 Task: Create new Company, with domain: 'fanuc.com' and type: 'Other'. Add new contact for this company, with mail Id: 'Vaanya.Patel@fanuc.com', First Name: Vaanya, Last name:  Patel, Job Title: 'QA Tester', Phone Number: '(512) 555-3459'. Change life cycle stage to  Lead and lead status to  In Progress. Logged in from softage.10@softage.net
Action: Mouse moved to (96, 63)
Screenshot: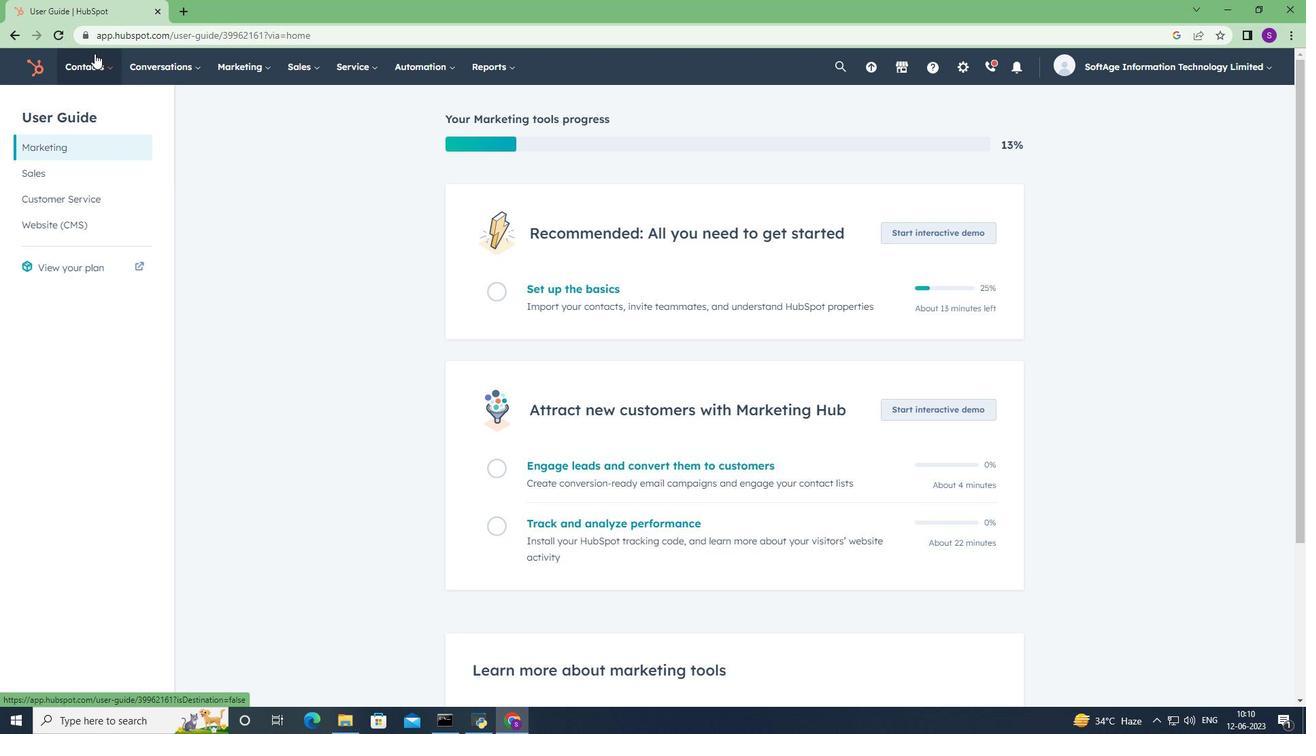 
Action: Mouse pressed left at (96, 63)
Screenshot: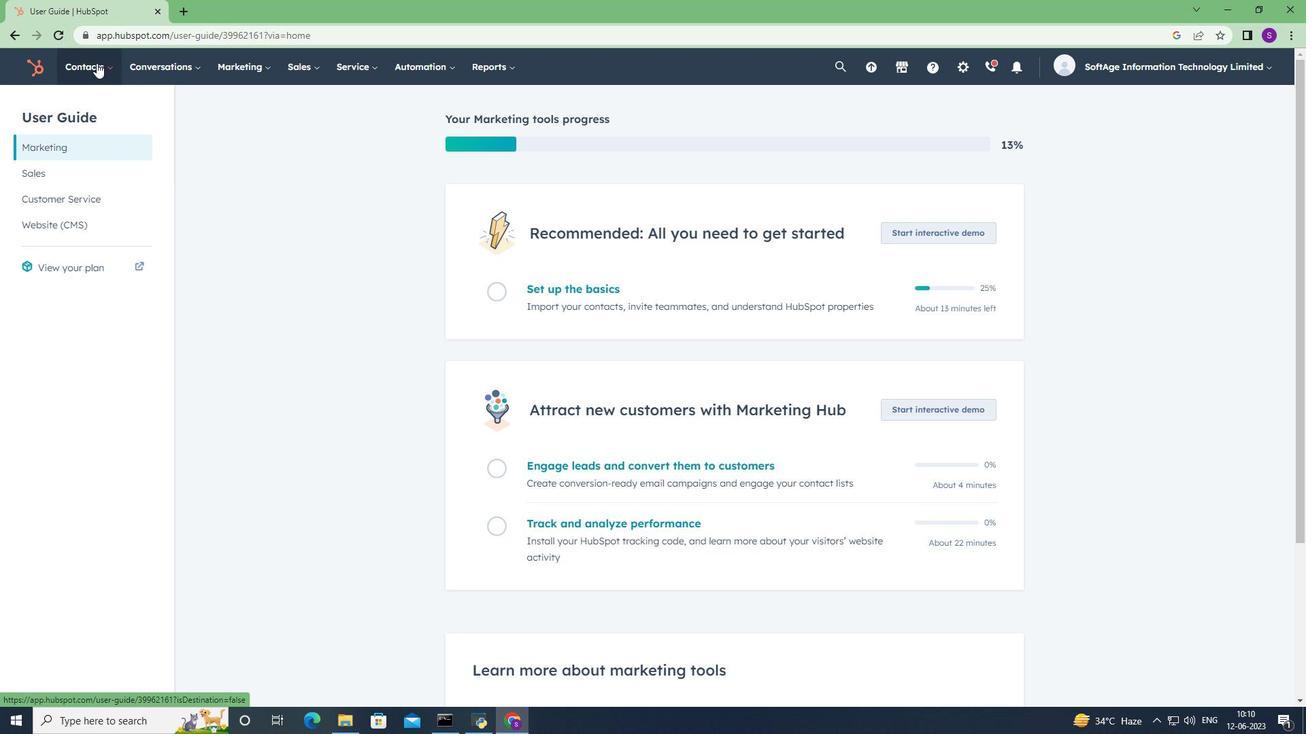 
Action: Mouse moved to (121, 133)
Screenshot: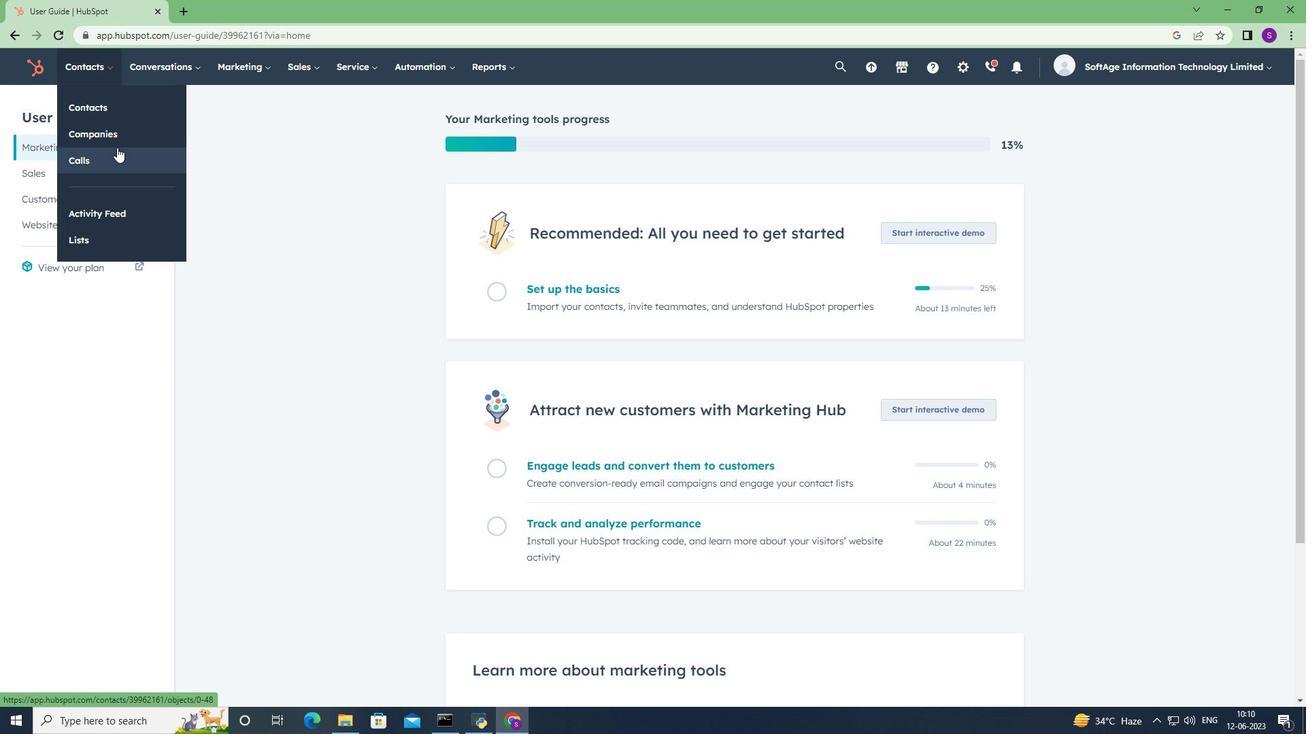 
Action: Mouse pressed left at (121, 133)
Screenshot: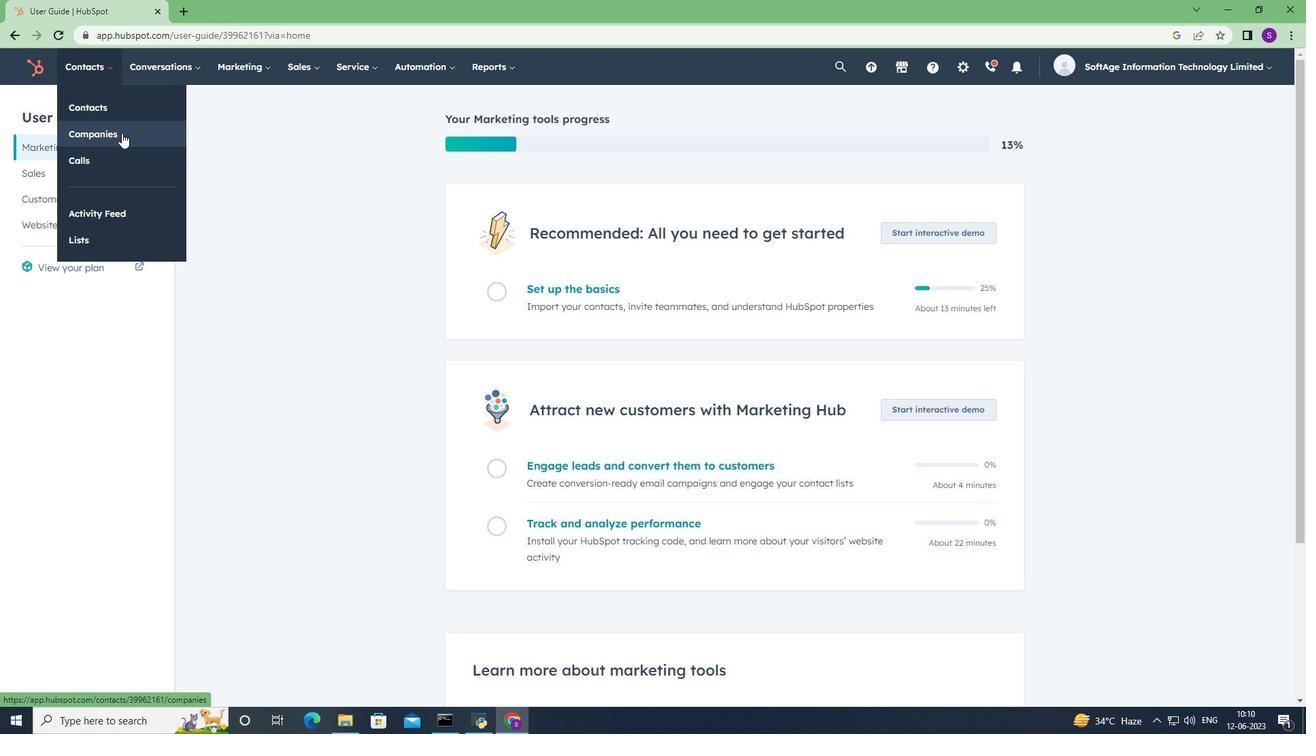 
Action: Mouse moved to (1229, 114)
Screenshot: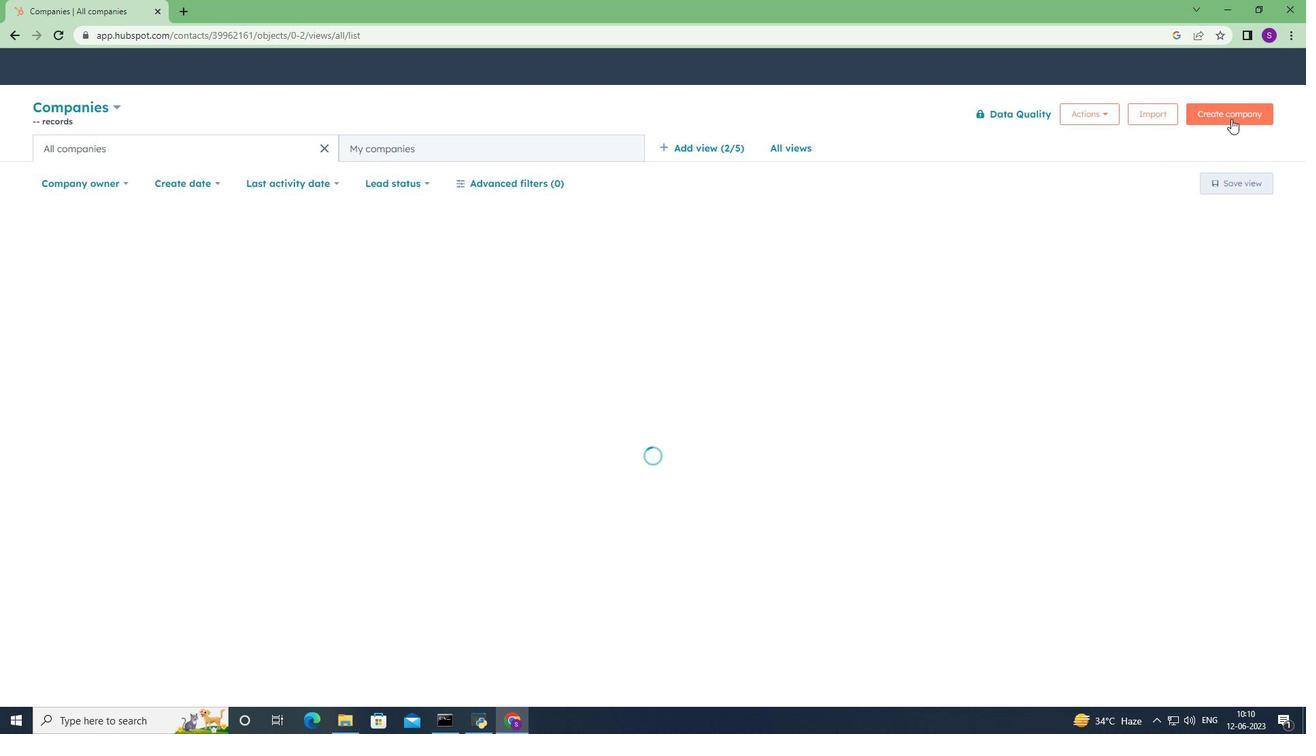 
Action: Mouse pressed left at (1229, 114)
Screenshot: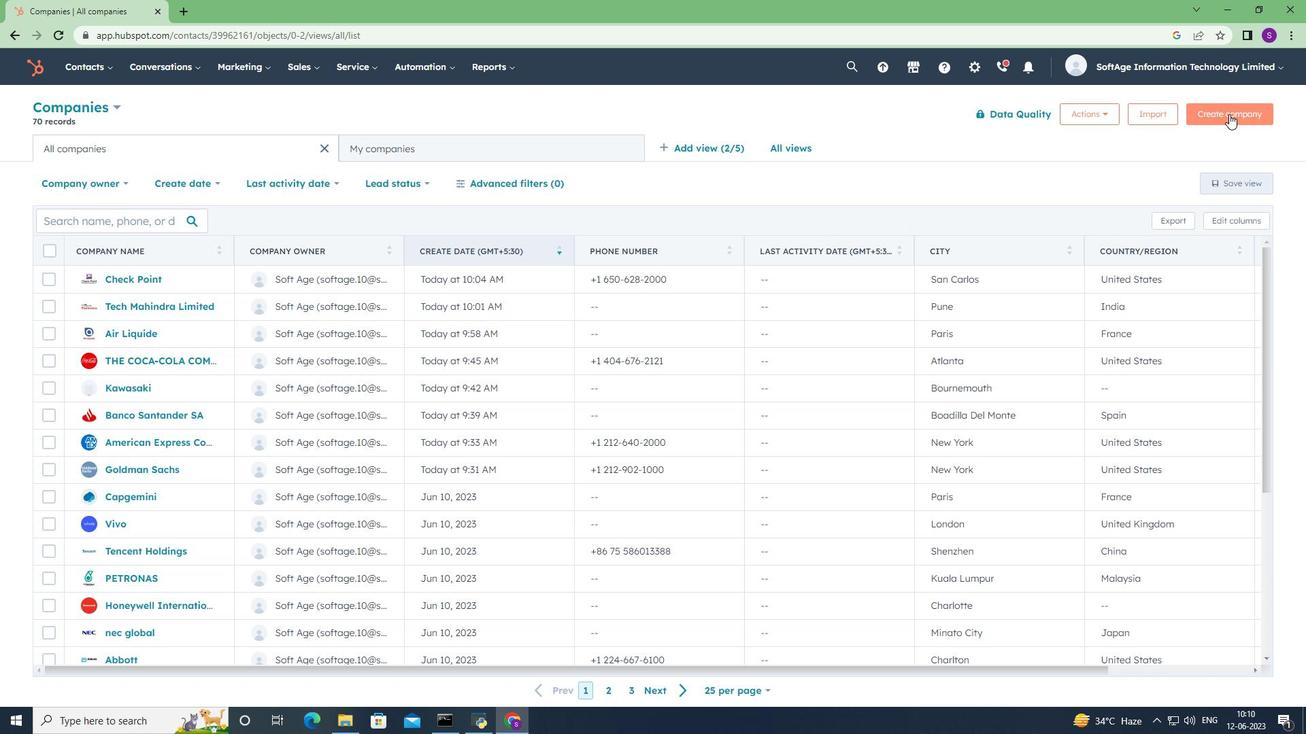 
Action: Mouse moved to (974, 180)
Screenshot: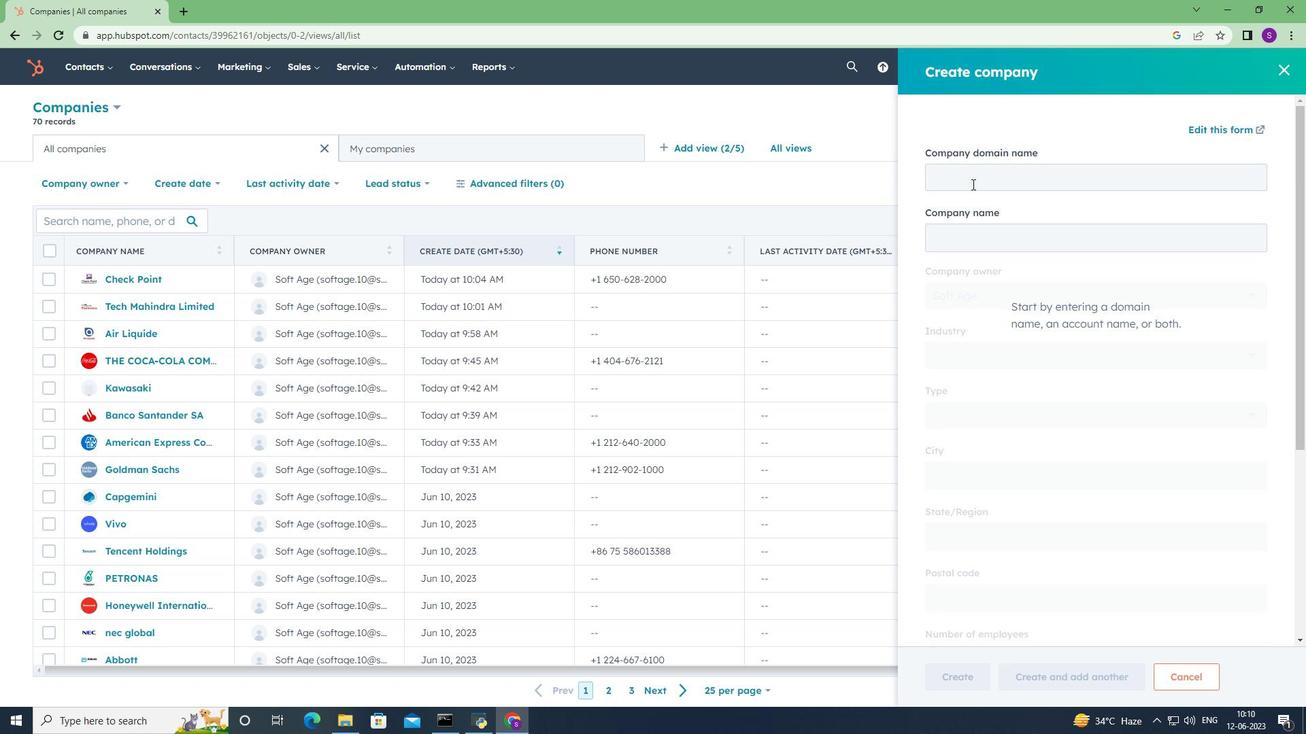 
Action: Mouse pressed left at (974, 180)
Screenshot: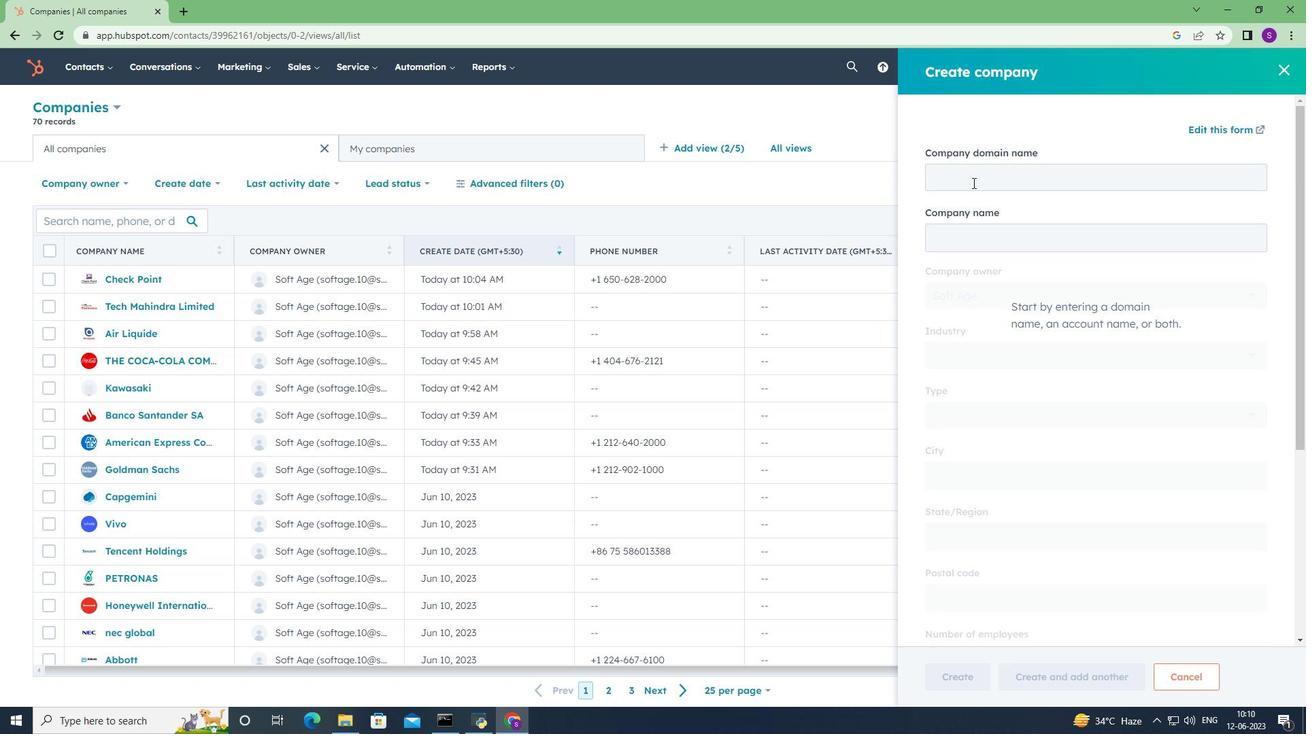 
Action: Key pressed <Key.shift>Fanuc.com
Screenshot: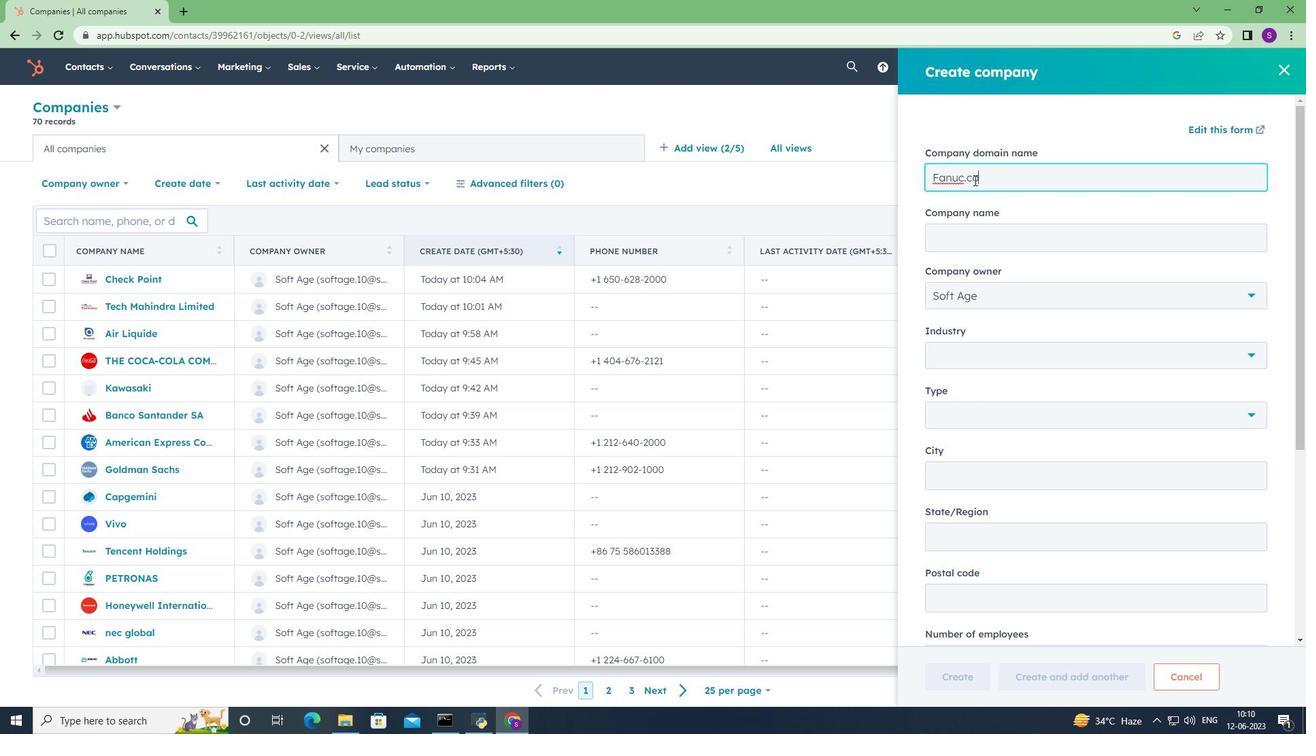 
Action: Mouse moved to (990, 400)
Screenshot: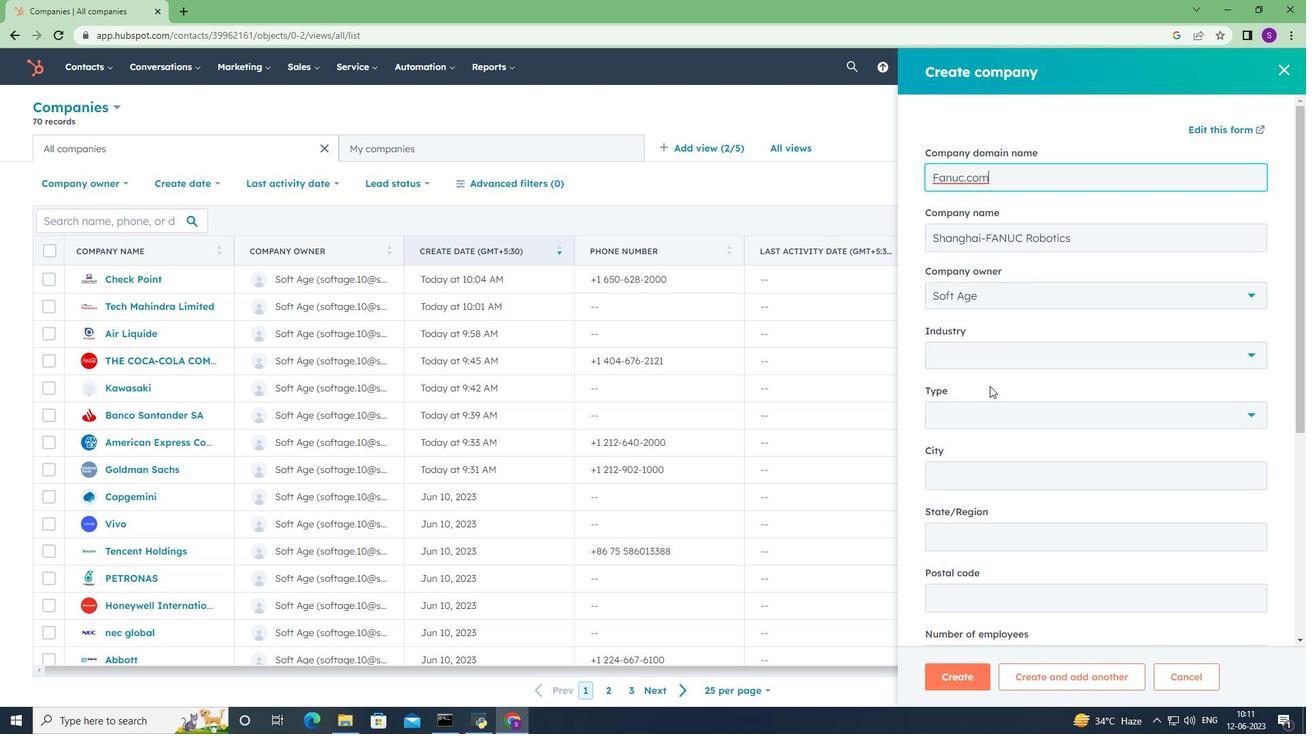 
Action: Mouse scrolled (990, 400) with delta (0, 0)
Screenshot: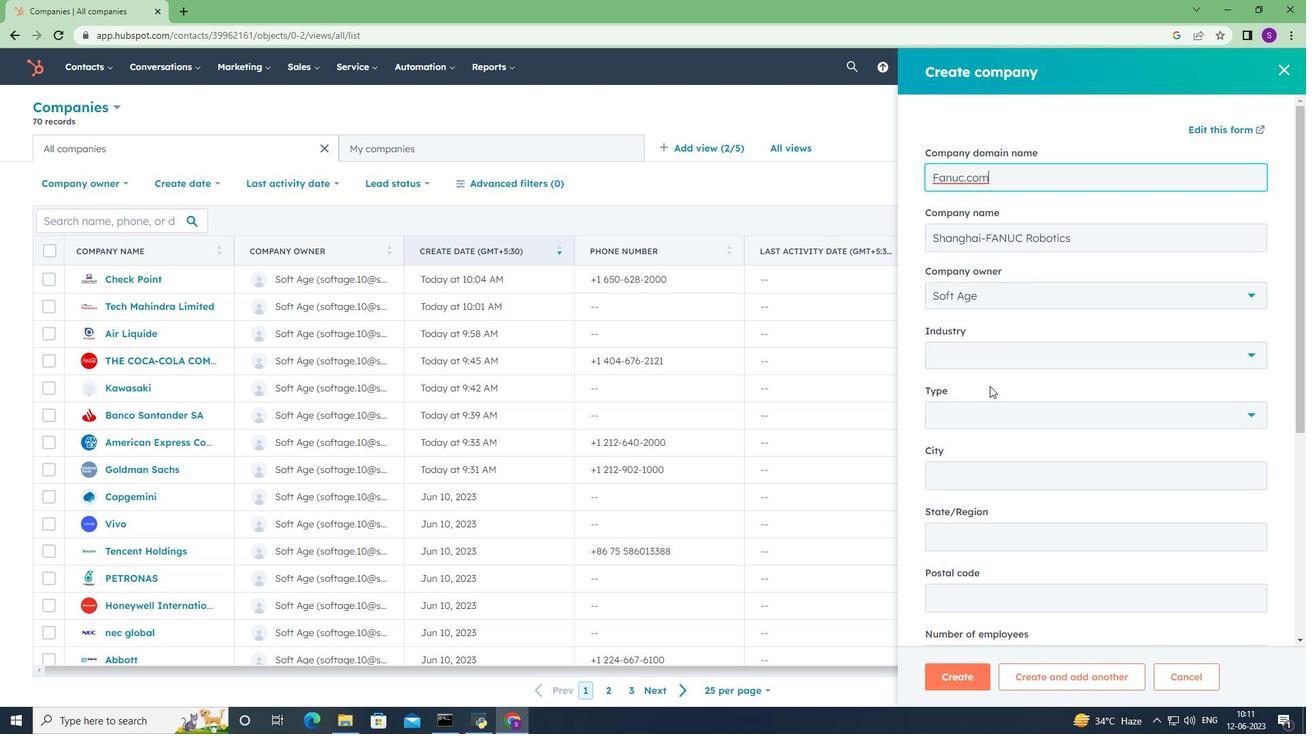 
Action: Mouse scrolled (990, 400) with delta (0, 0)
Screenshot: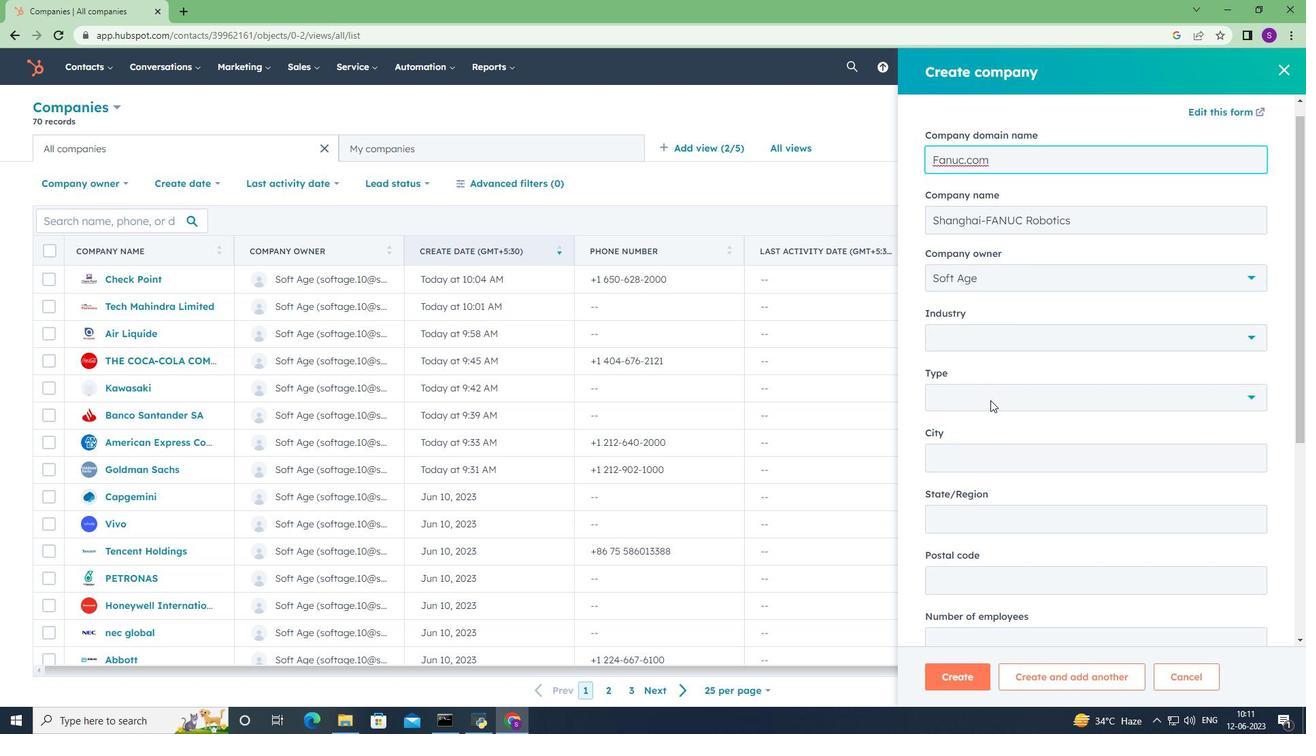 
Action: Mouse moved to (1002, 281)
Screenshot: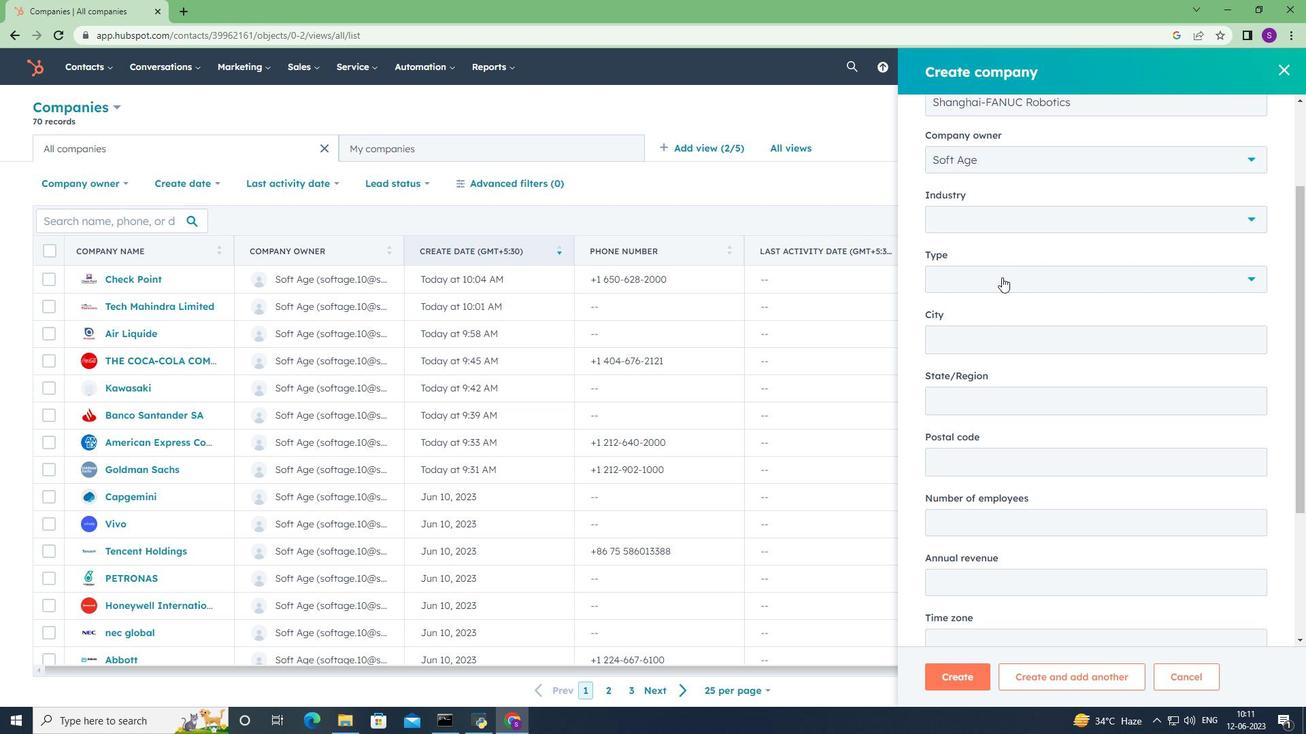
Action: Mouse scrolled (1002, 281) with delta (0, 0)
Screenshot: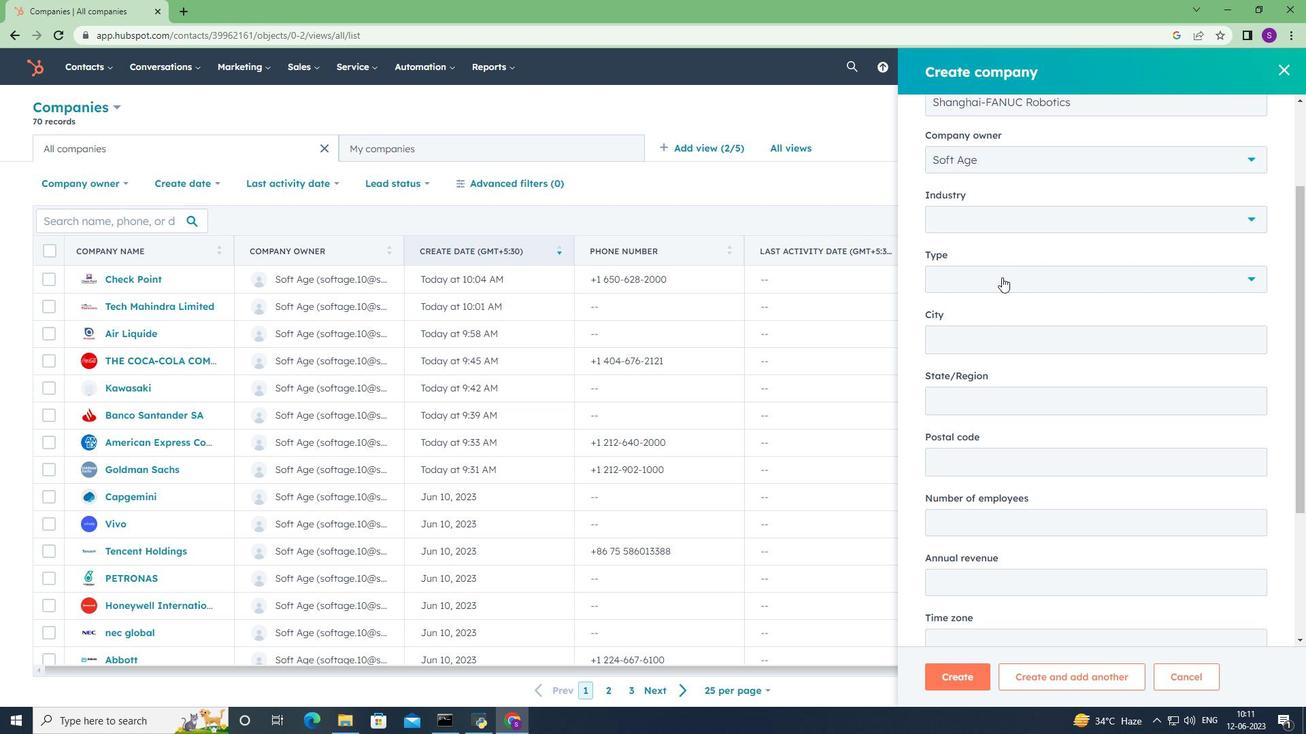 
Action: Mouse scrolled (1002, 281) with delta (0, 0)
Screenshot: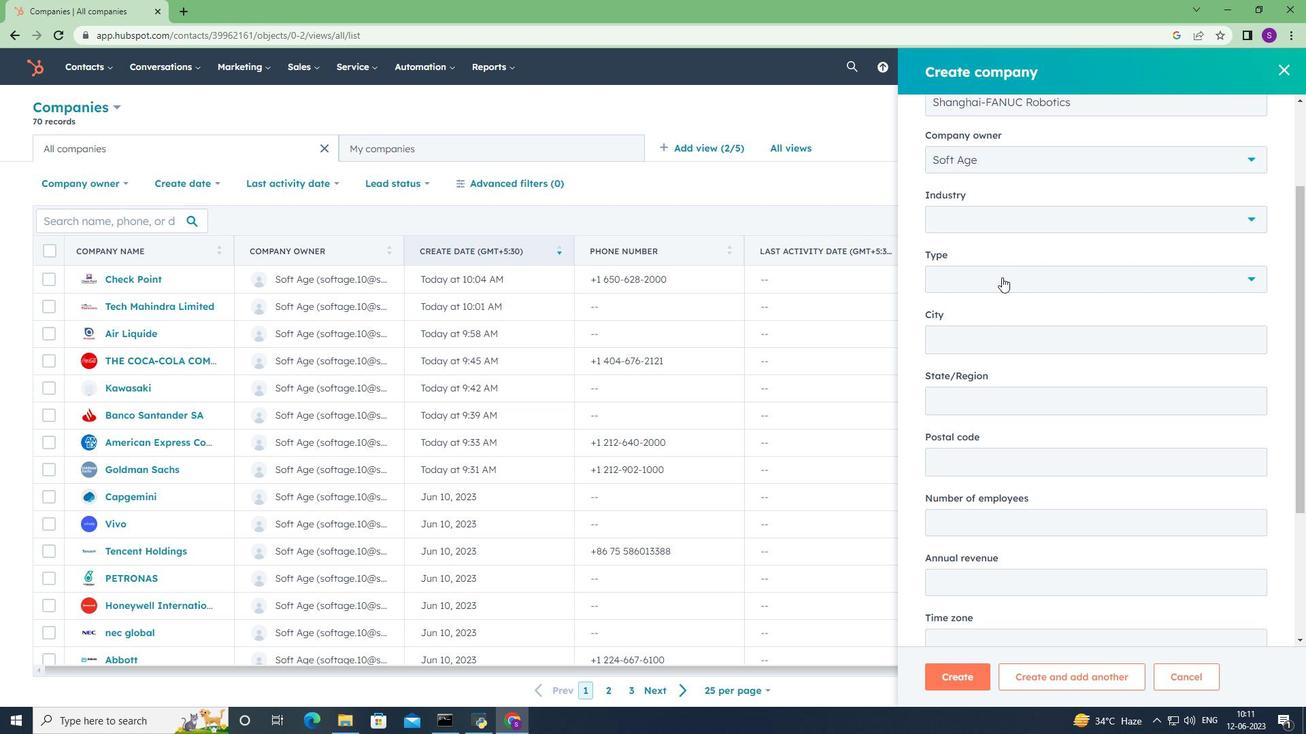 
Action: Mouse scrolled (1002, 281) with delta (0, 0)
Screenshot: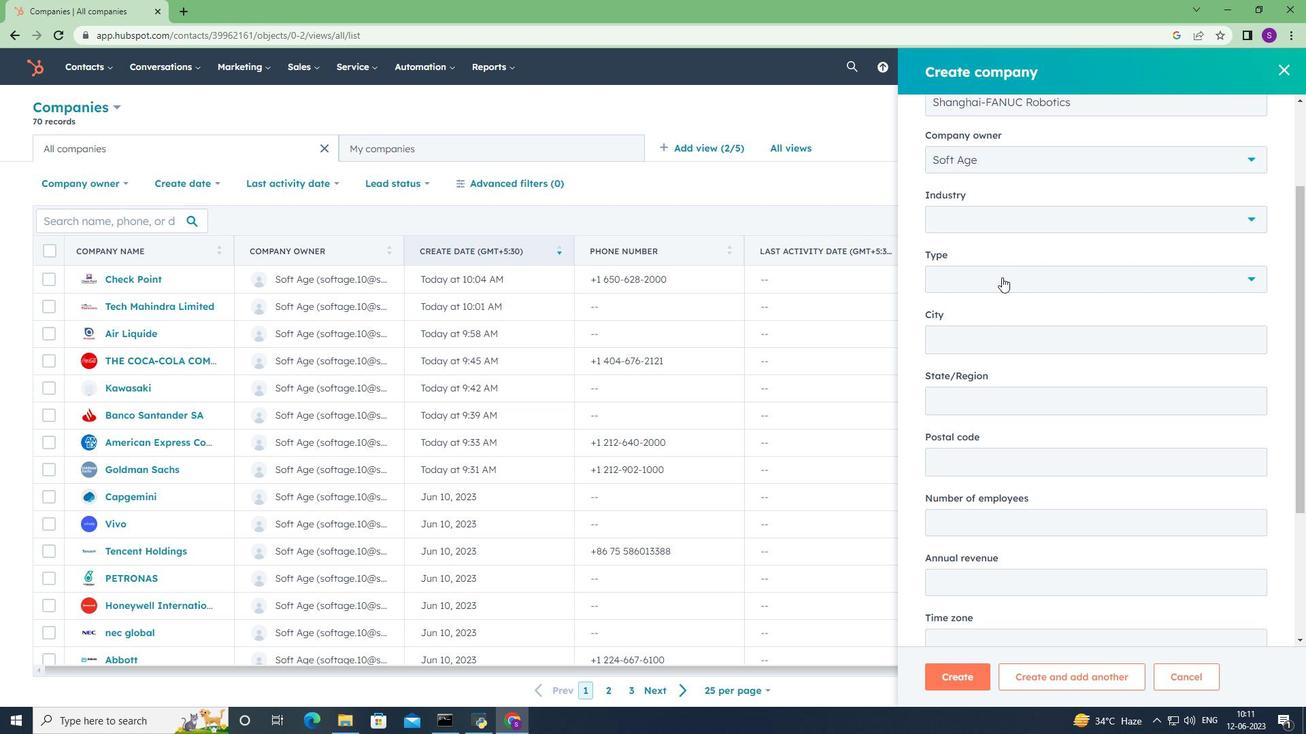 
Action: Mouse scrolled (1002, 281) with delta (0, 0)
Screenshot: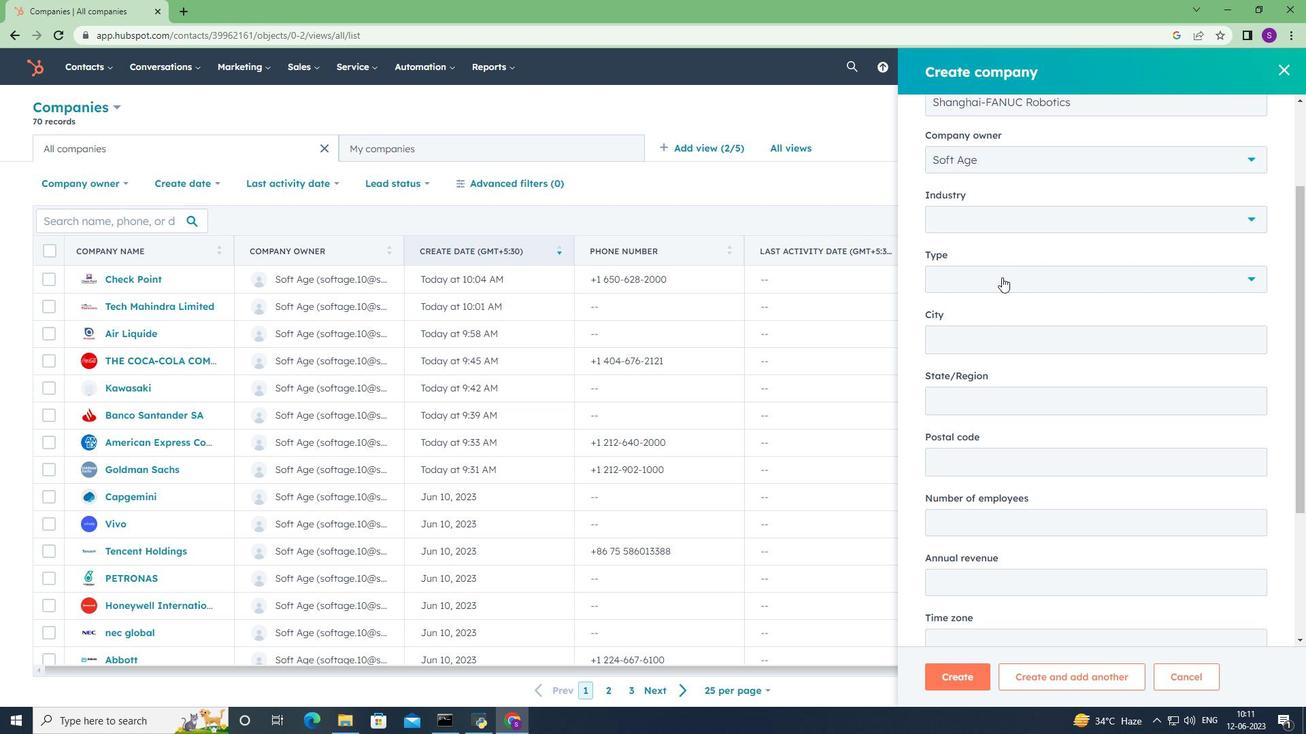 
Action: Mouse scrolled (1002, 281) with delta (0, 0)
Screenshot: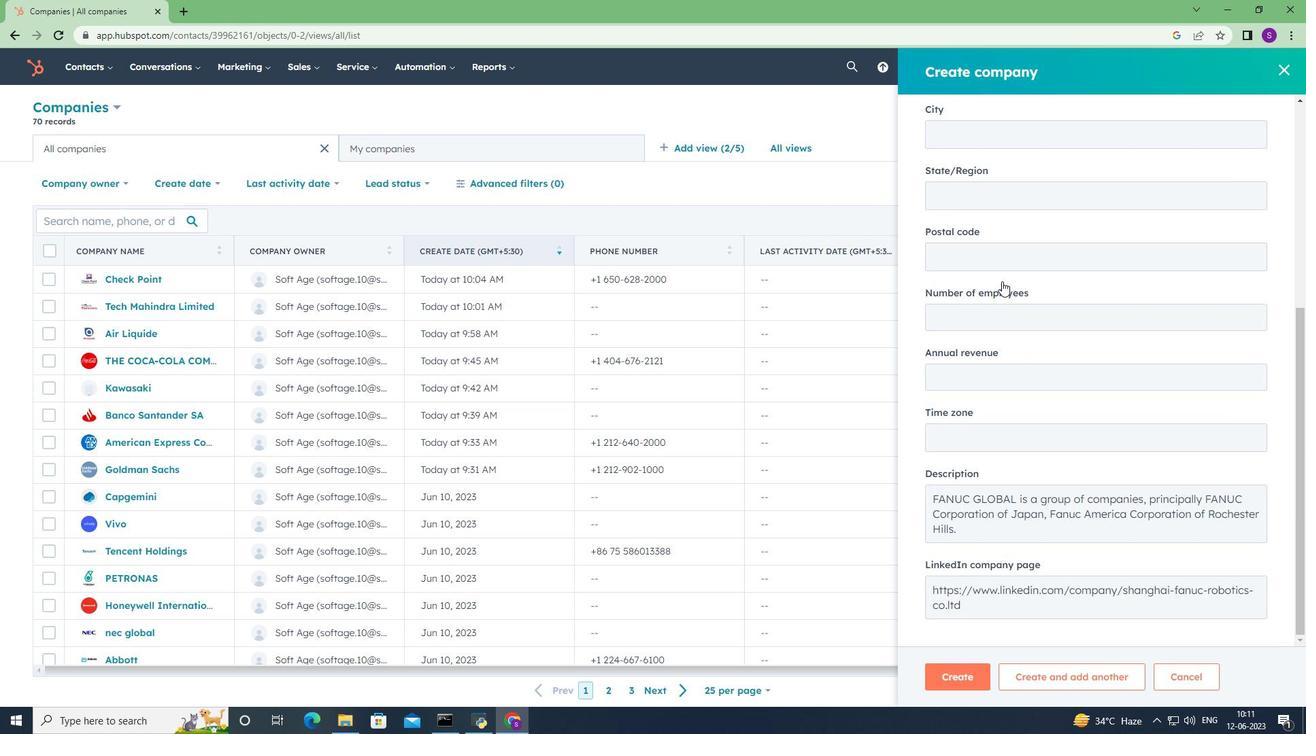 
Action: Mouse scrolled (1002, 281) with delta (0, 0)
Screenshot: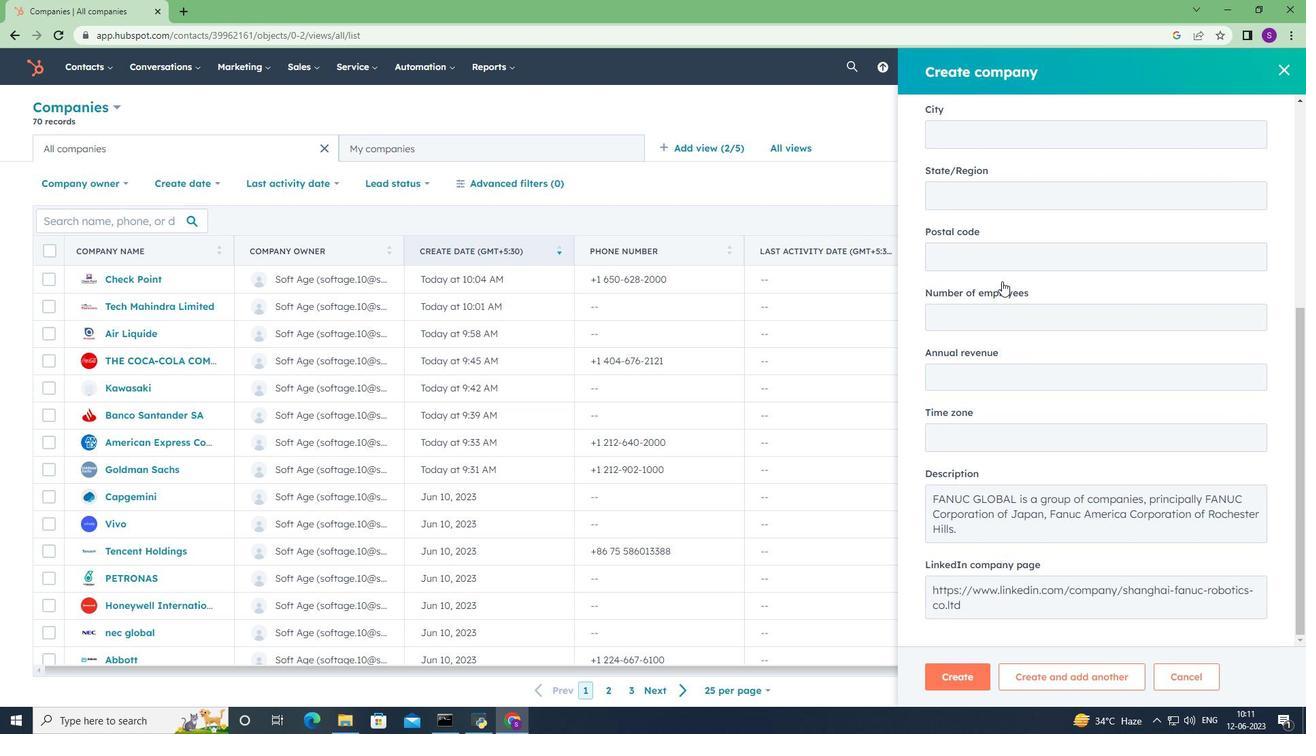 
Action: Mouse scrolled (1002, 281) with delta (0, 0)
Screenshot: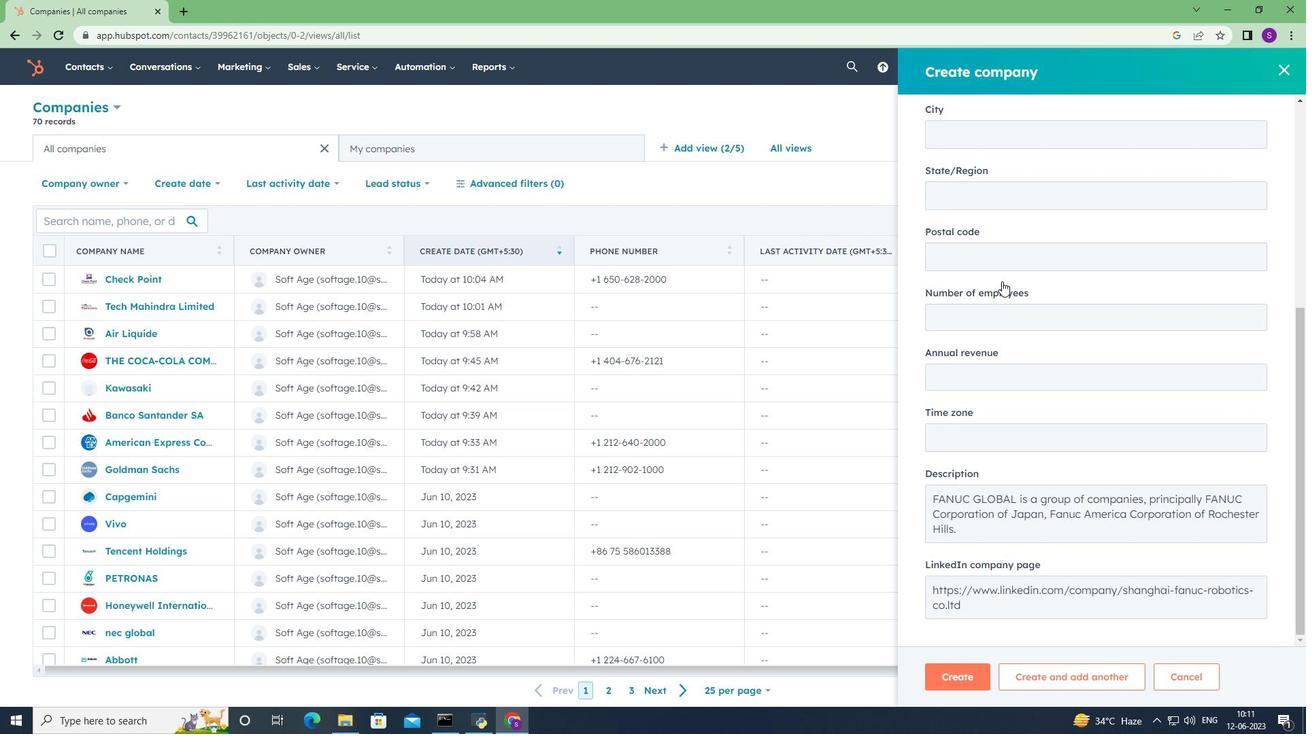 
Action: Mouse scrolled (1002, 281) with delta (0, 0)
Screenshot: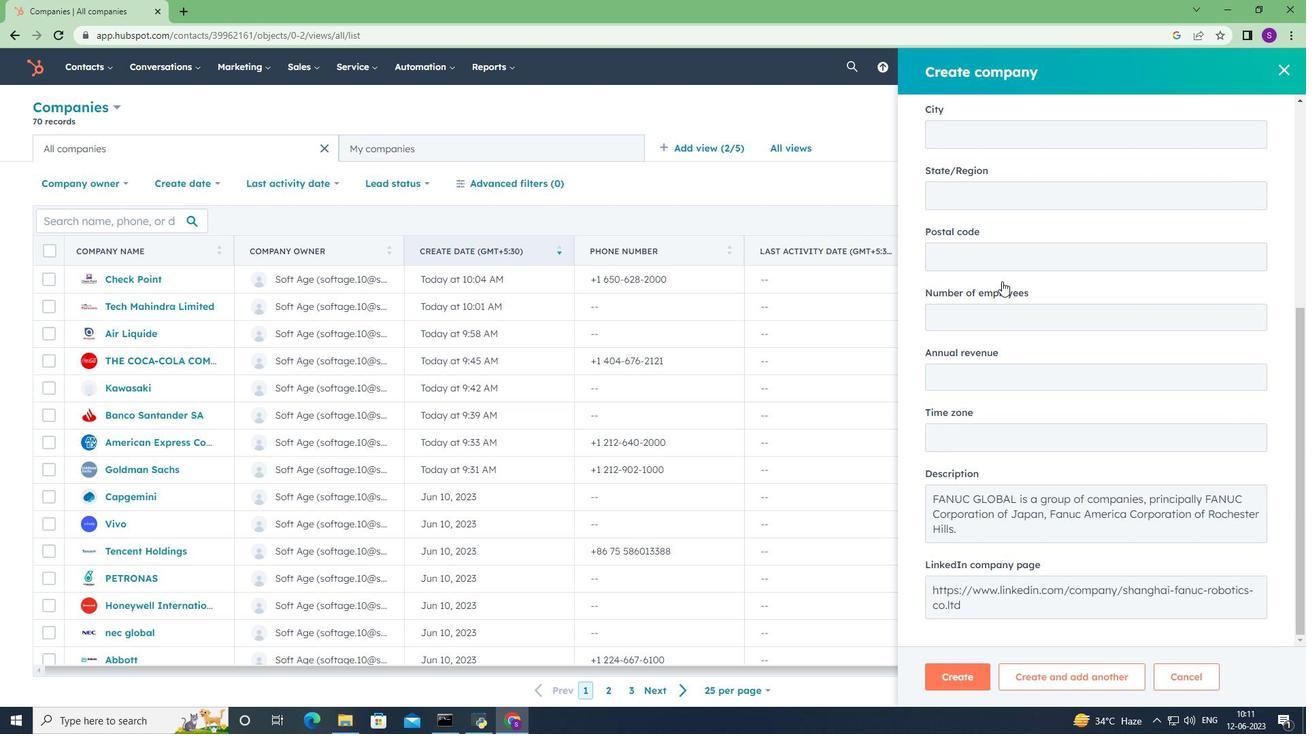 
Action: Mouse scrolled (1002, 282) with delta (0, 0)
Screenshot: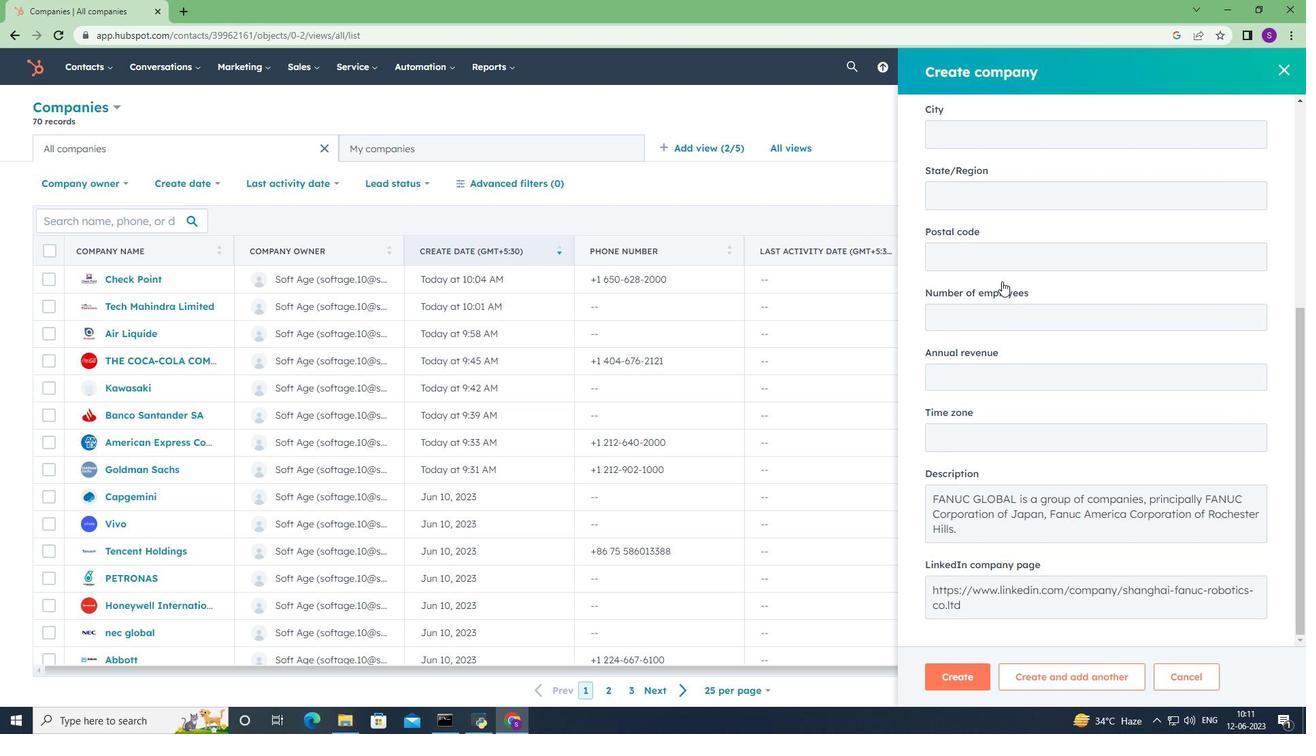 
Action: Mouse scrolled (1002, 282) with delta (0, 0)
Screenshot: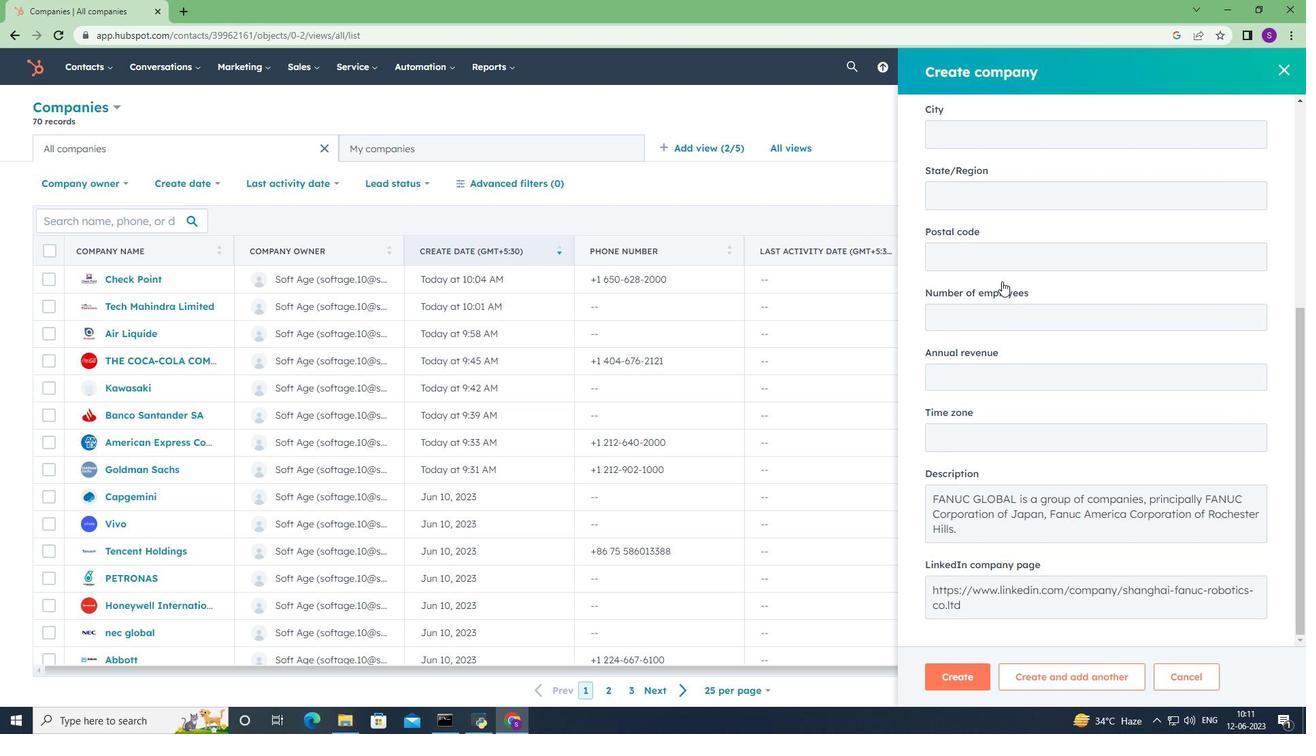 
Action: Mouse scrolled (1002, 282) with delta (0, 0)
Screenshot: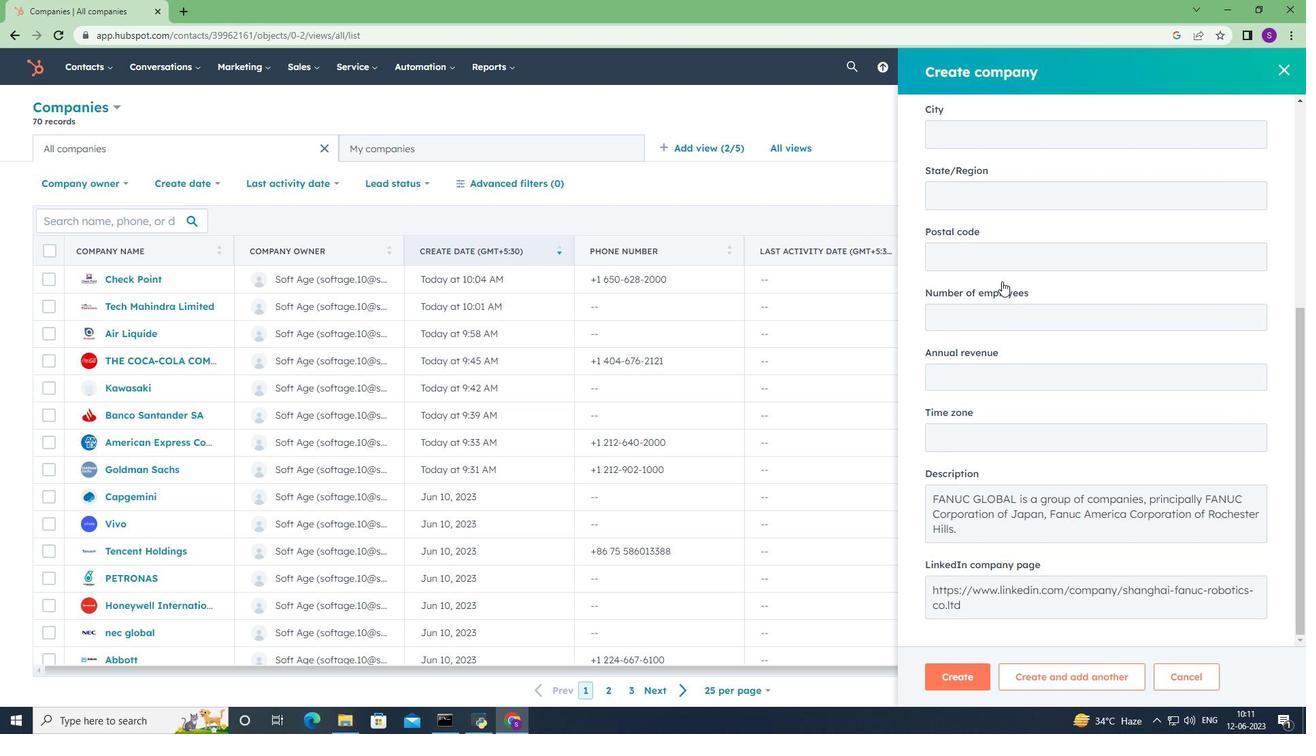 
Action: Mouse scrolled (1002, 282) with delta (0, 0)
Screenshot: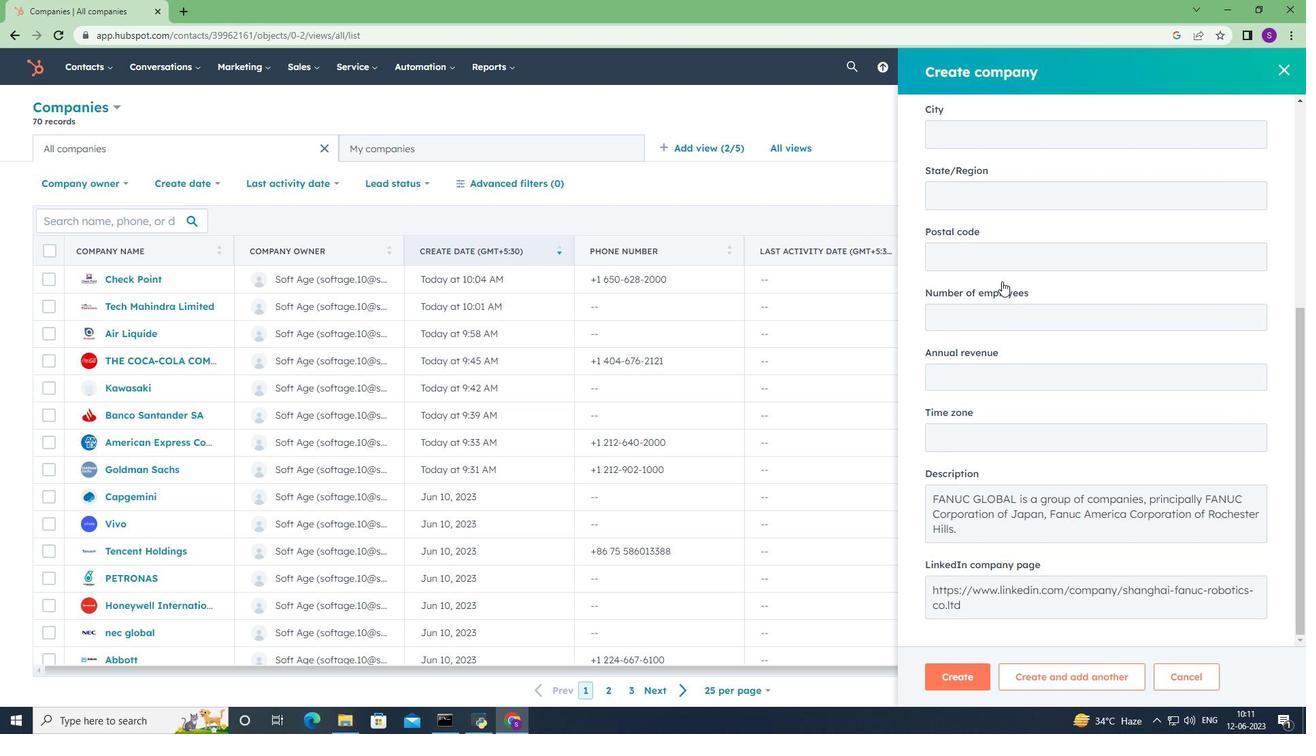 
Action: Mouse moved to (1003, 282)
Screenshot: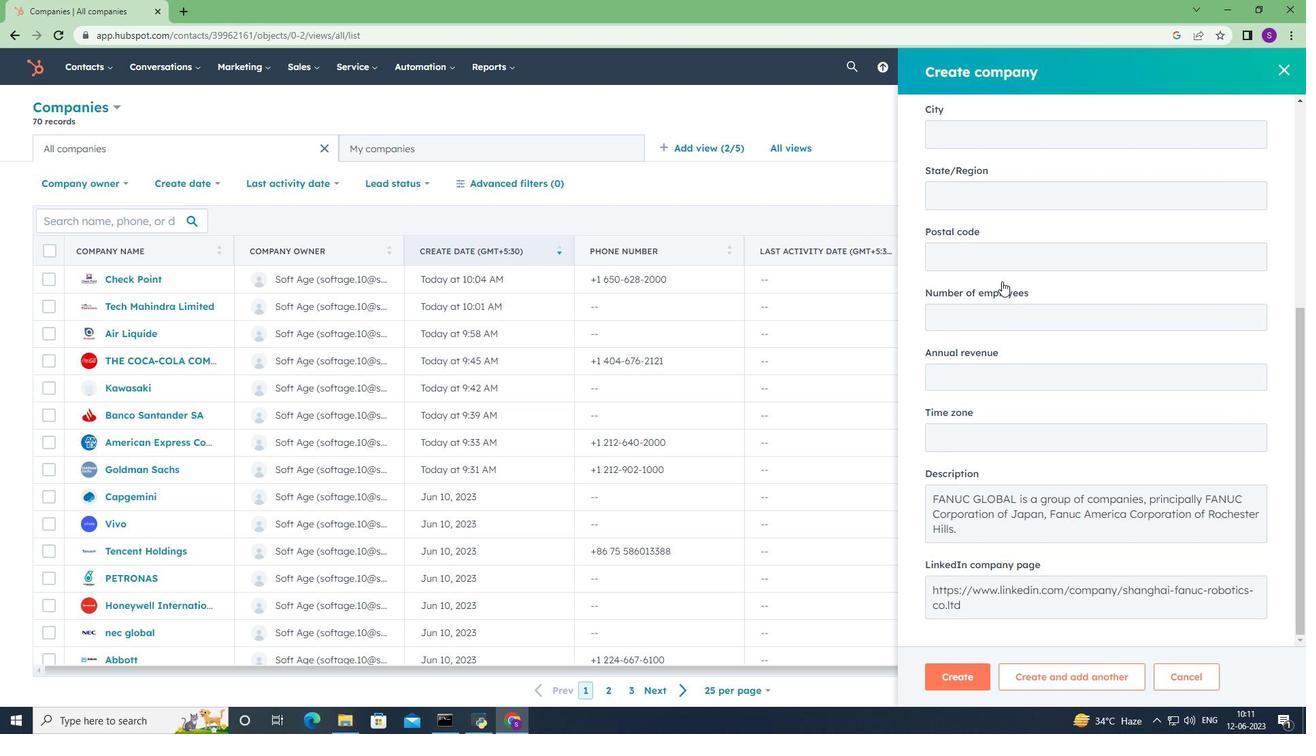 
Action: Mouse scrolled (1003, 283) with delta (0, 0)
Screenshot: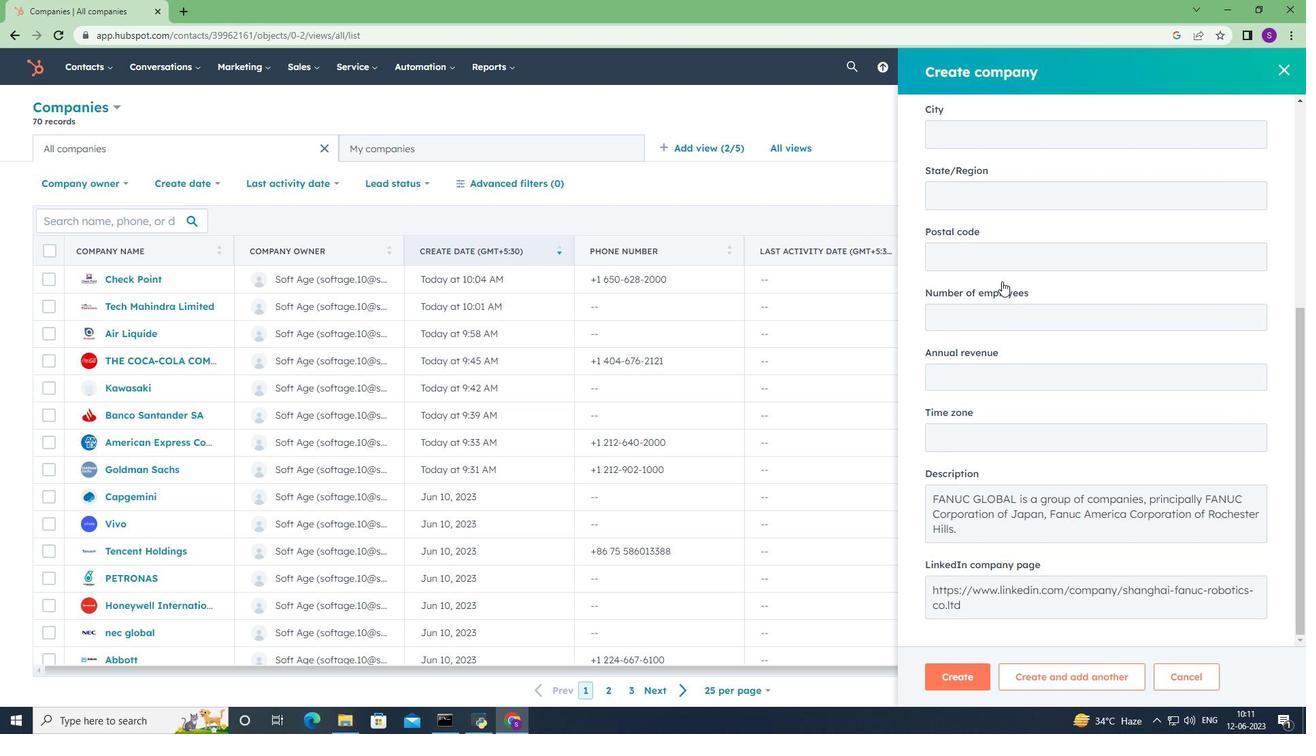 
Action: Mouse moved to (1008, 302)
Screenshot: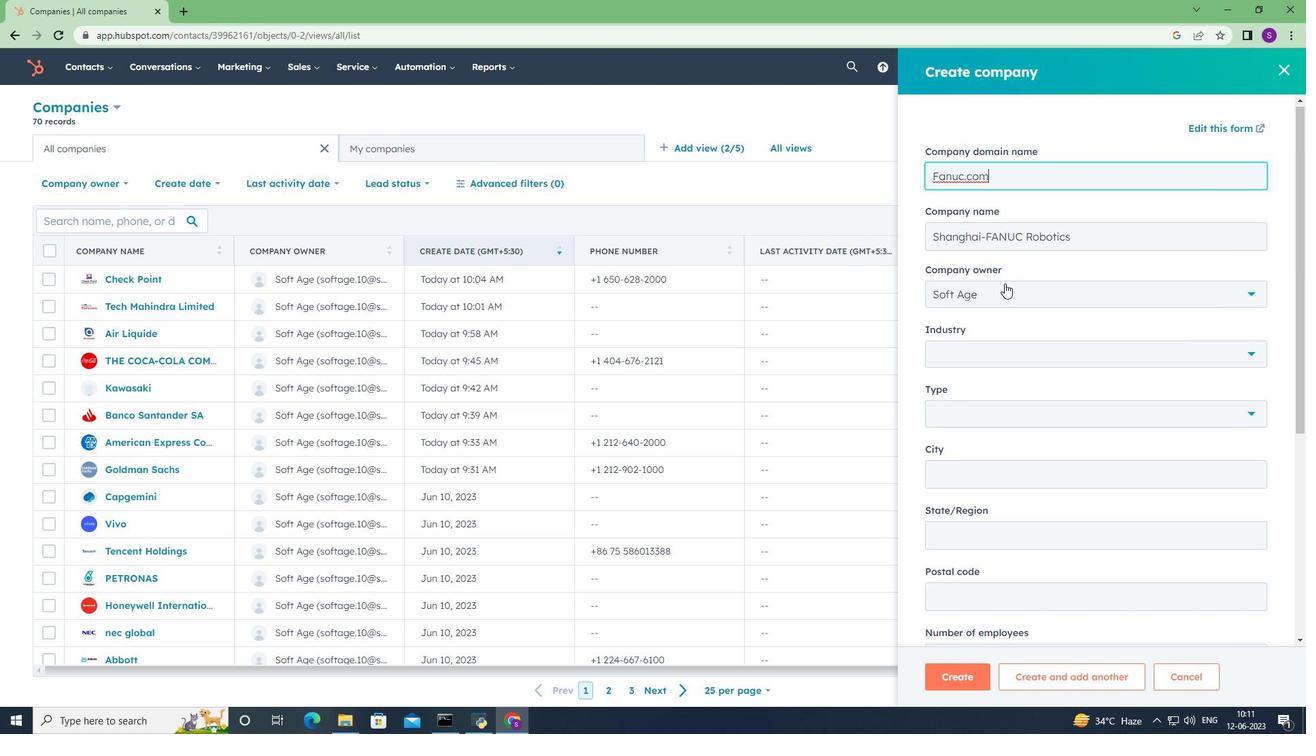 
Action: Mouse scrolled (1008, 301) with delta (0, 0)
Screenshot: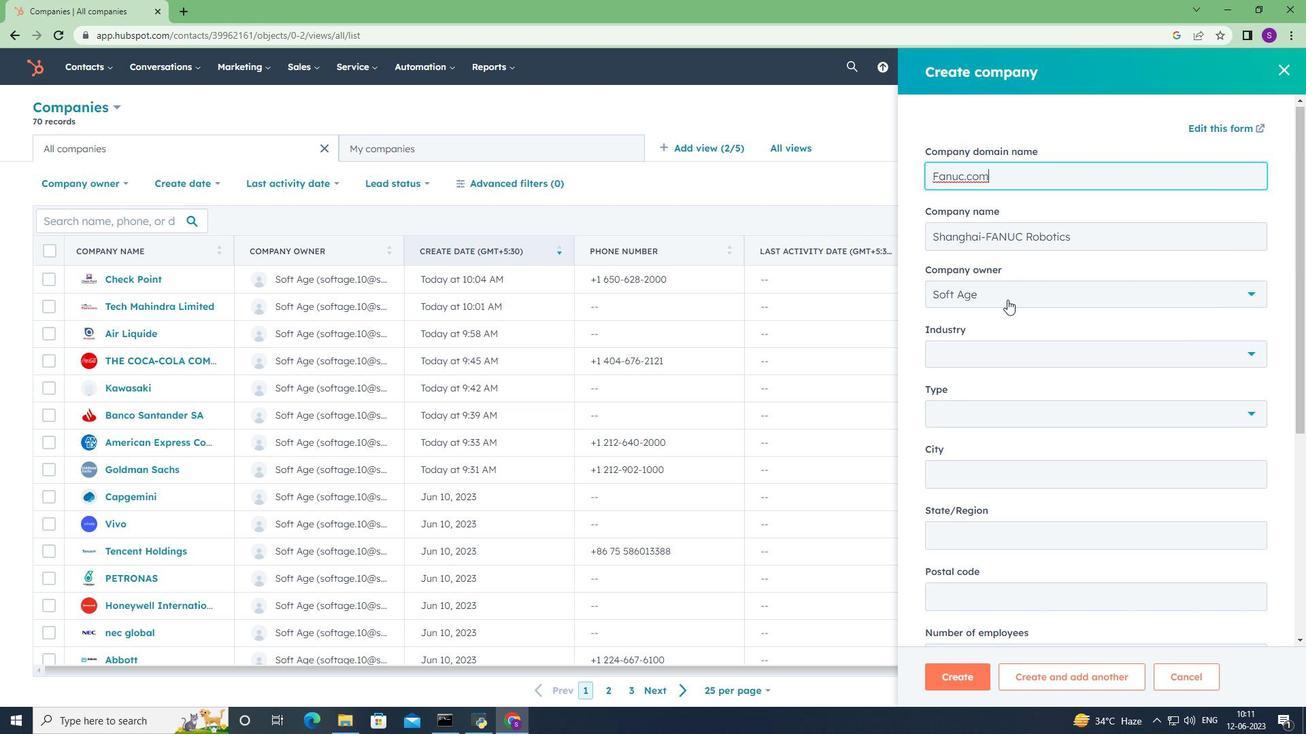 
Action: Mouse moved to (1013, 345)
Screenshot: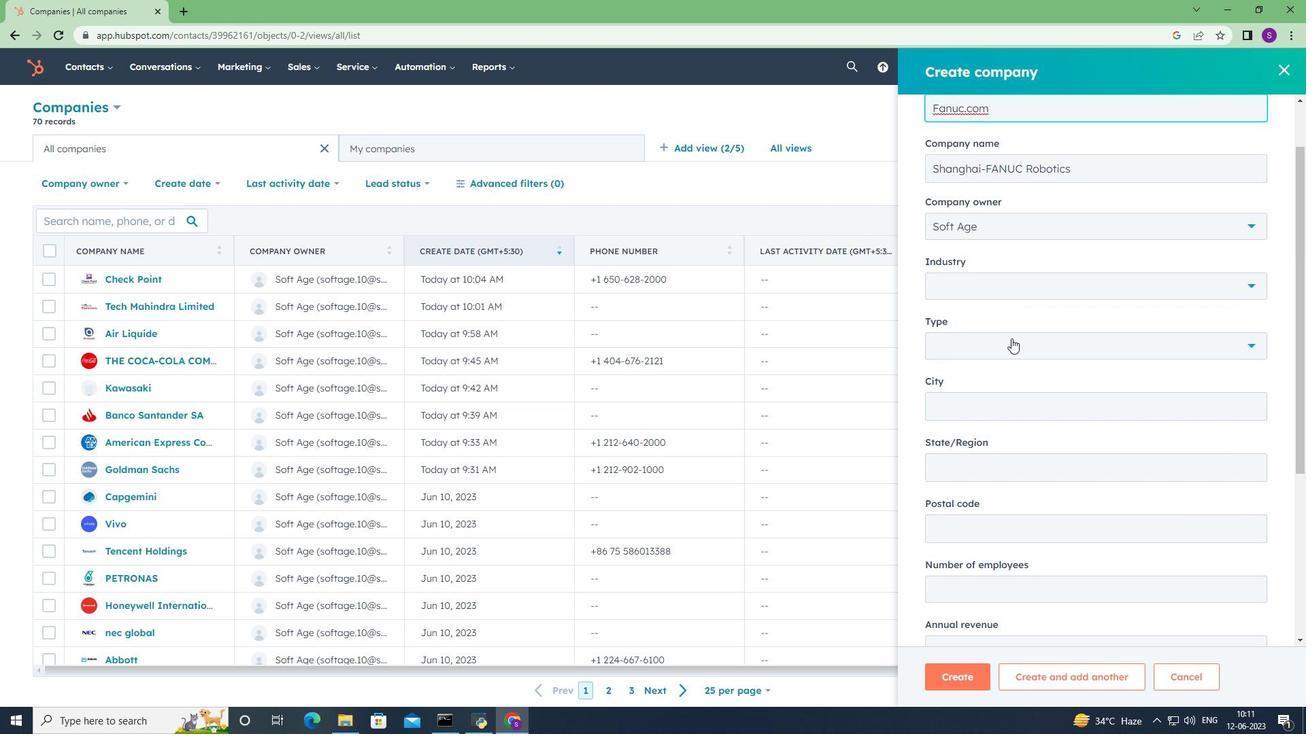 
Action: Mouse pressed left at (1013, 345)
Screenshot: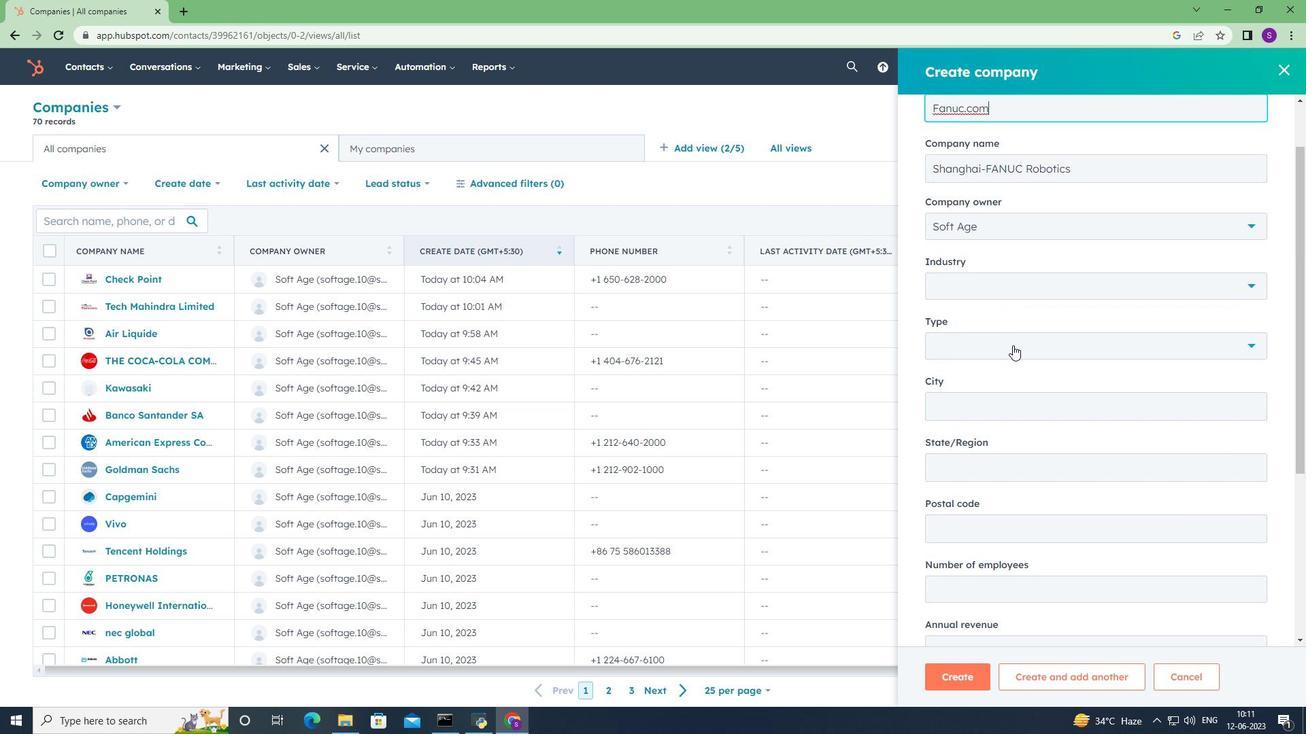 
Action: Mouse moved to (994, 425)
Screenshot: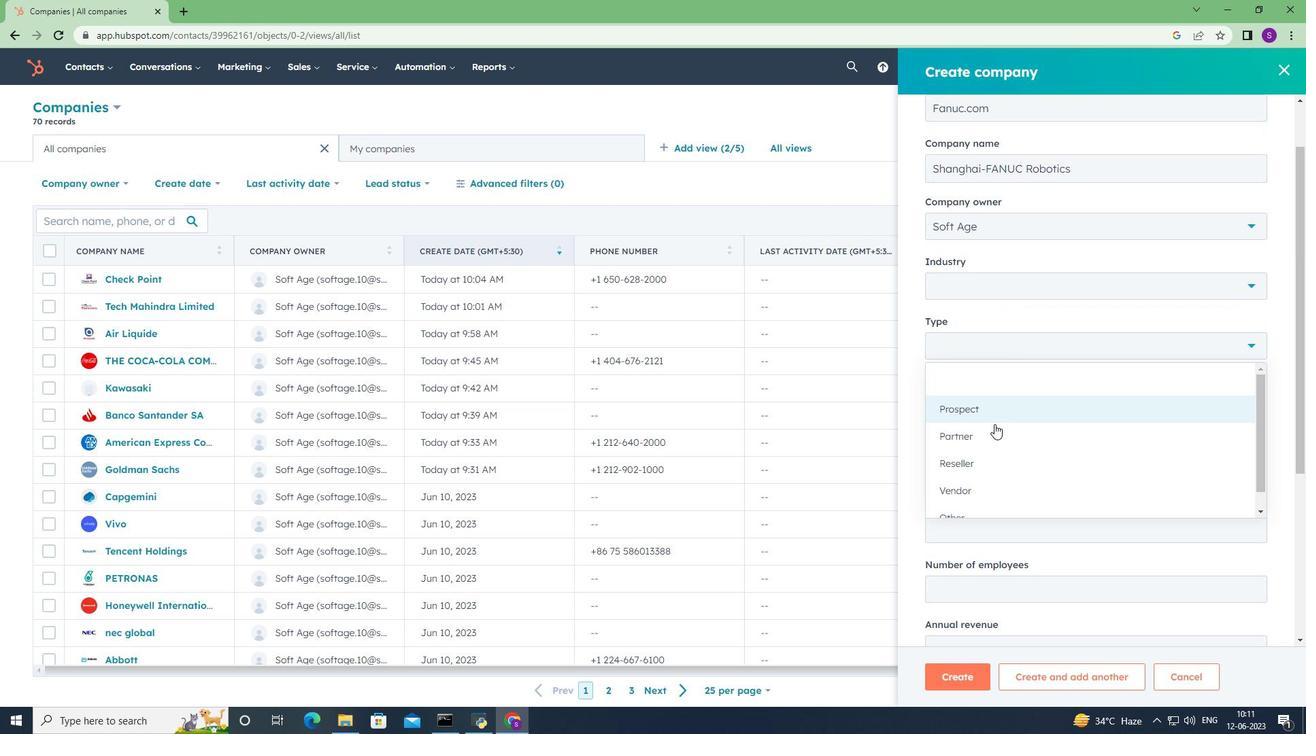 
Action: Mouse scrolled (994, 424) with delta (0, 0)
Screenshot: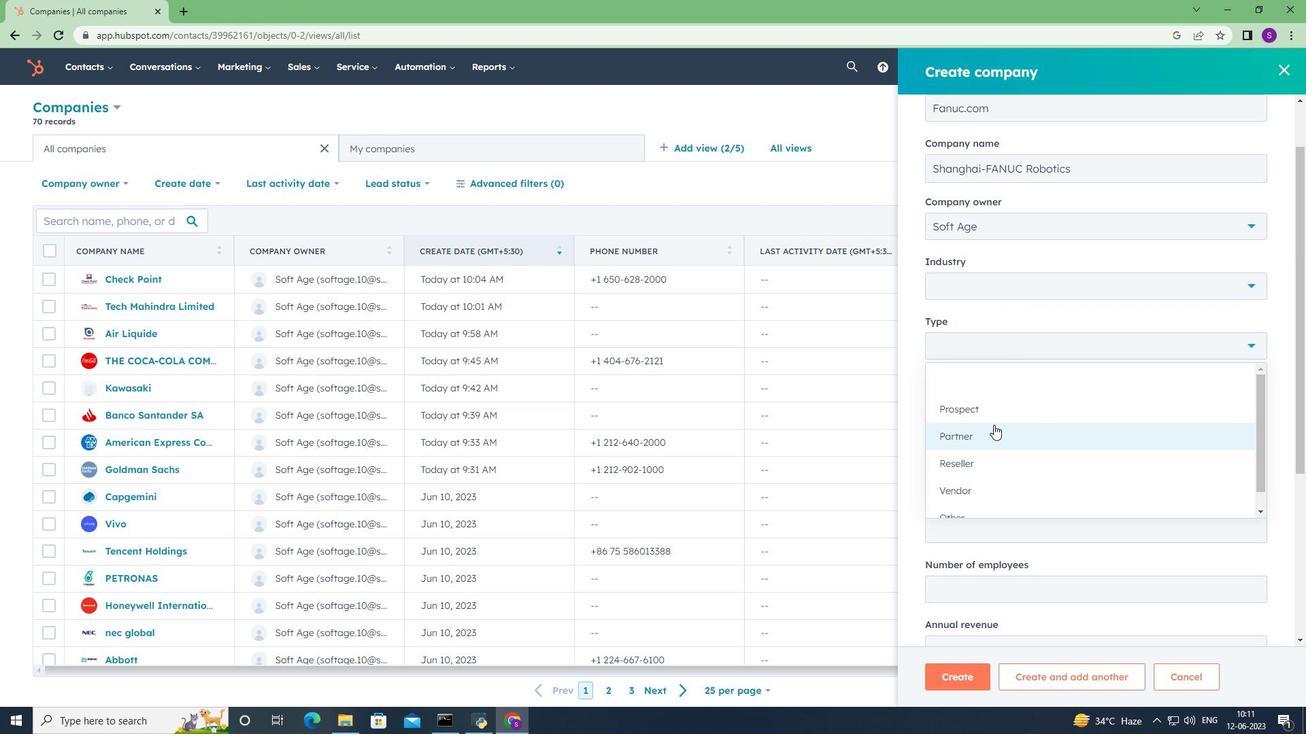 
Action: Mouse scrolled (994, 424) with delta (0, 0)
Screenshot: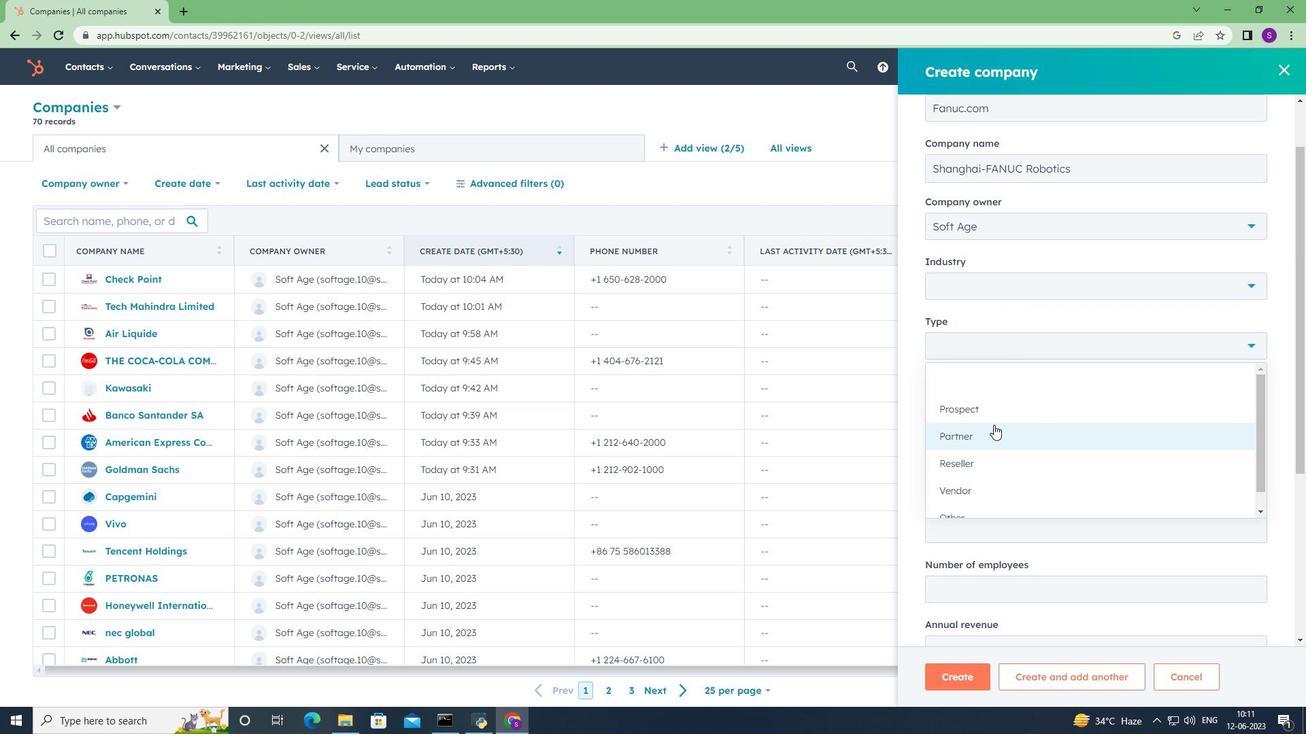 
Action: Mouse moved to (993, 425)
Screenshot: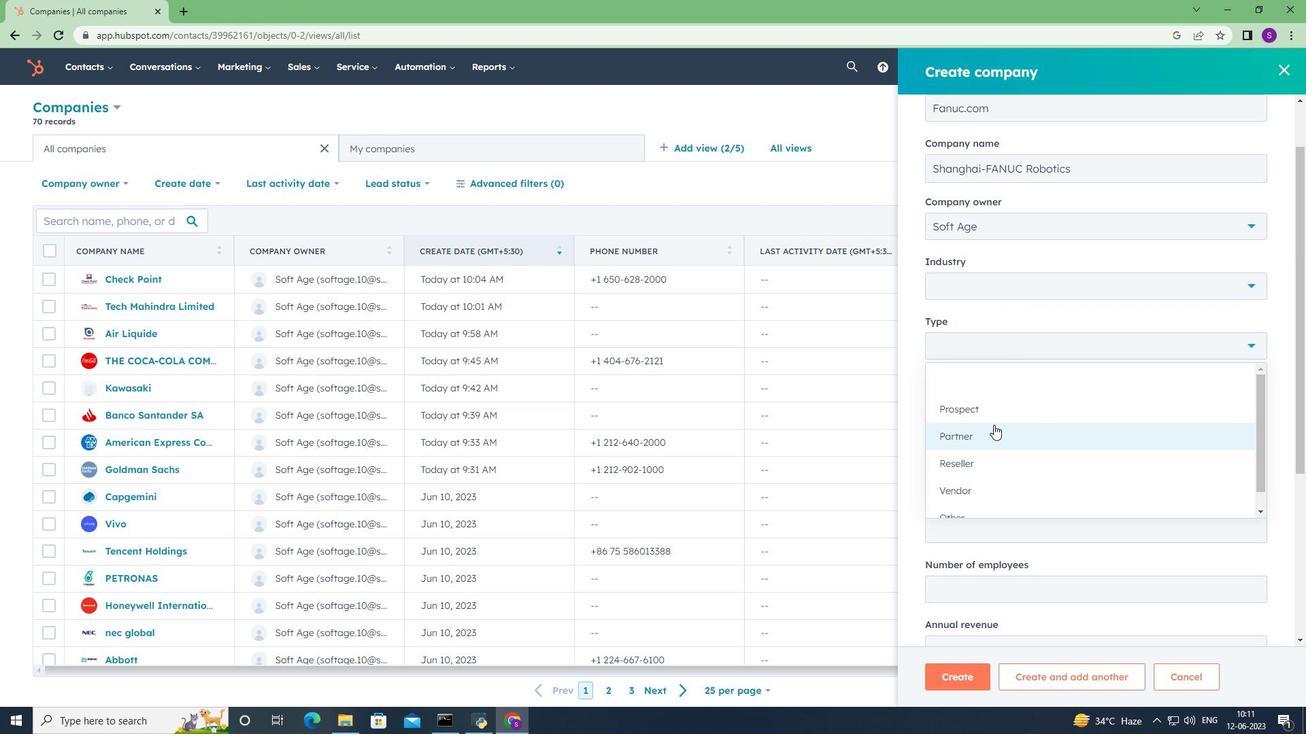 
Action: Mouse scrolled (993, 424) with delta (0, 0)
Screenshot: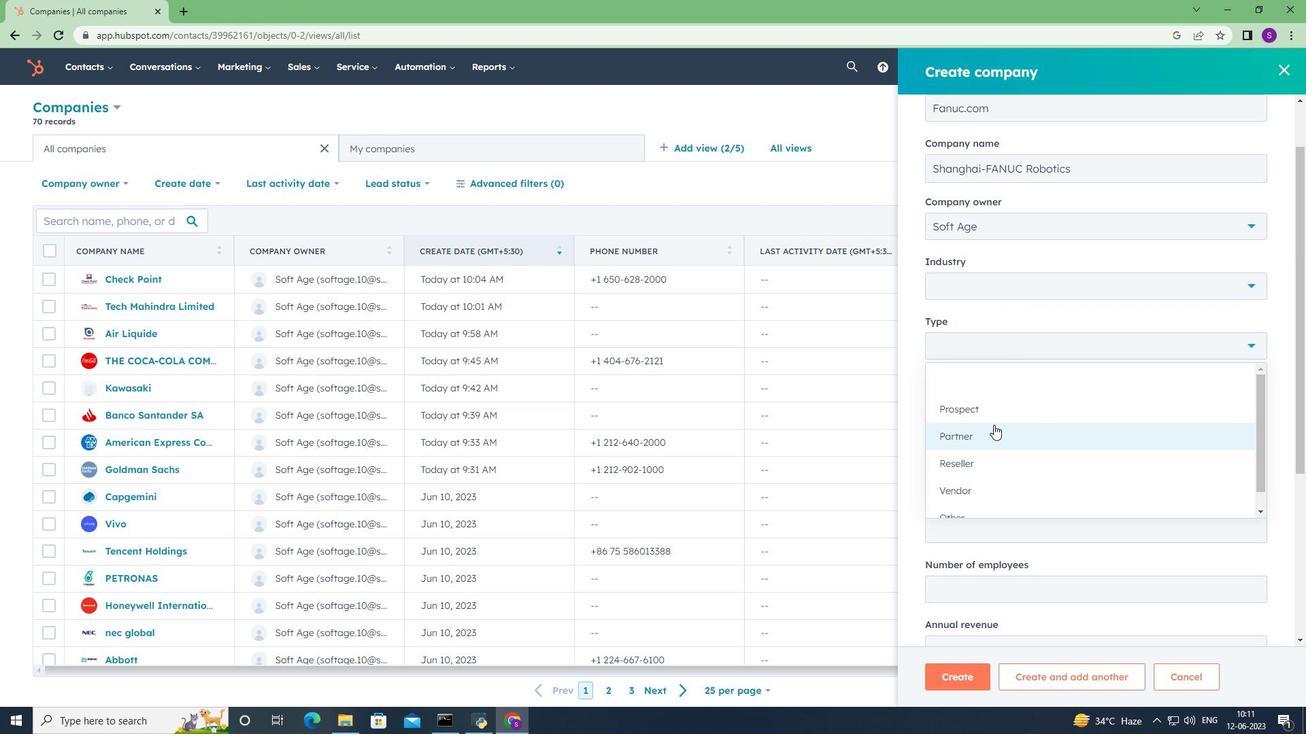 
Action: Mouse scrolled (993, 424) with delta (0, 0)
Screenshot: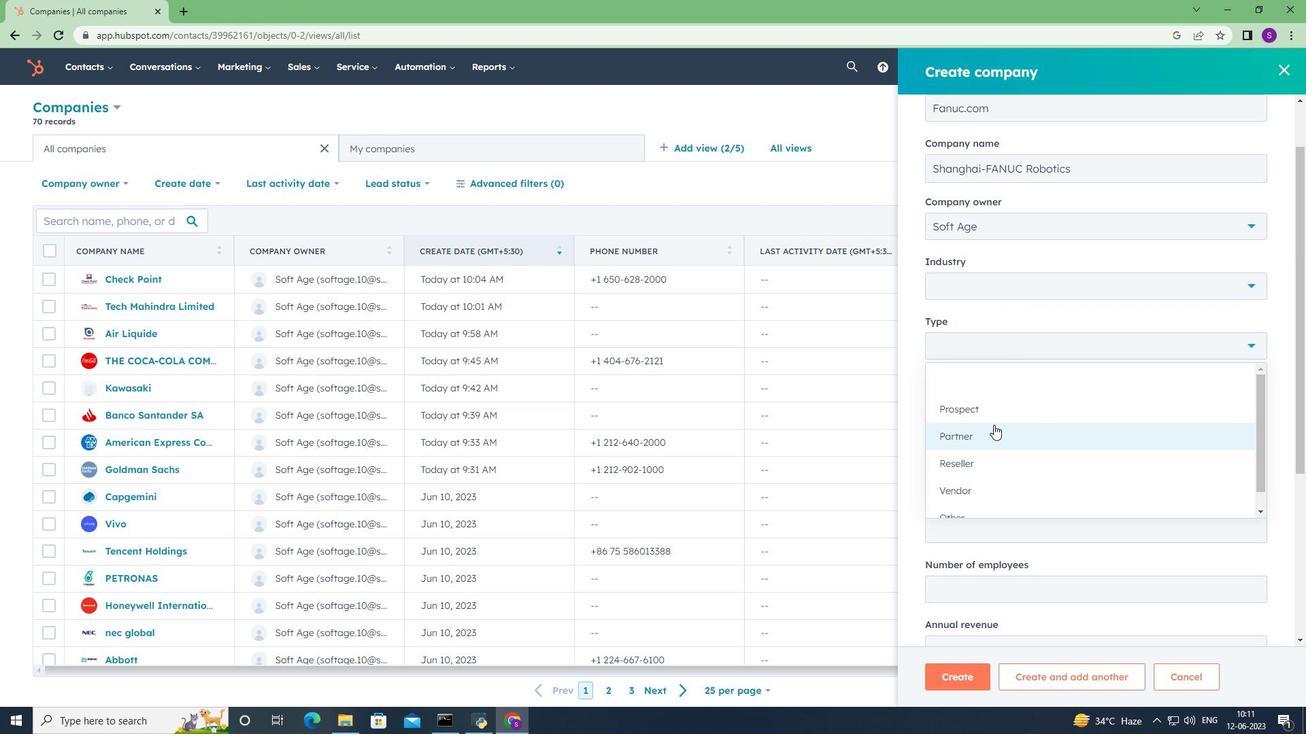 
Action: Mouse scrolled (993, 424) with delta (0, 0)
Screenshot: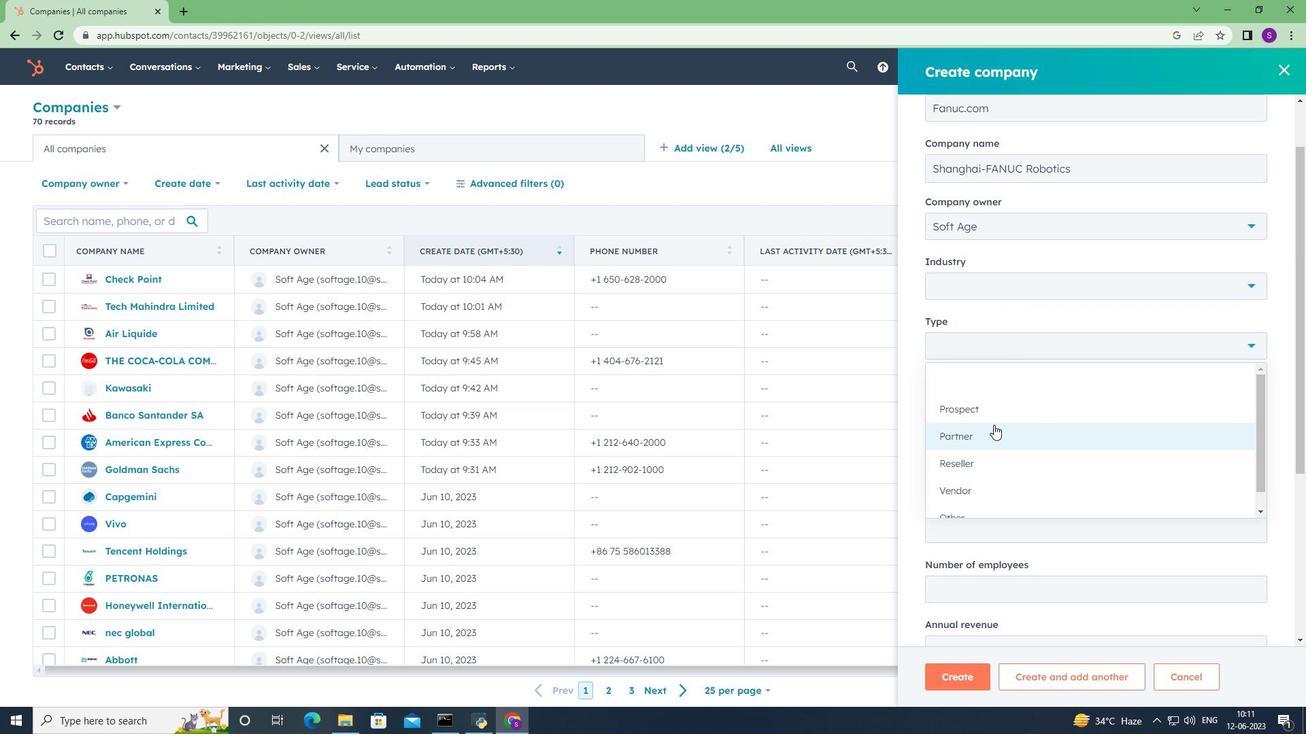 
Action: Mouse scrolled (993, 424) with delta (0, 0)
Screenshot: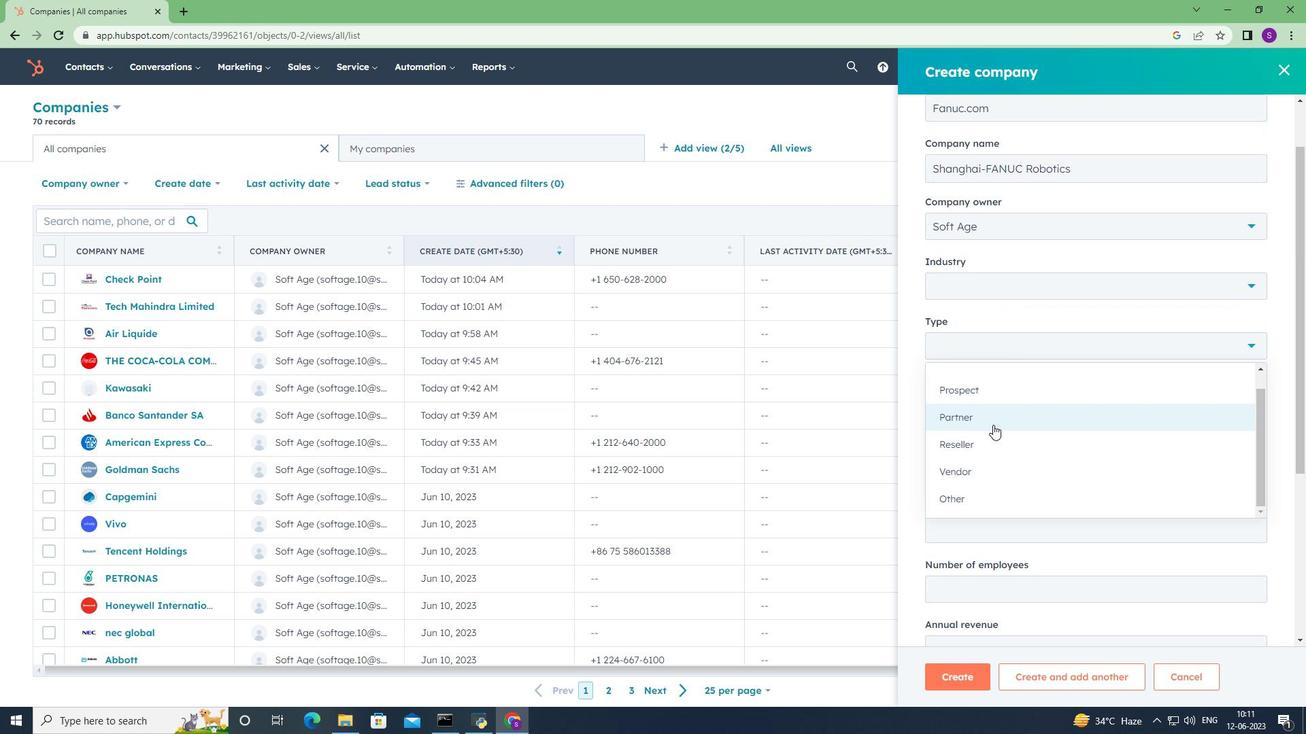 
Action: Mouse moved to (961, 499)
Screenshot: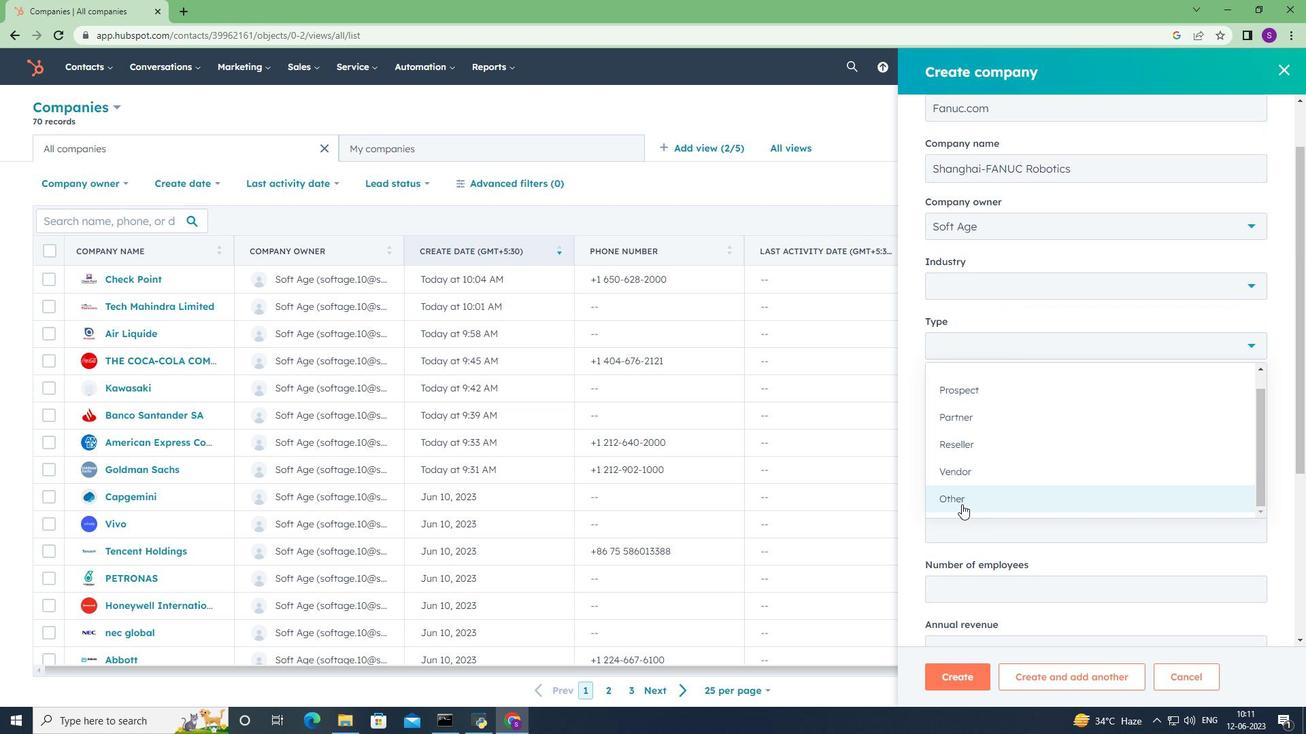 
Action: Mouse pressed left at (961, 499)
Screenshot: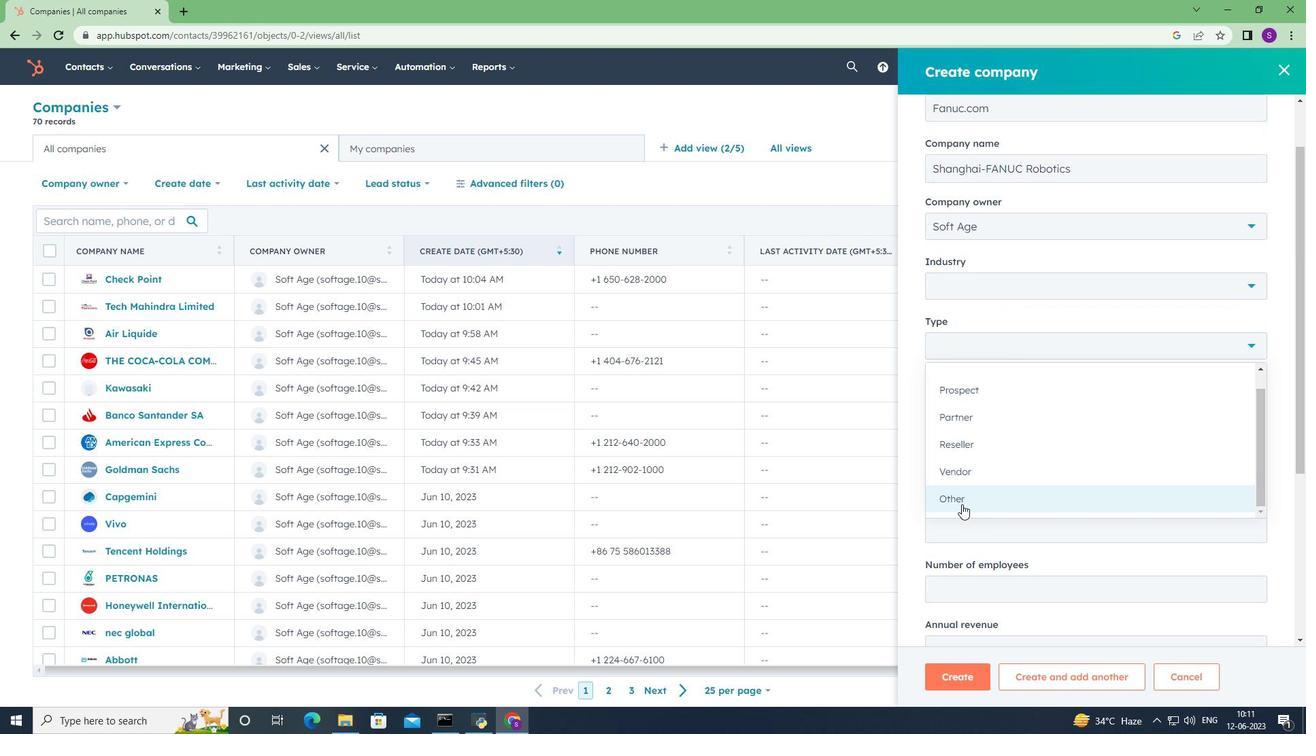 
Action: Mouse moved to (960, 499)
Screenshot: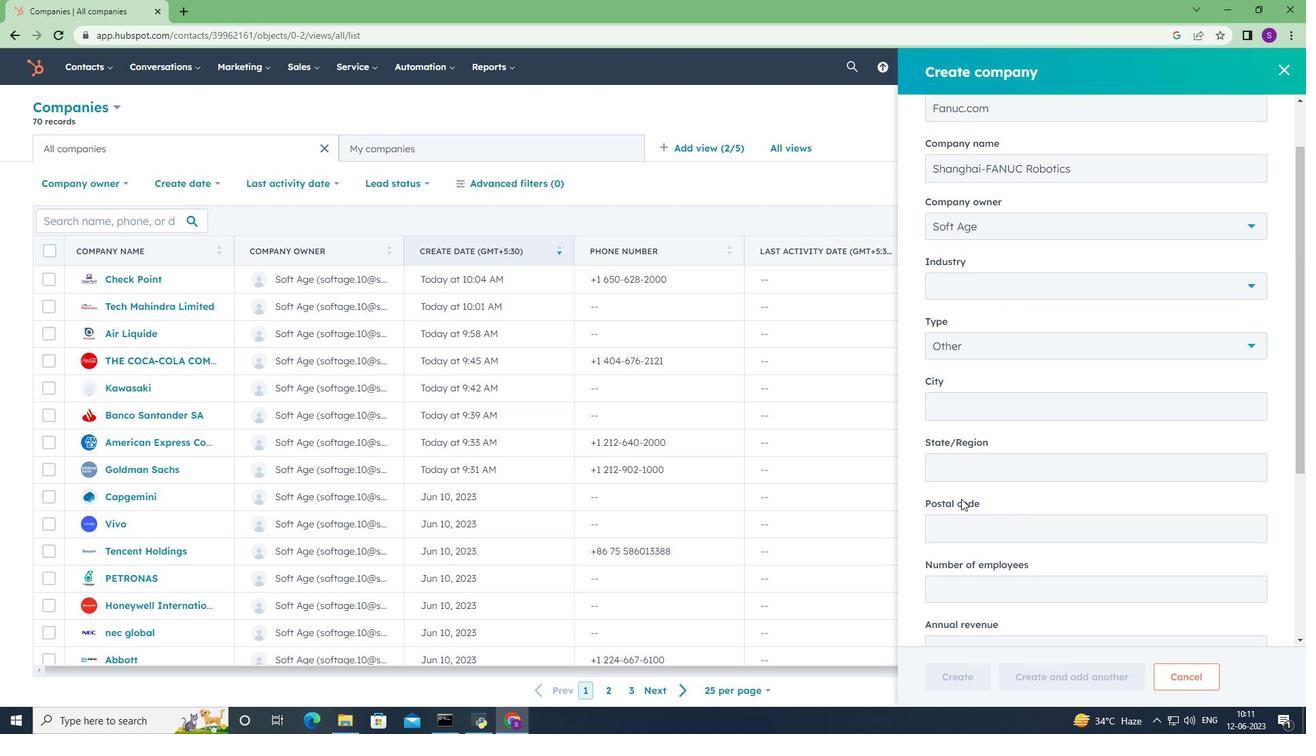
Action: Mouse scrolled (960, 498) with delta (0, 0)
Screenshot: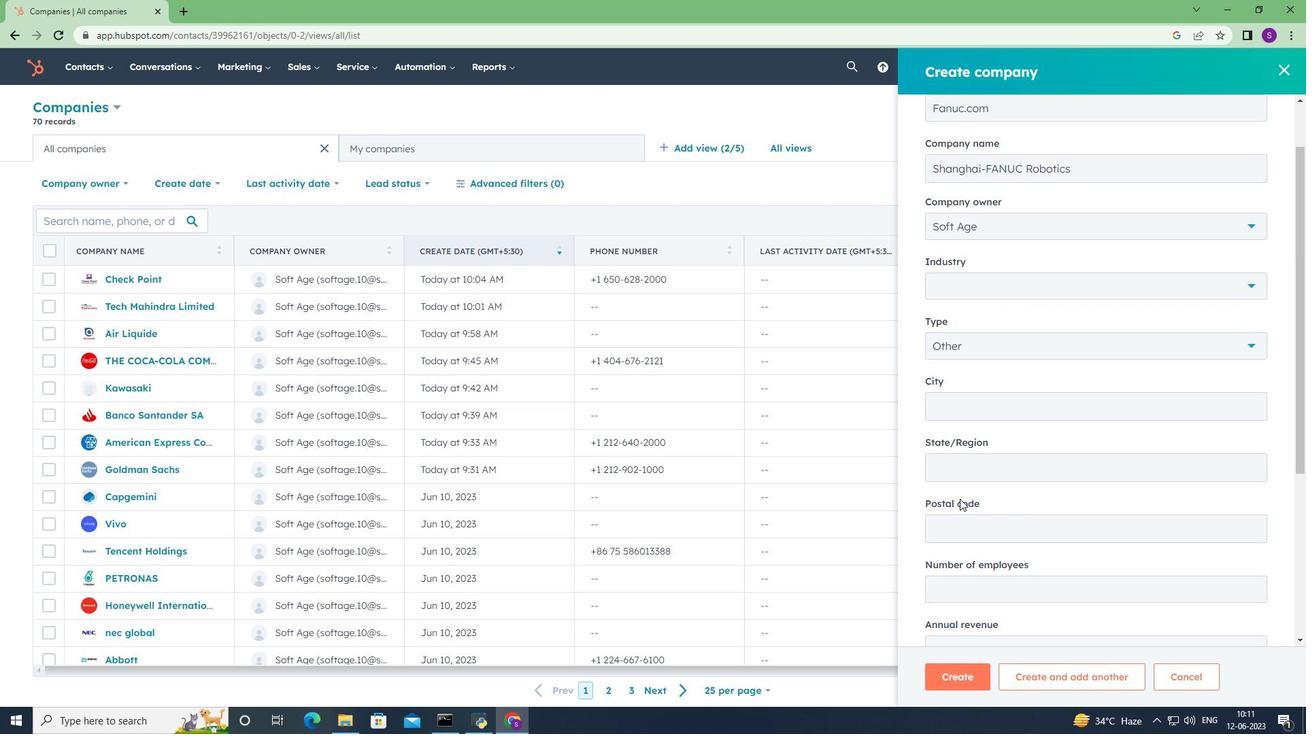
Action: Mouse scrolled (960, 498) with delta (0, 0)
Screenshot: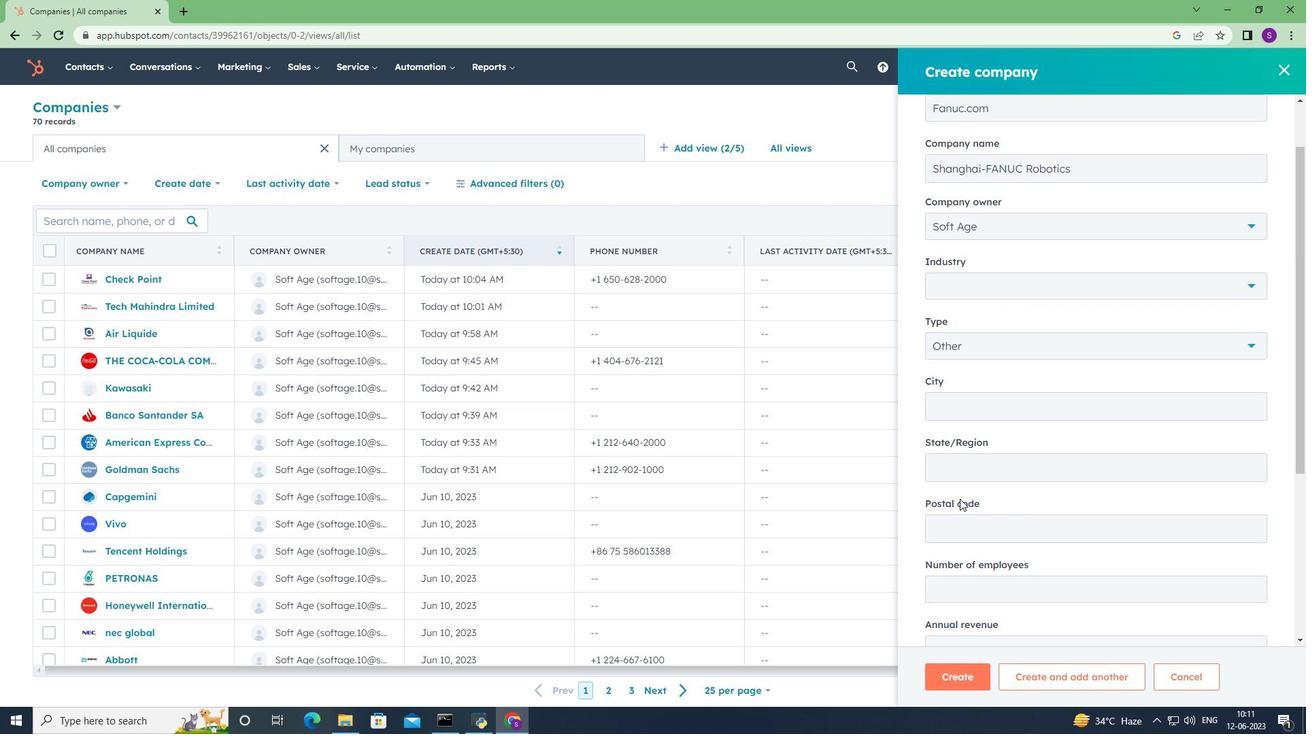 
Action: Mouse scrolled (960, 498) with delta (0, 0)
Screenshot: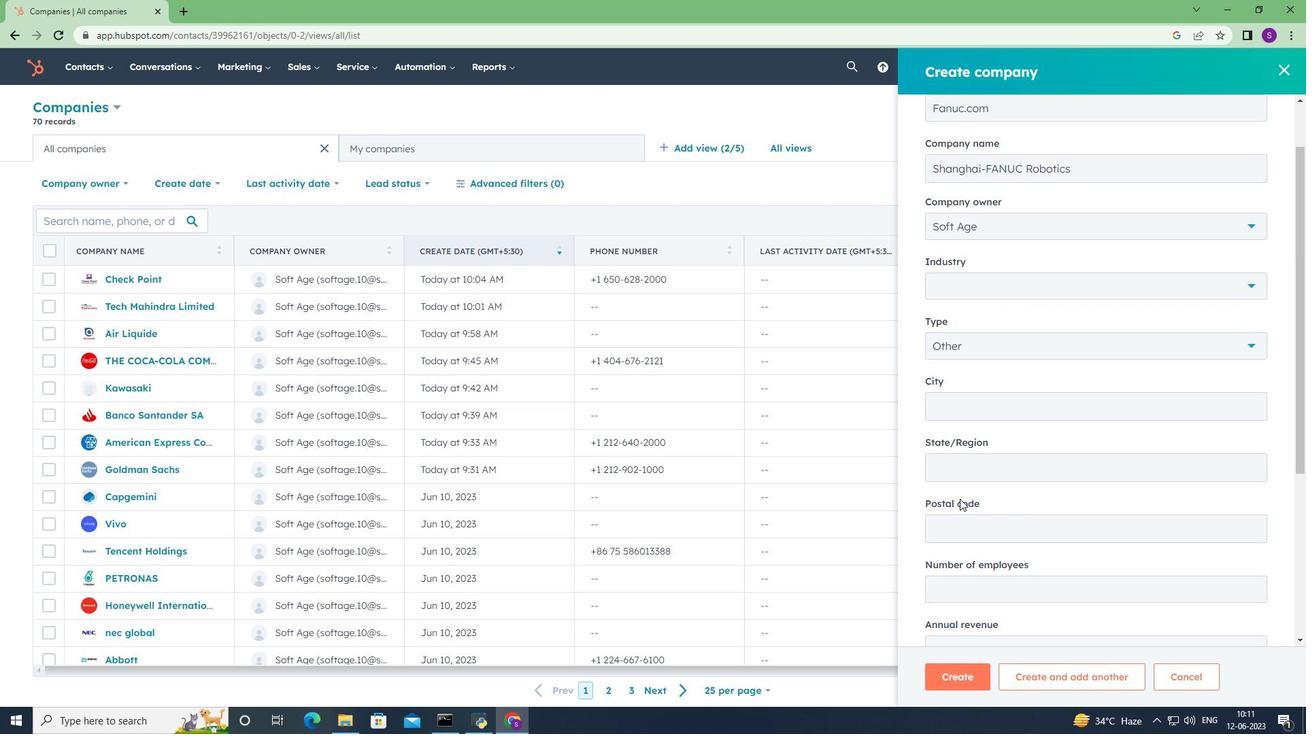 
Action: Mouse scrolled (960, 498) with delta (0, 0)
Screenshot: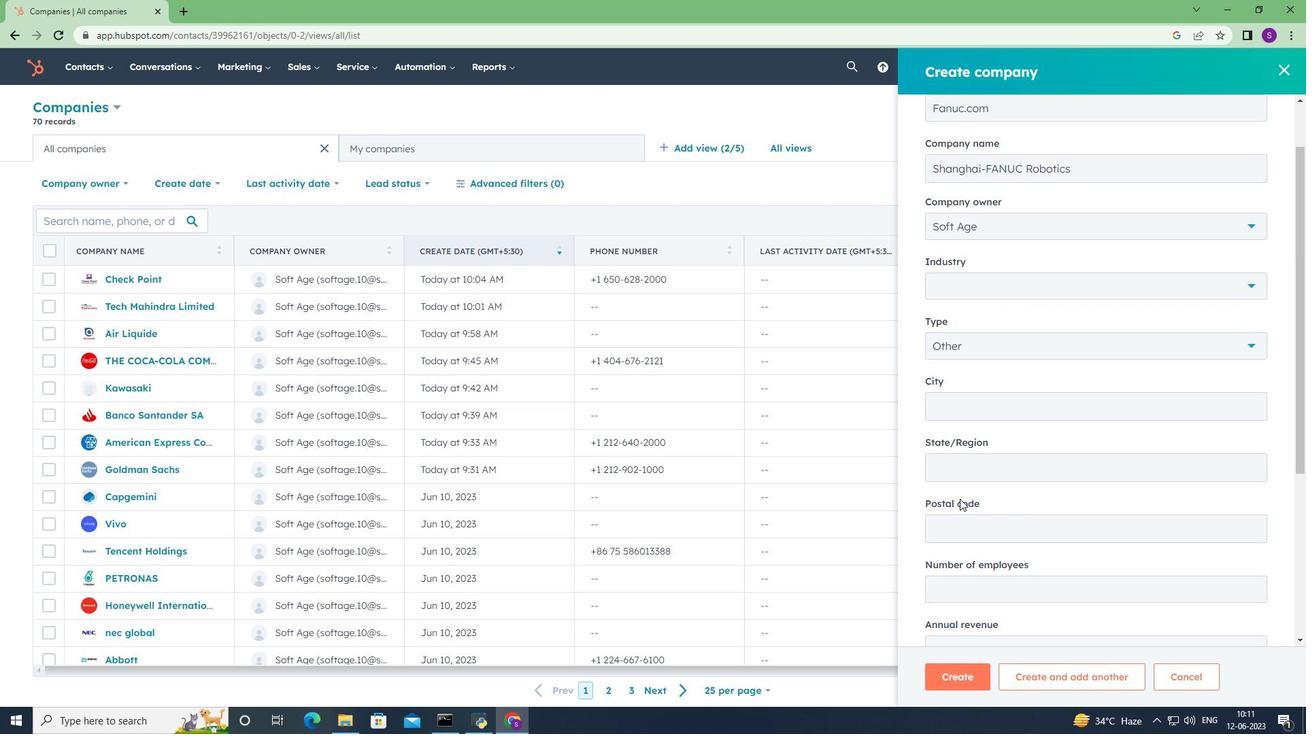 
Action: Mouse scrolled (960, 498) with delta (0, 0)
Screenshot: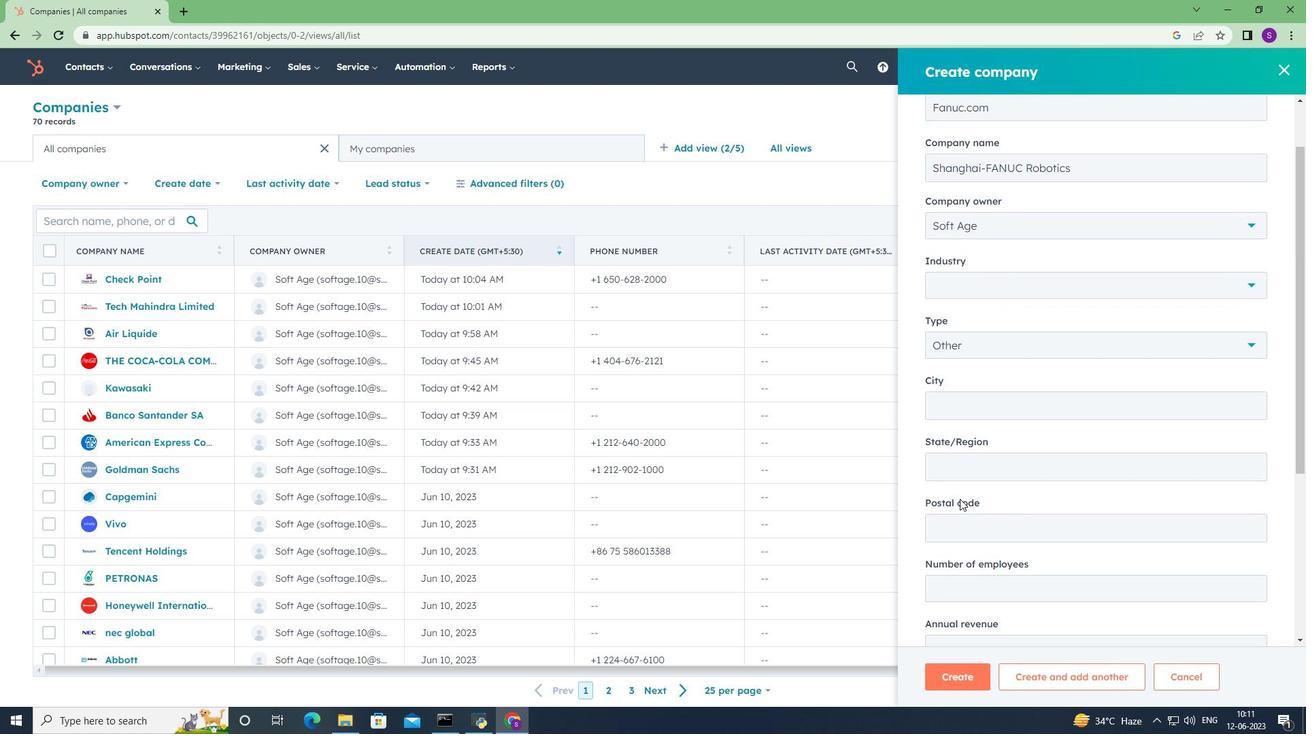 
Action: Mouse moved to (967, 587)
Screenshot: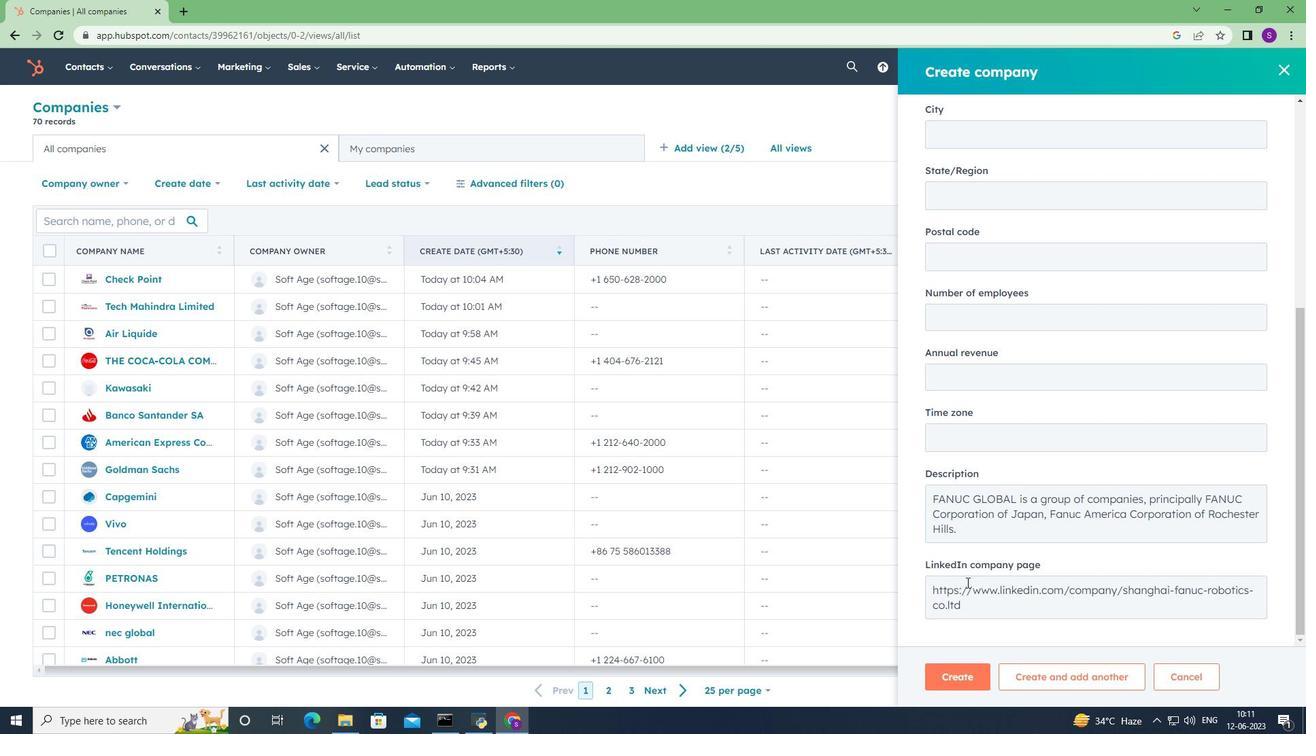 
Action: Mouse scrolled (967, 586) with delta (0, 0)
Screenshot: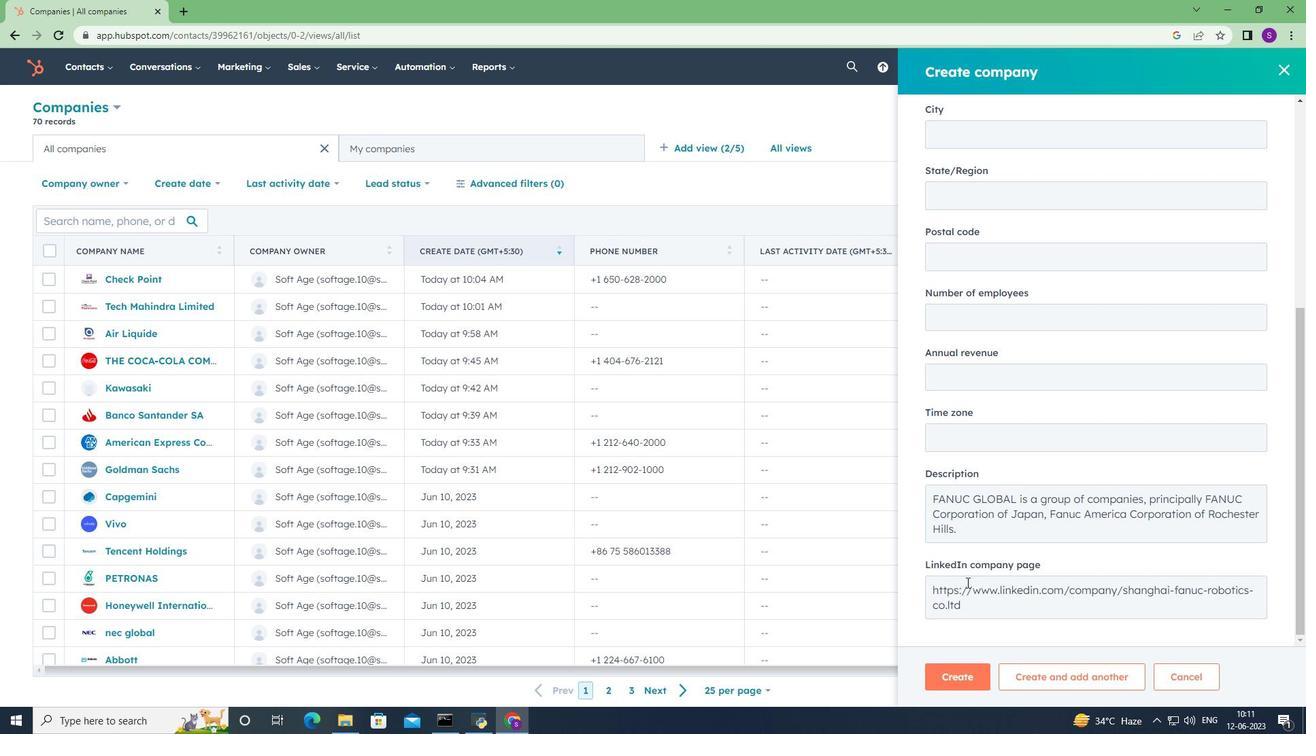 
Action: Mouse scrolled (967, 586) with delta (0, 0)
Screenshot: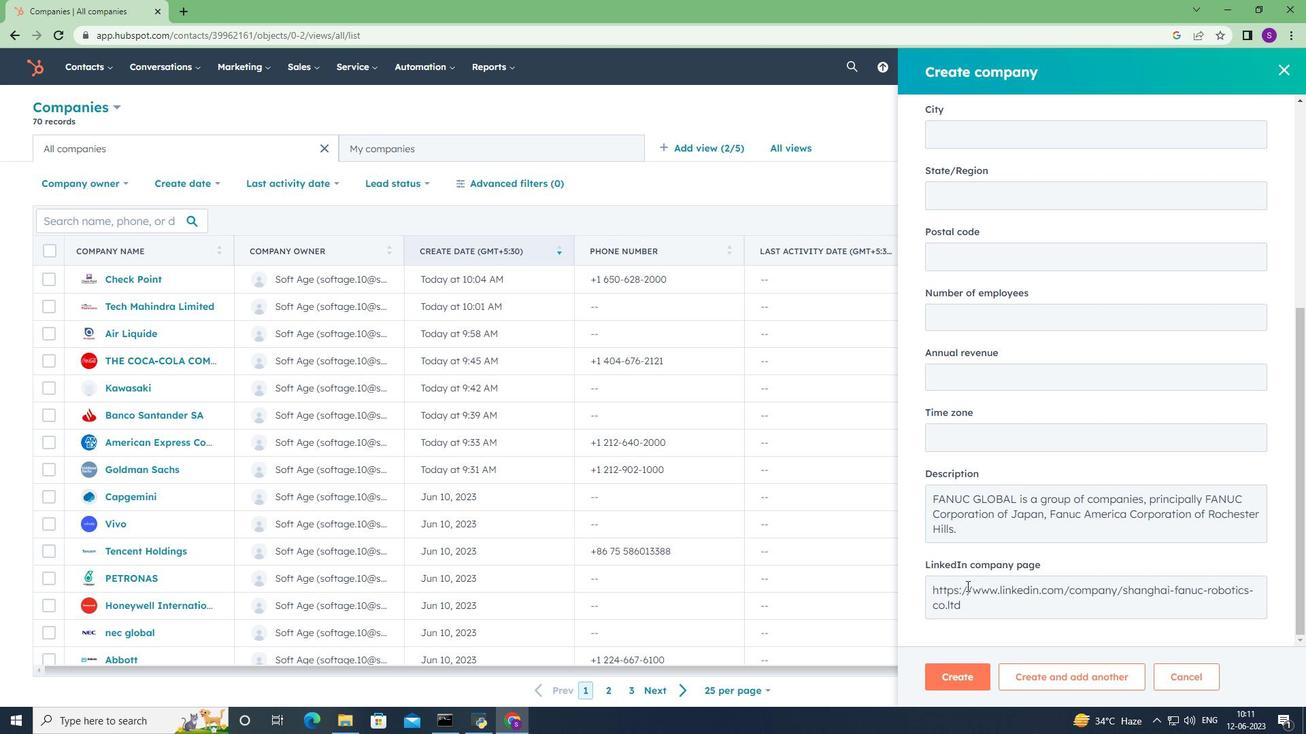 
Action: Mouse scrolled (967, 586) with delta (0, 0)
Screenshot: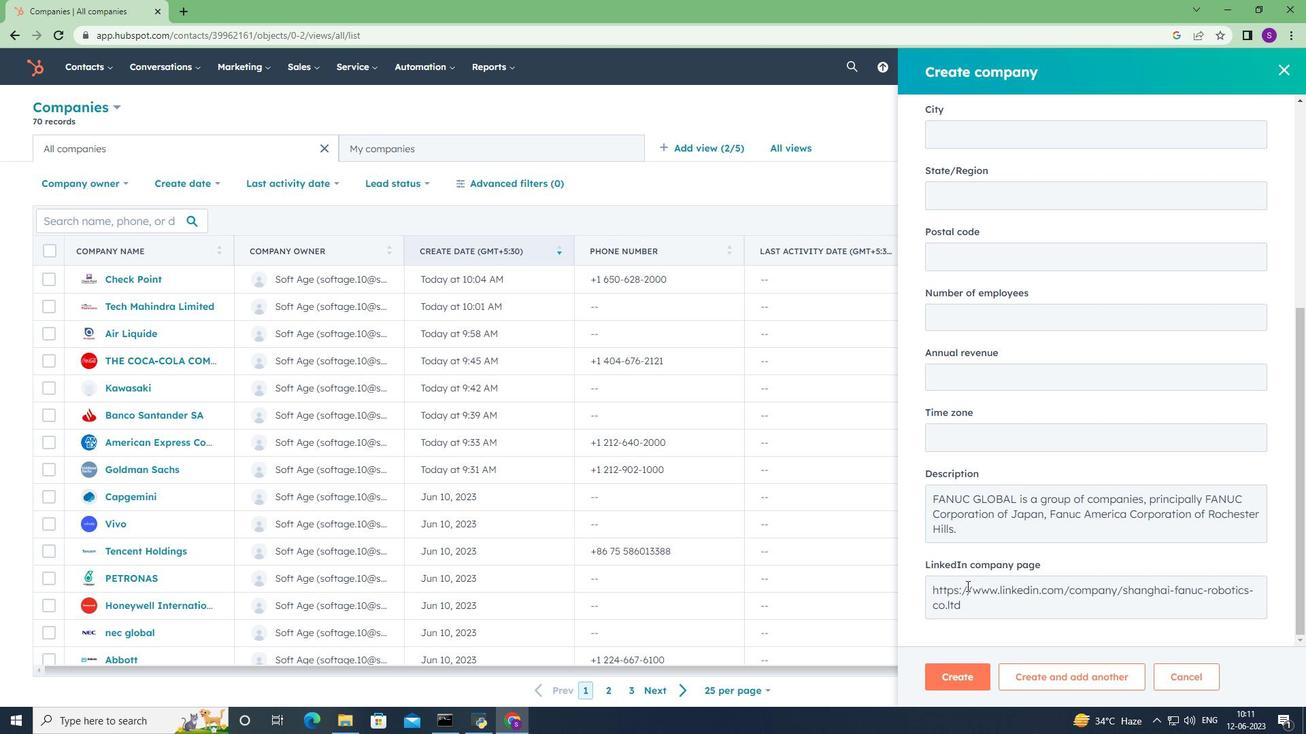 
Action: Mouse scrolled (967, 586) with delta (0, 0)
Screenshot: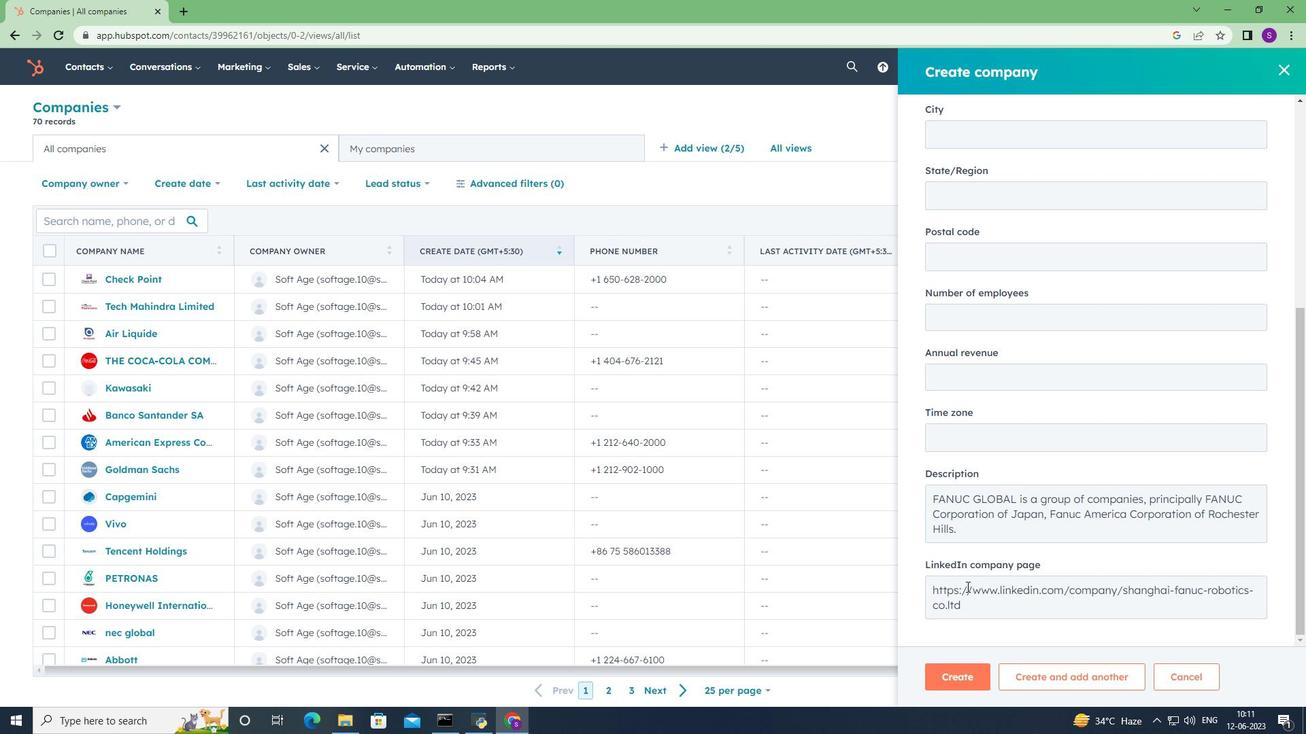 
Action: Mouse moved to (962, 682)
Screenshot: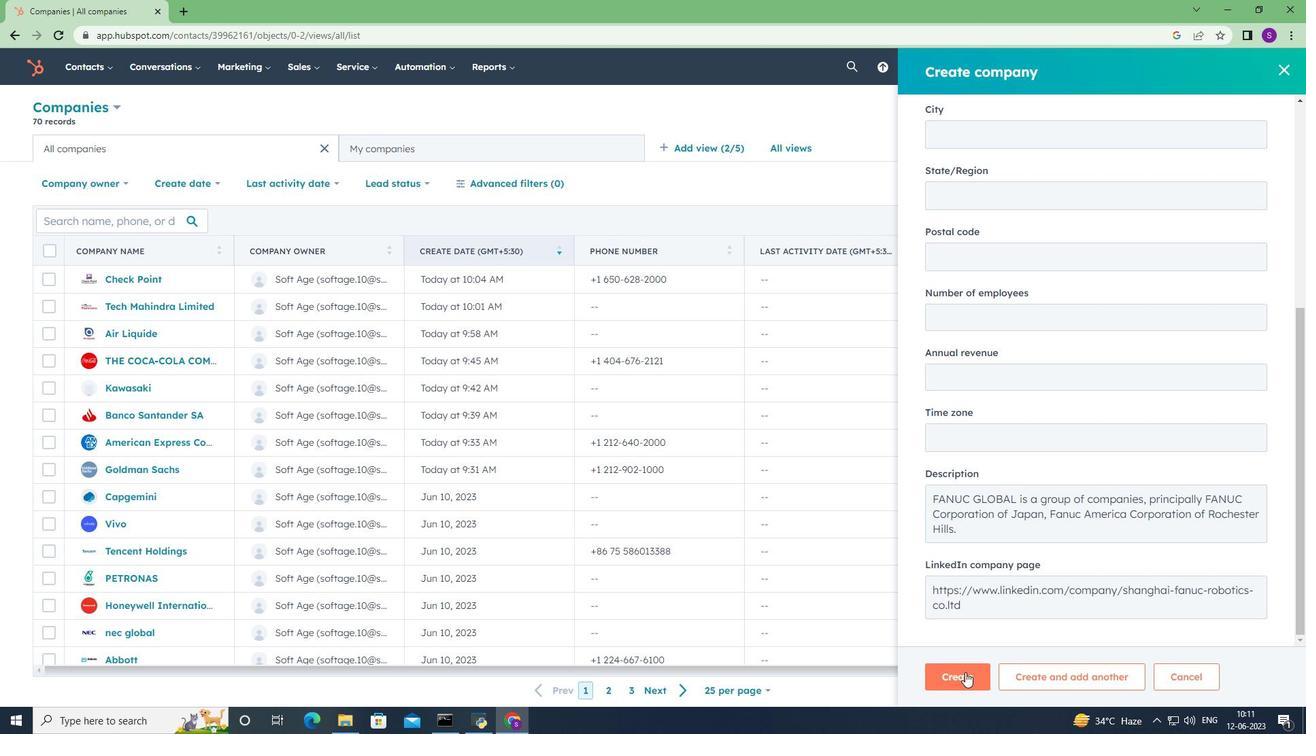 
Action: Mouse pressed left at (962, 682)
Screenshot: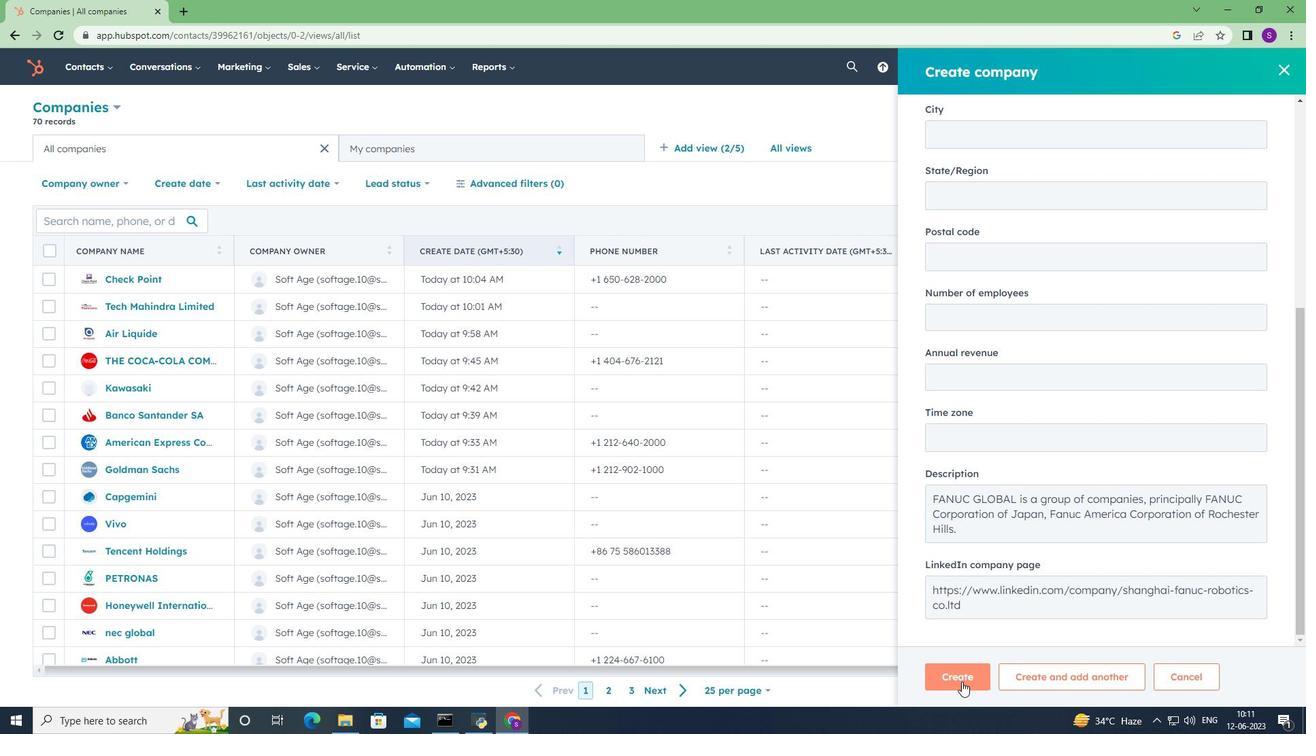 
Action: Mouse moved to (921, 434)
Screenshot: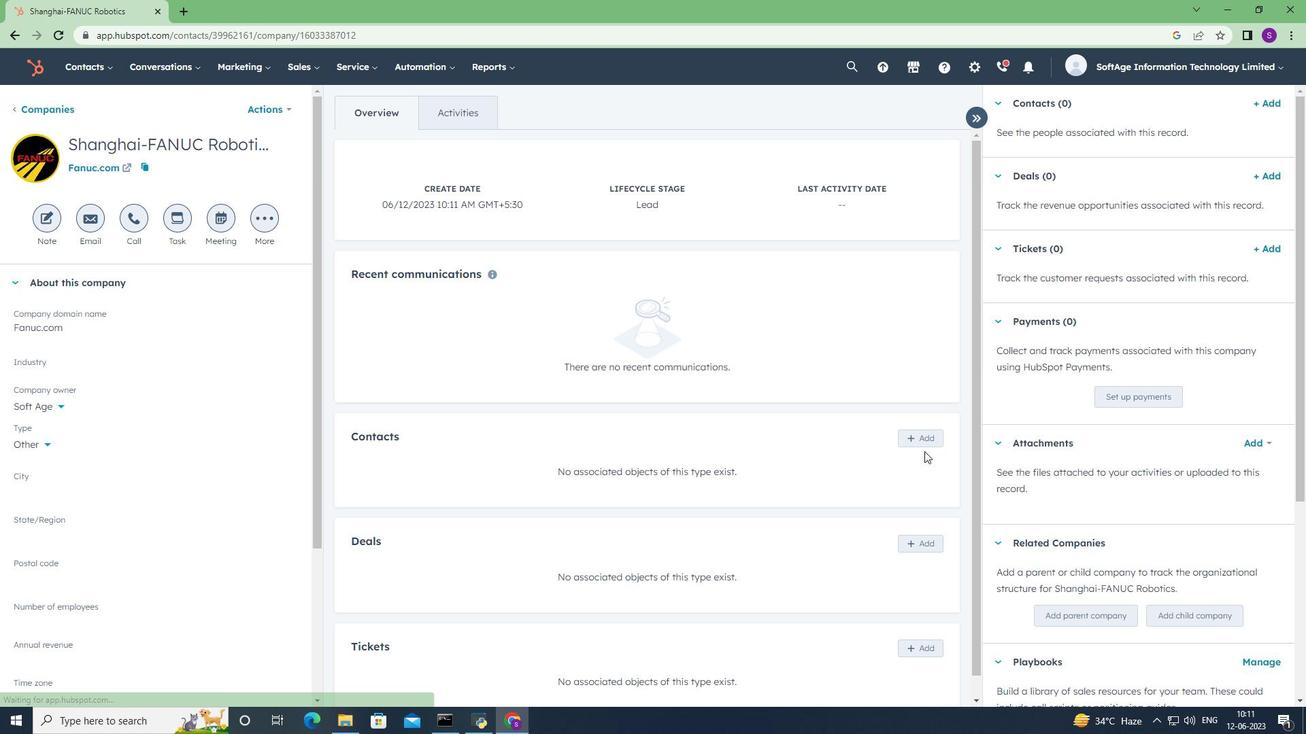 
Action: Mouse pressed left at (921, 434)
Screenshot: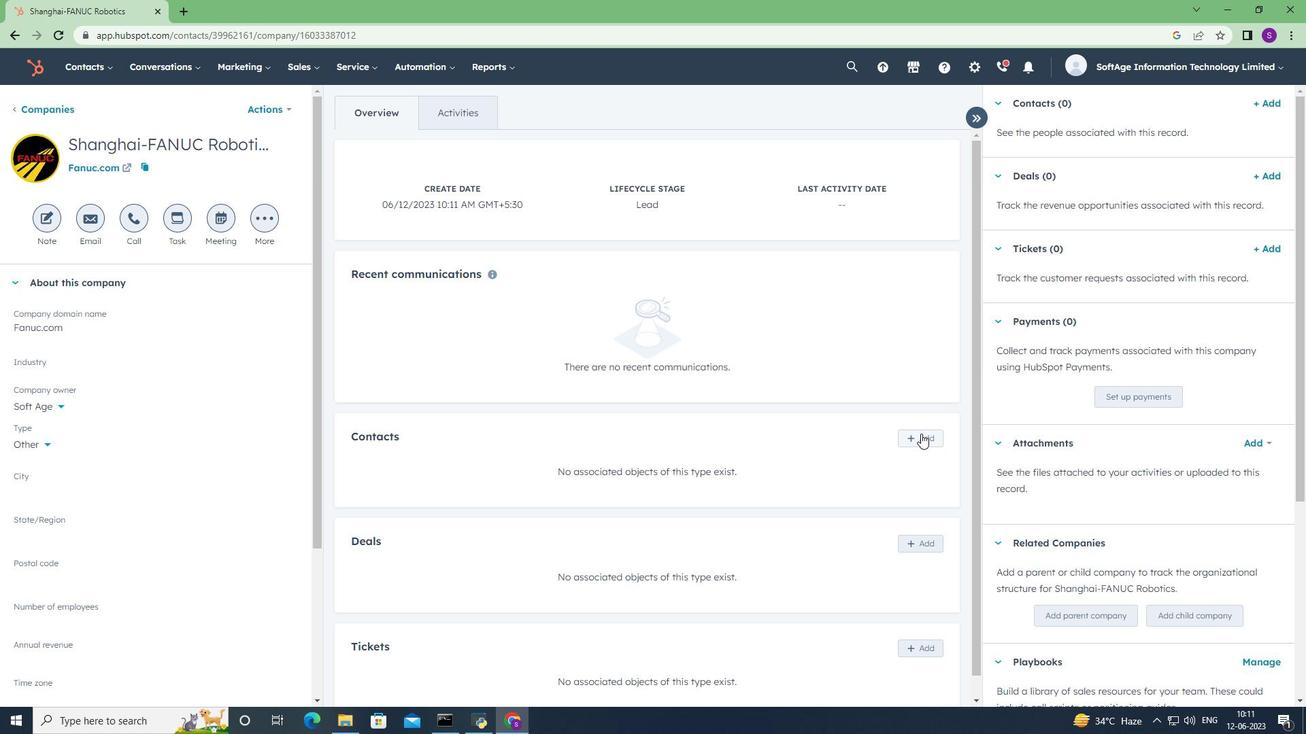 
Action: Mouse moved to (1062, 130)
Screenshot: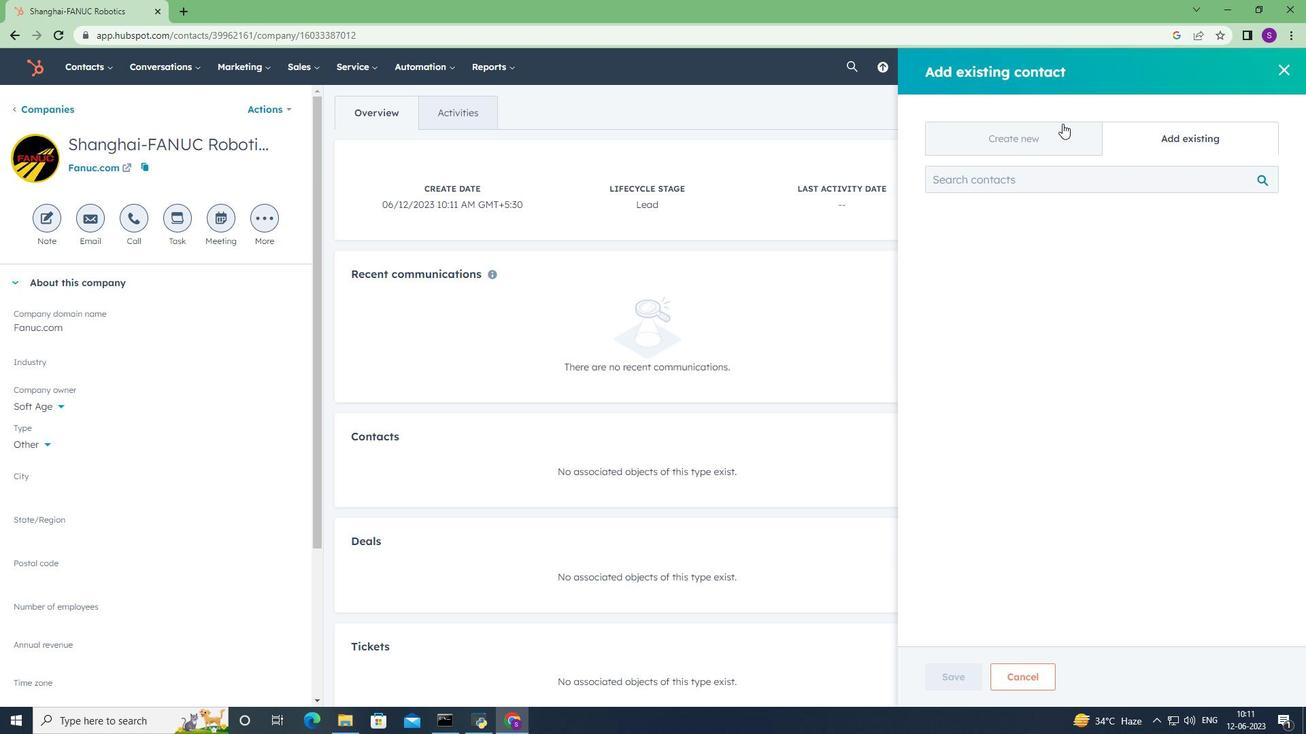 
Action: Mouse pressed left at (1062, 130)
Screenshot: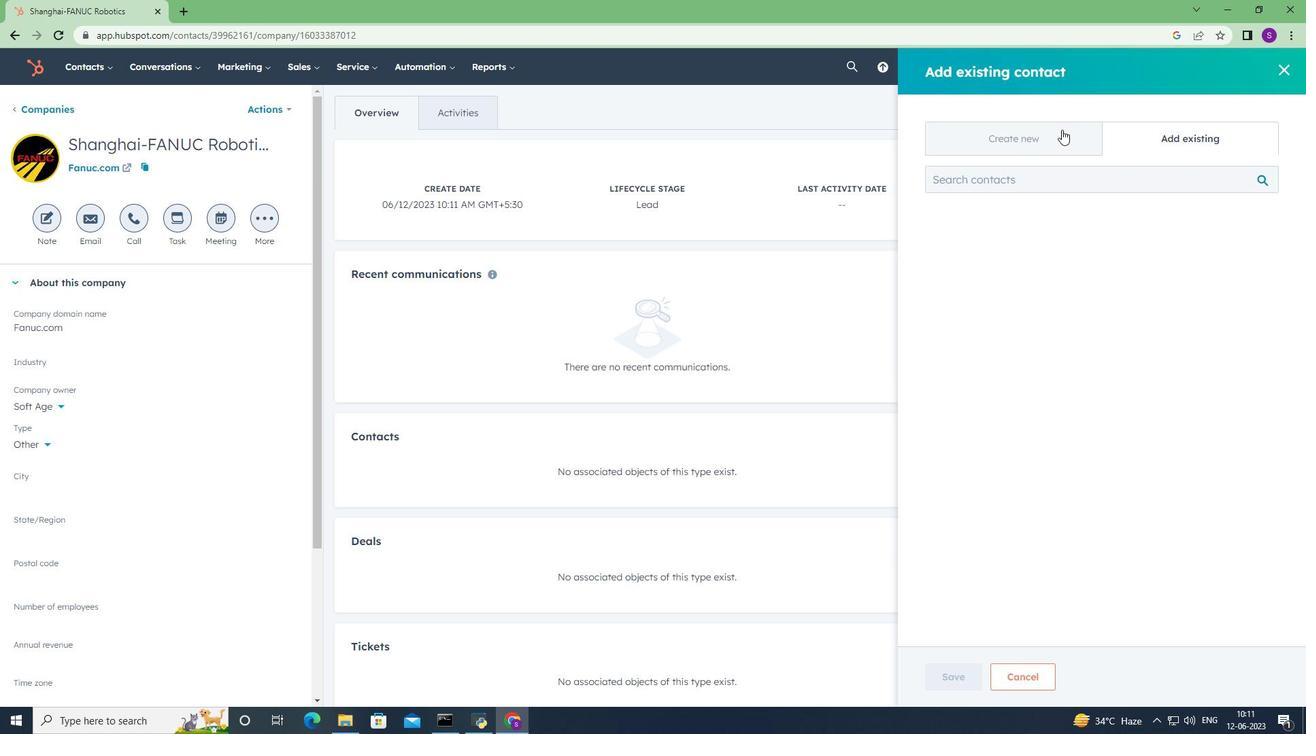 
Action: Mouse moved to (1026, 223)
Screenshot: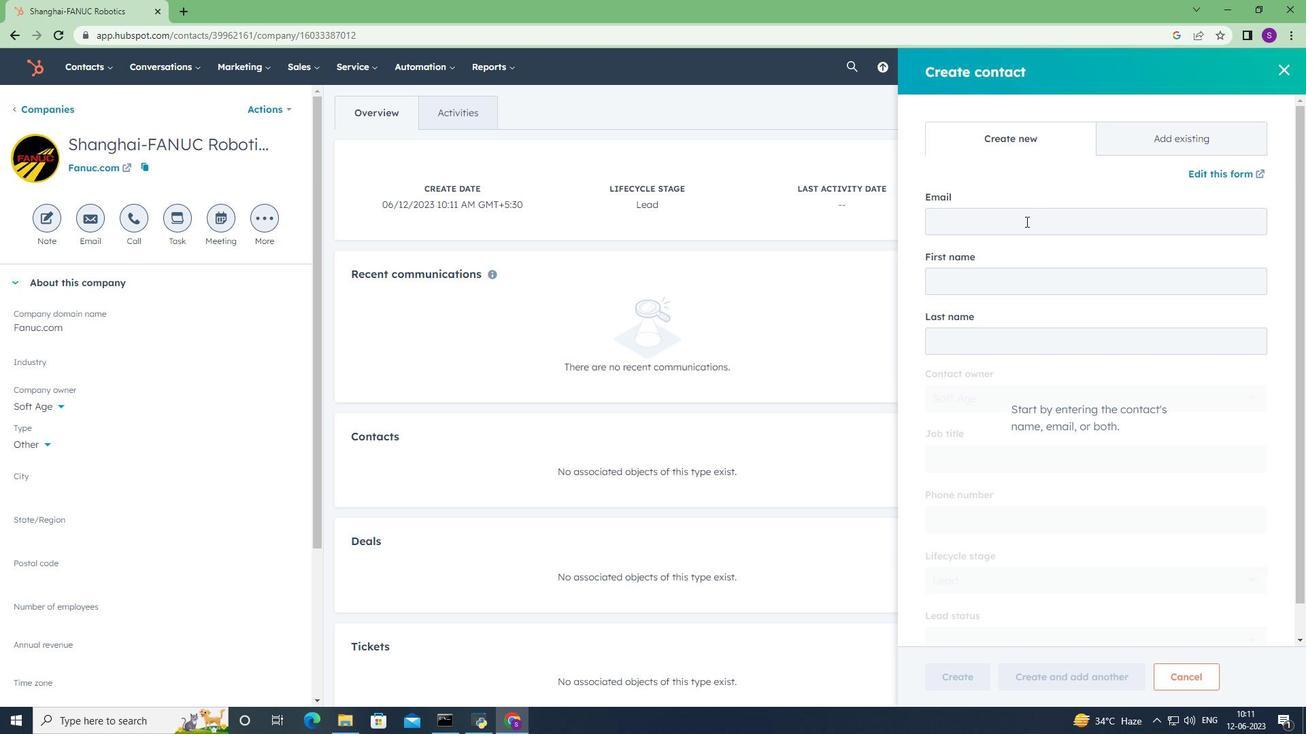 
Action: Mouse pressed left at (1026, 223)
Screenshot: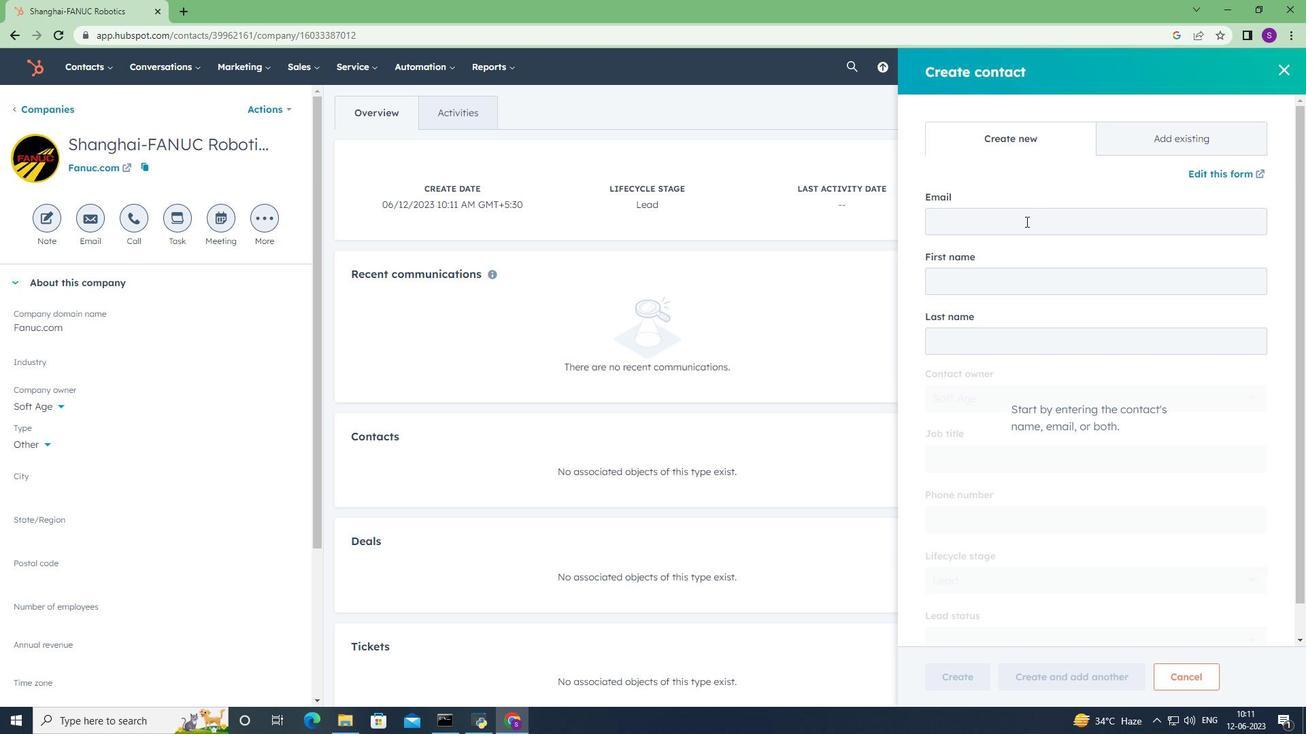 
Action: Key pressed <Key.shift>Vaanya.<Key.shift>Patel<Key.shift>@fanuc.com
Screenshot: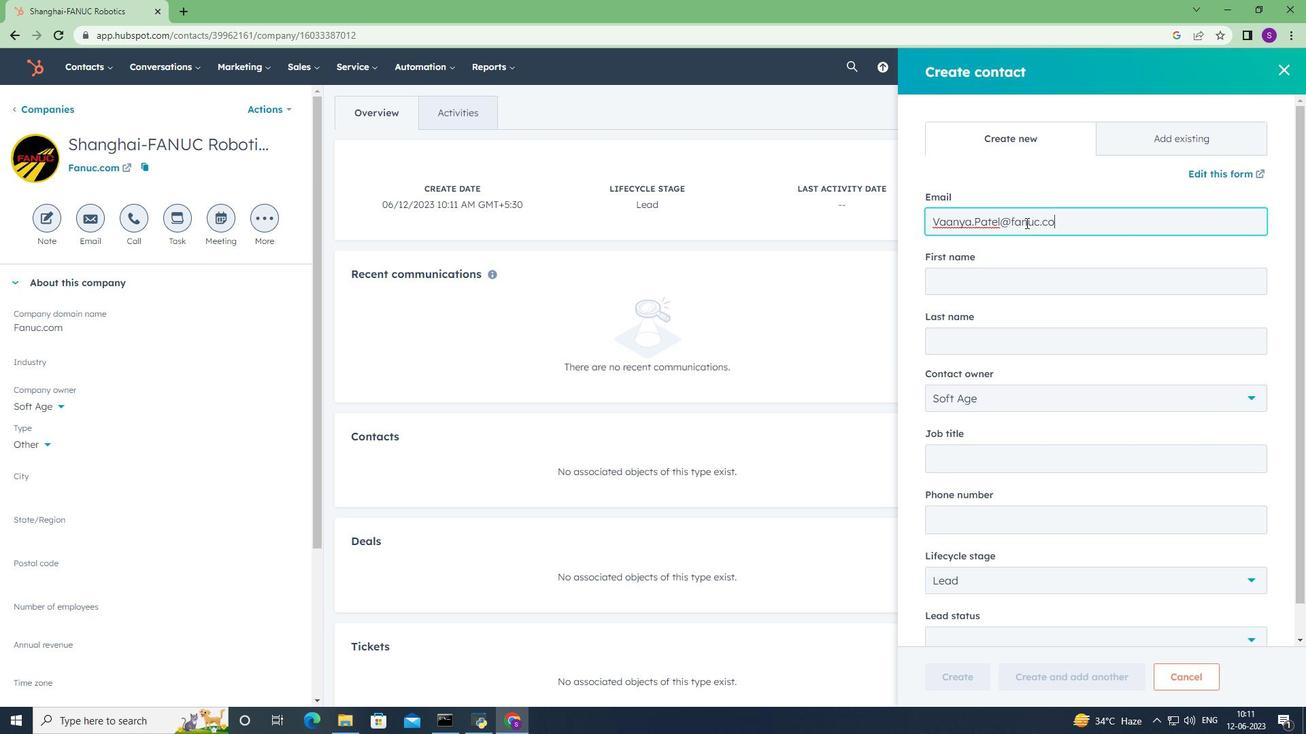 
Action: Mouse scrolled (1026, 222) with delta (0, 0)
Screenshot: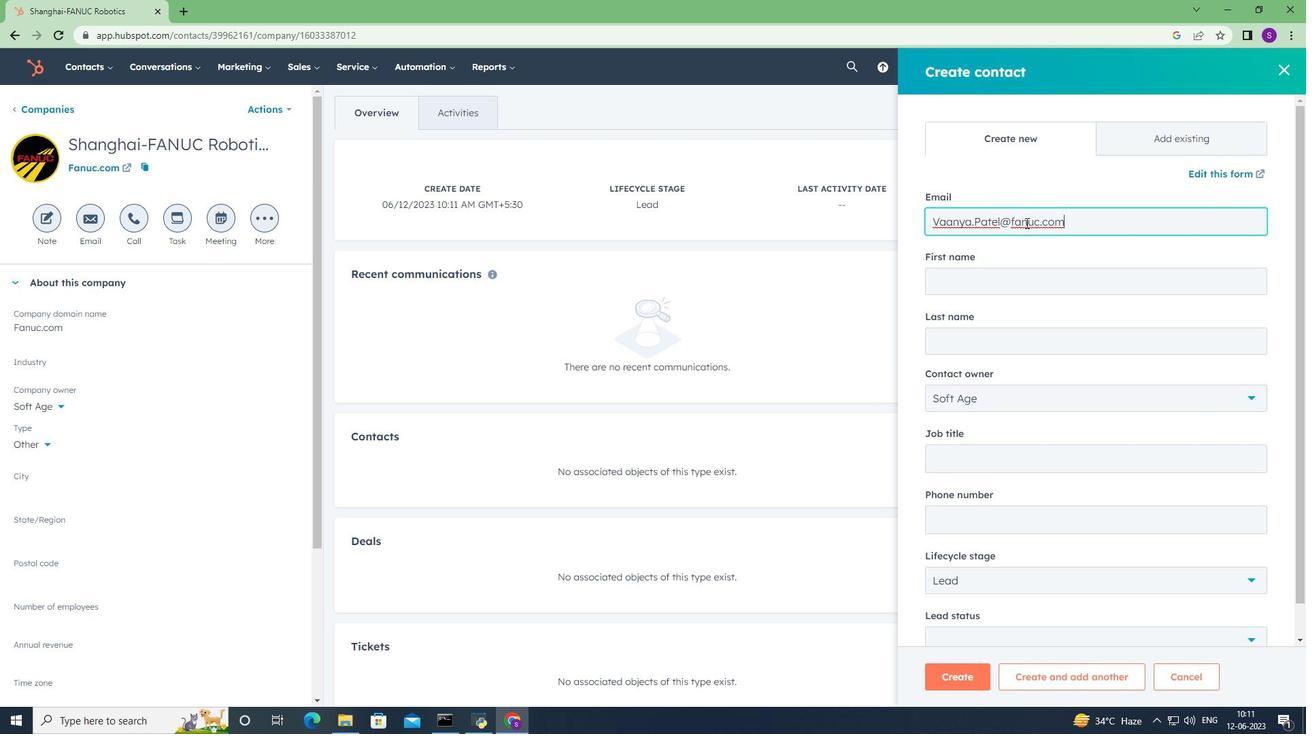 
Action: Mouse moved to (1035, 251)
Screenshot: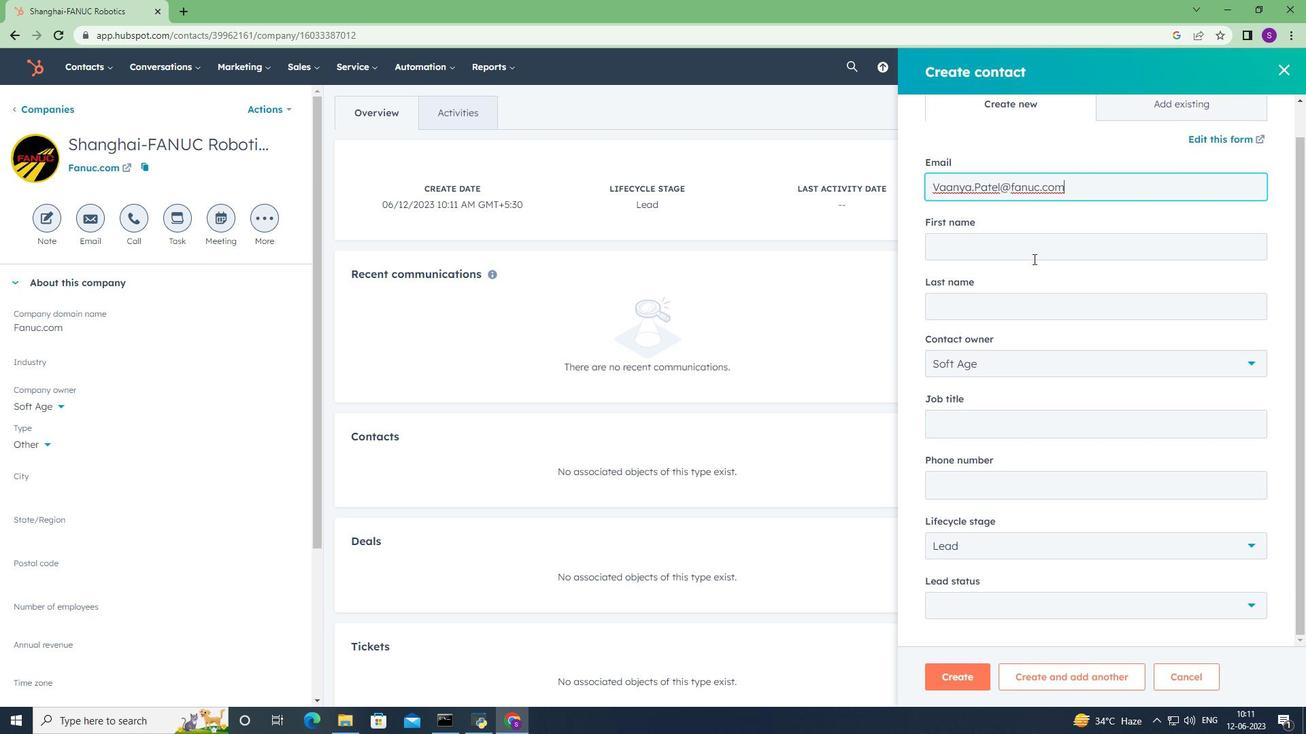 
Action: Mouse pressed left at (1035, 251)
Screenshot: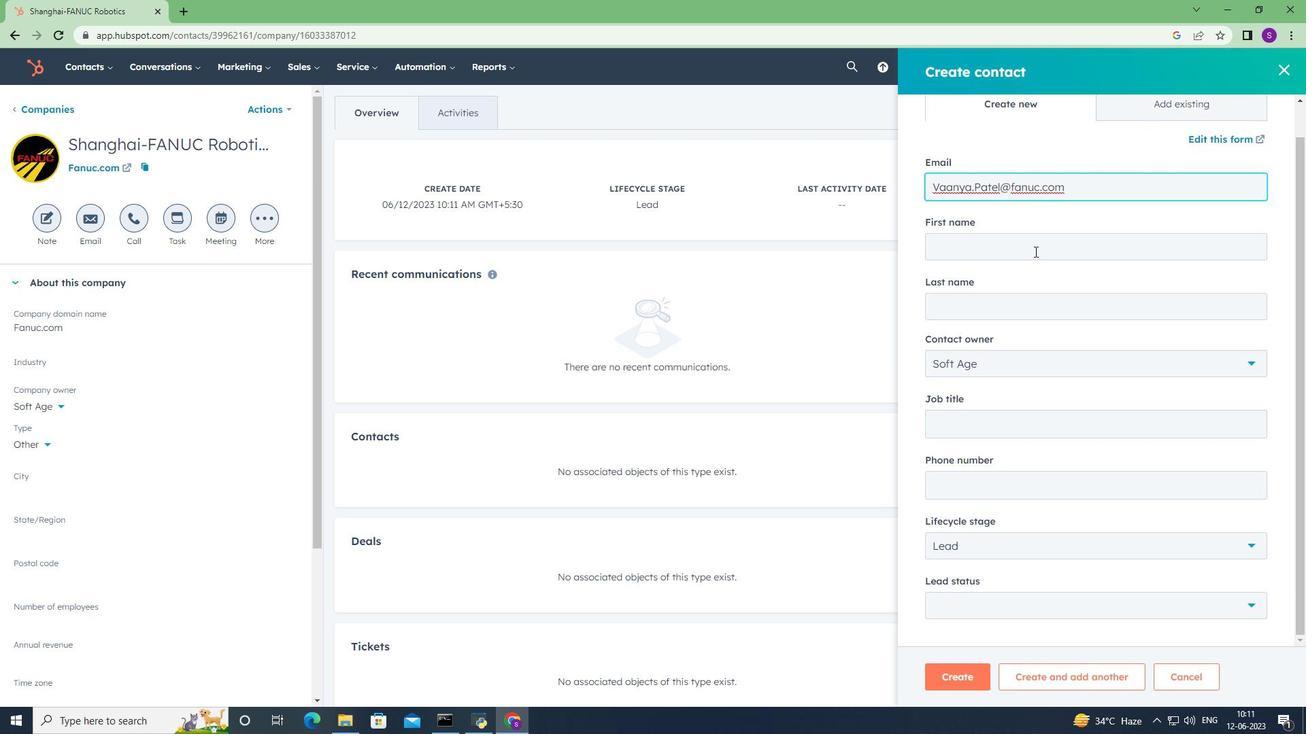 
Action: Key pressed <Key.shift><Key.shift><Key.shift><Key.shift><Key.shift><Key.shift><Key.shift><Key.shift><Key.shift><Key.shift><Key.shift><Key.shift><Key.shift><Key.shift><Key.shift><Key.shift><Key.shift><Key.shift><Key.shift><Key.shift><Key.shift><Key.shift><Key.shift><Key.shift><Key.shift><Key.shift><Key.shift><Key.shift><Key.shift><Key.shift><Key.shift><Key.shift><Key.shift><Key.shift><Key.shift><Key.shift><Key.shift><Key.shift><Key.shift><Key.shift><Key.shift><Key.shift><Key.shift><Key.shift><Key.shift><Key.shift><Key.shift><Key.shift><Key.shift><Key.shift><Key.shift><Key.shift><Key.shift><Key.shift><Key.shift><Key.shift><Key.shift><Key.shift><Key.shift><Key.shift><Key.shift><Key.shift><Key.shift><Key.shift><Key.shift><Key.shift><Key.shift><Key.shift><Key.shift><Key.shift><Key.shift><Key.shift><Key.shift><Key.shift><Key.shift><Key.shift><Key.shift><Key.shift><Key.shift><Key.shift><Key.shift><Key.shift><Key.shift><Key.shift><Key.shift><Key.shift><Key.shift><Key.shift><Key.shift>Vaanya
Screenshot: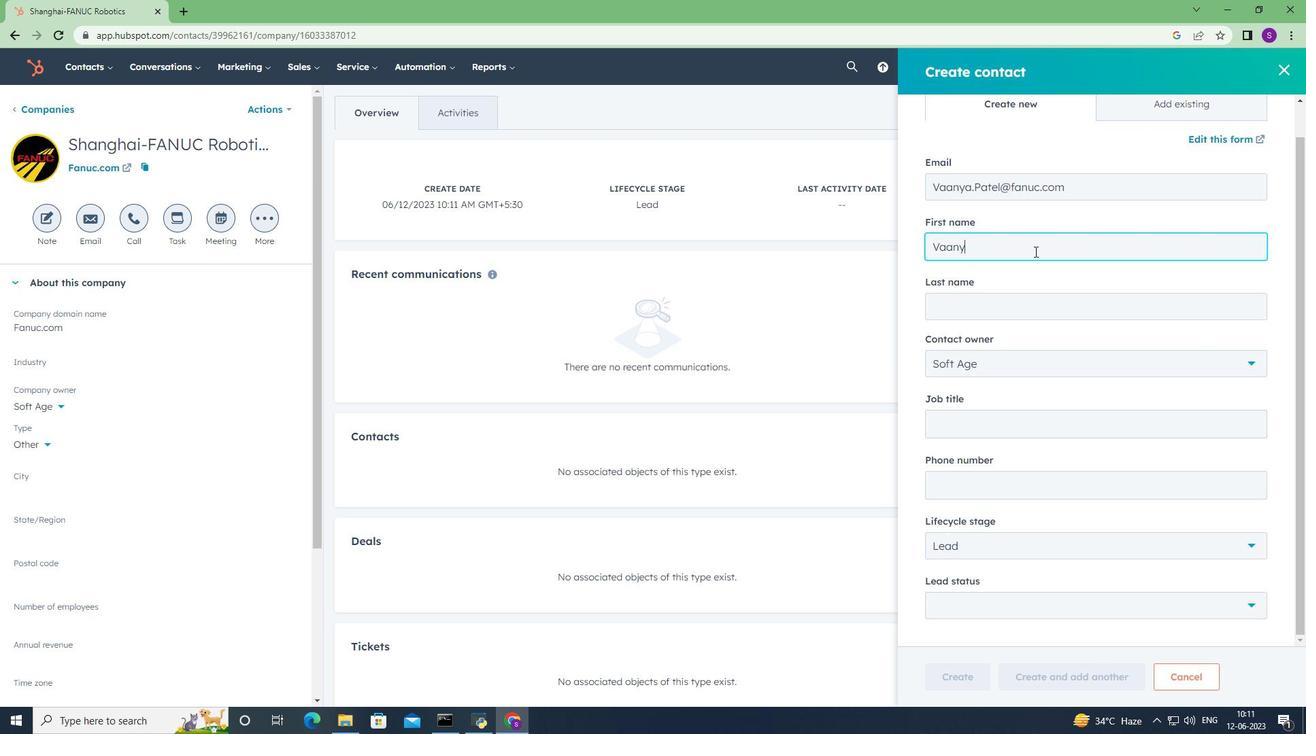 
Action: Mouse moved to (1020, 304)
Screenshot: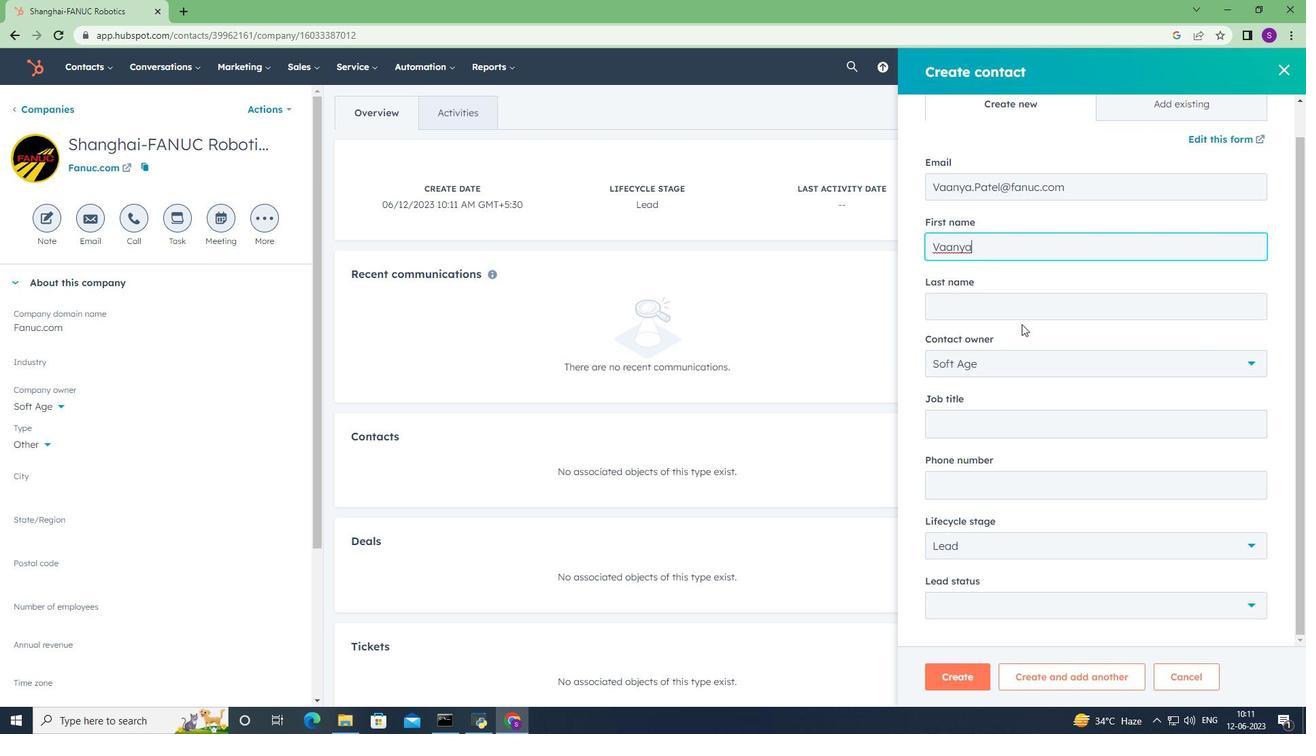 
Action: Mouse pressed left at (1020, 304)
Screenshot: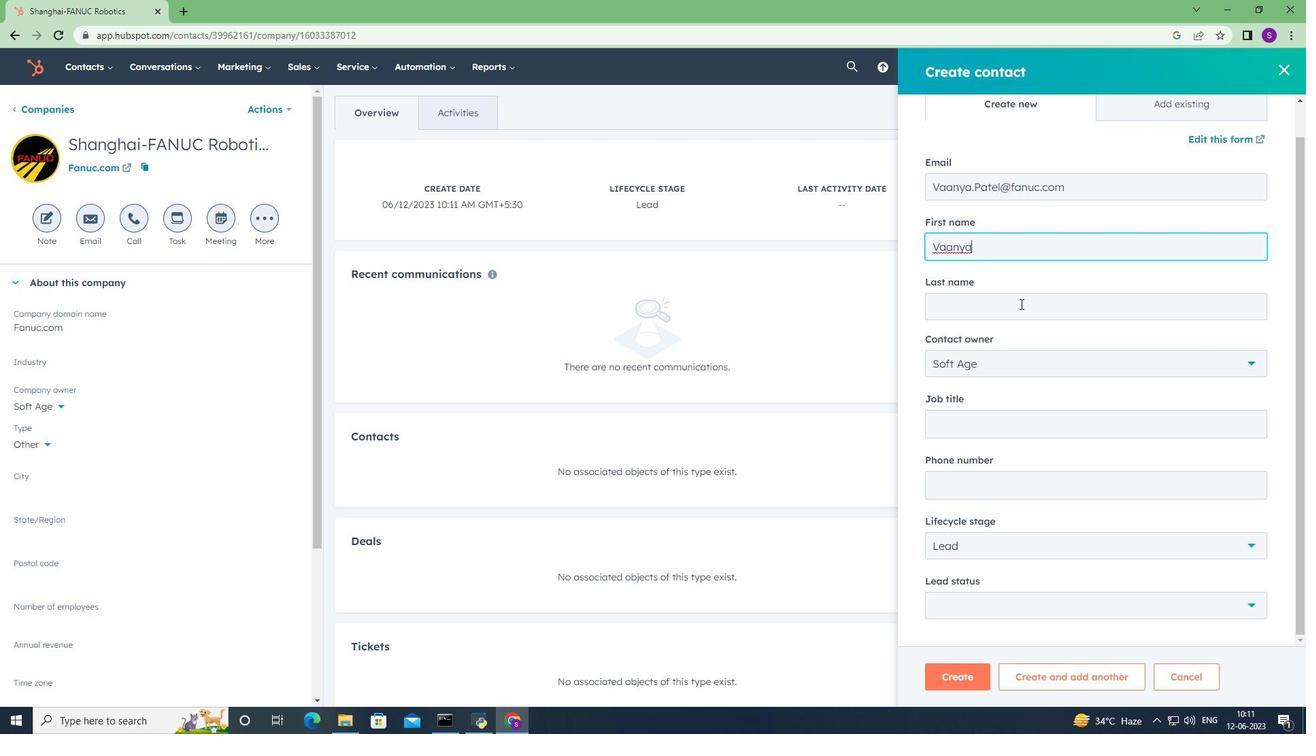 
Action: Key pressed <Key.shift>Patel
Screenshot: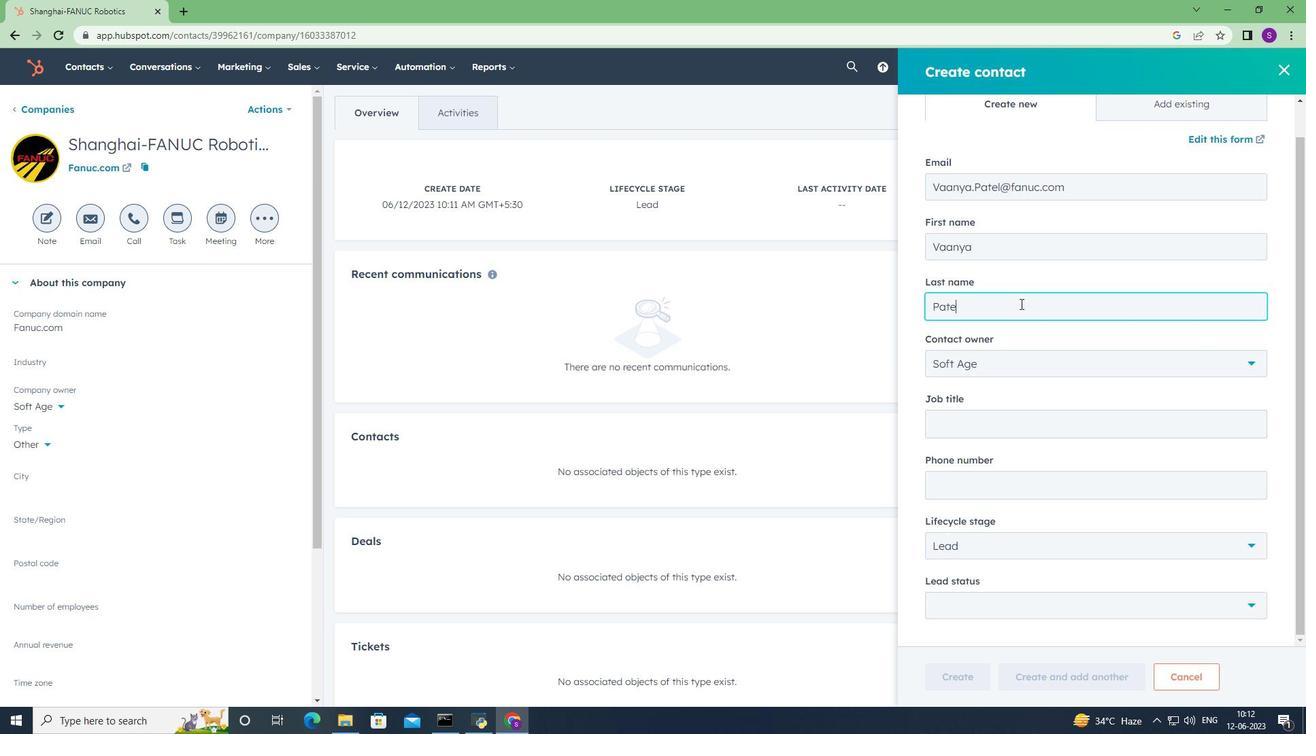 
Action: Mouse scrolled (1020, 303) with delta (0, 0)
Screenshot: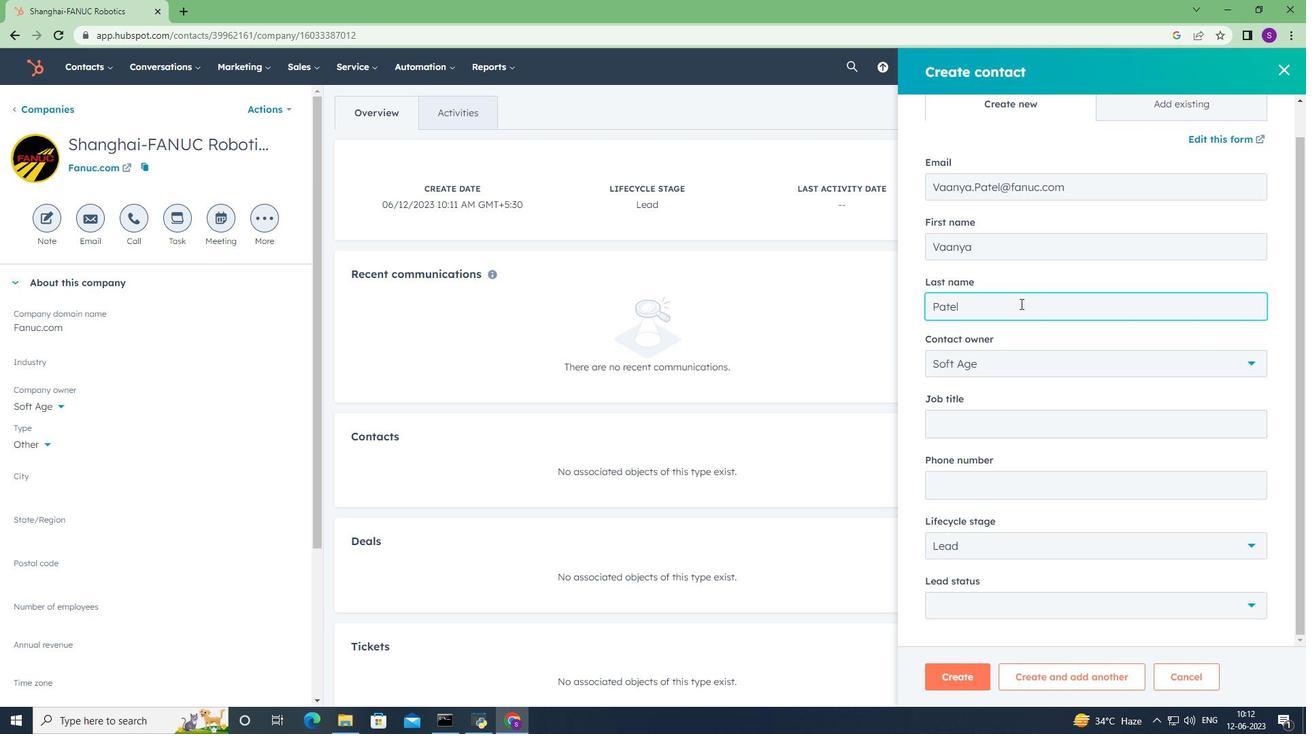 
Action: Mouse moved to (1032, 398)
Screenshot: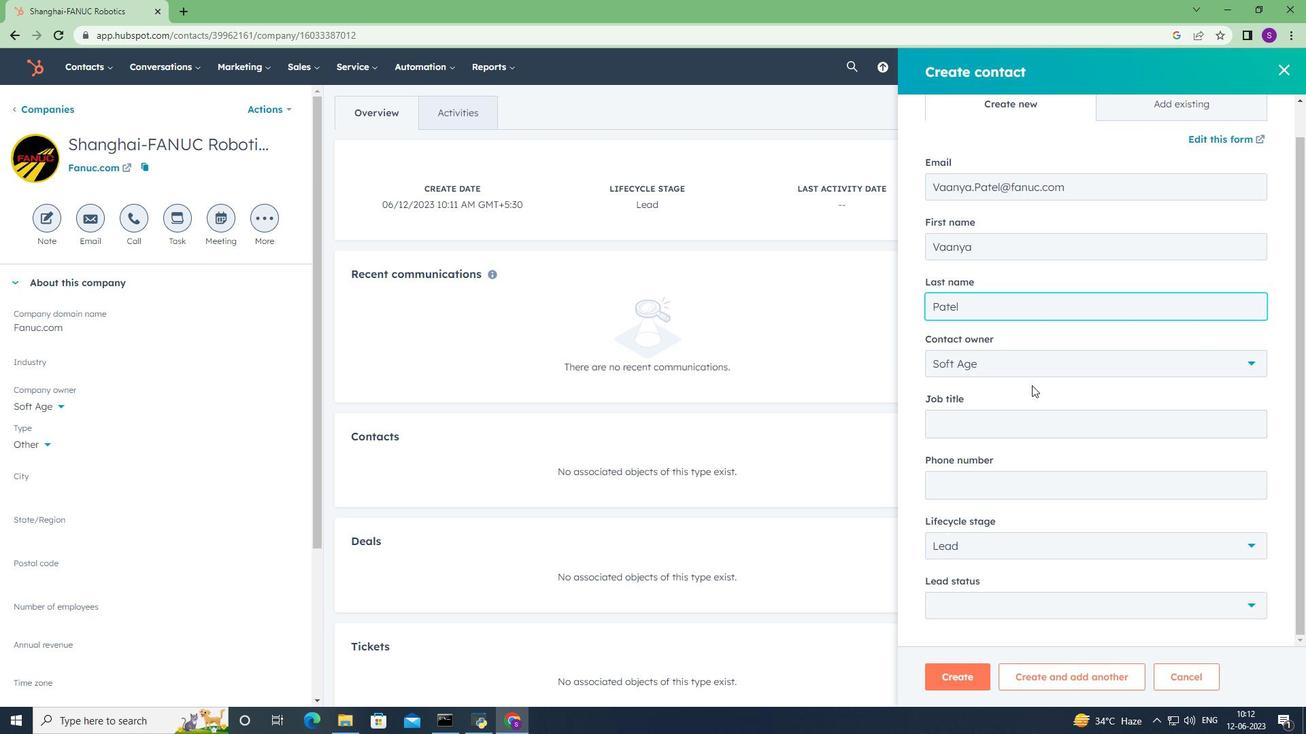 
Action: Mouse scrolled (1032, 398) with delta (0, 0)
Screenshot: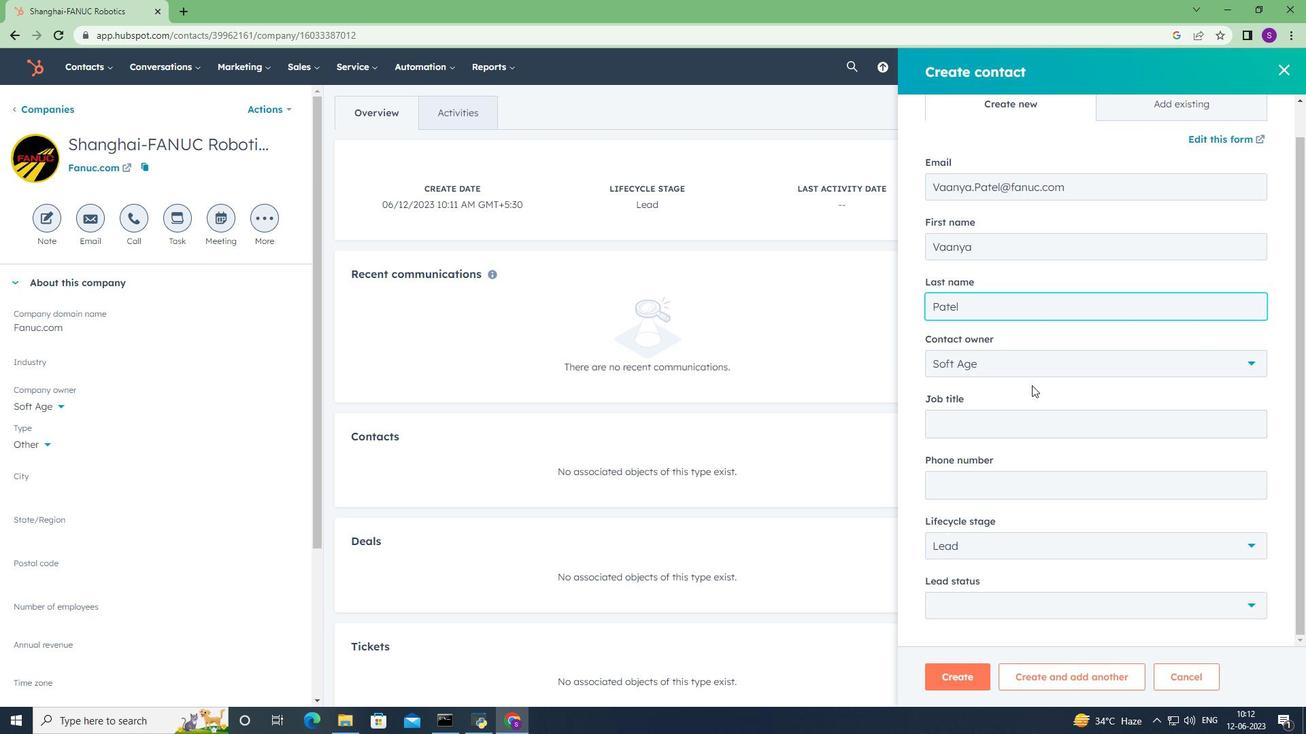 
Action: Mouse moved to (1039, 421)
Screenshot: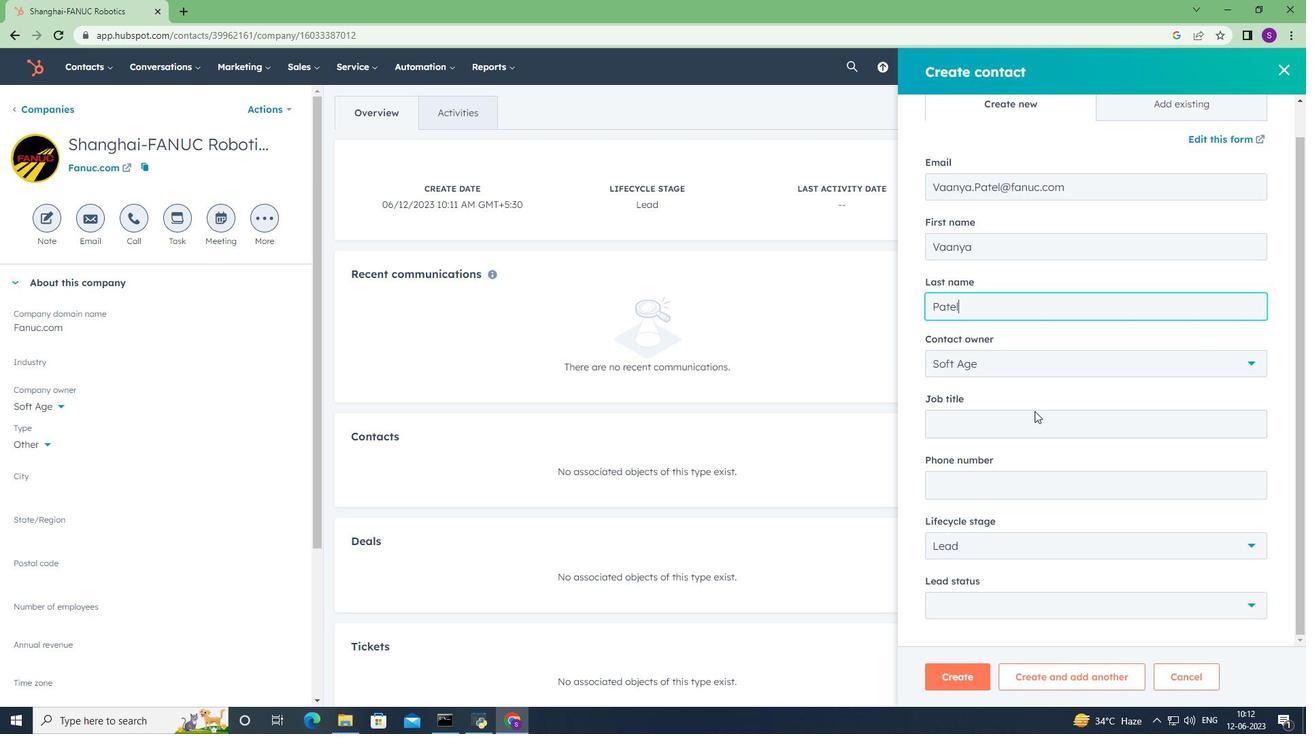
Action: Mouse pressed left at (1039, 421)
Screenshot: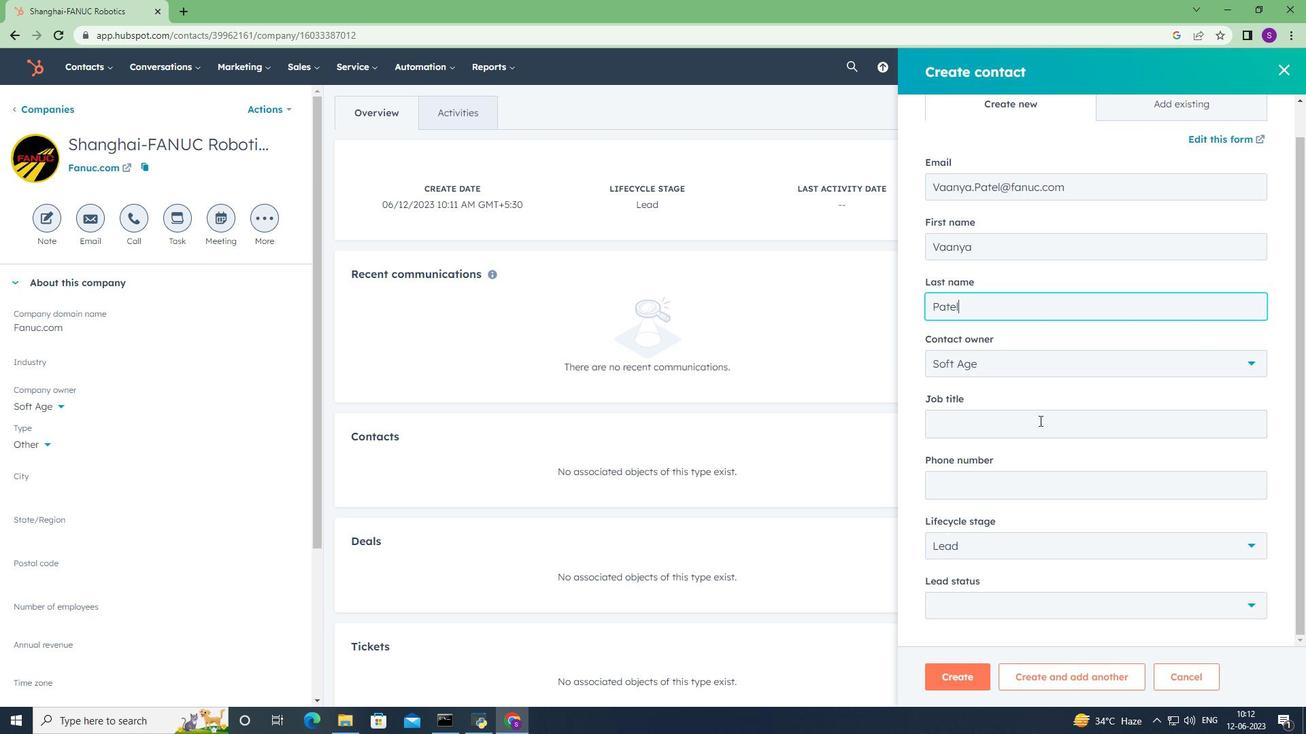 
Action: Mouse moved to (1037, 424)
Screenshot: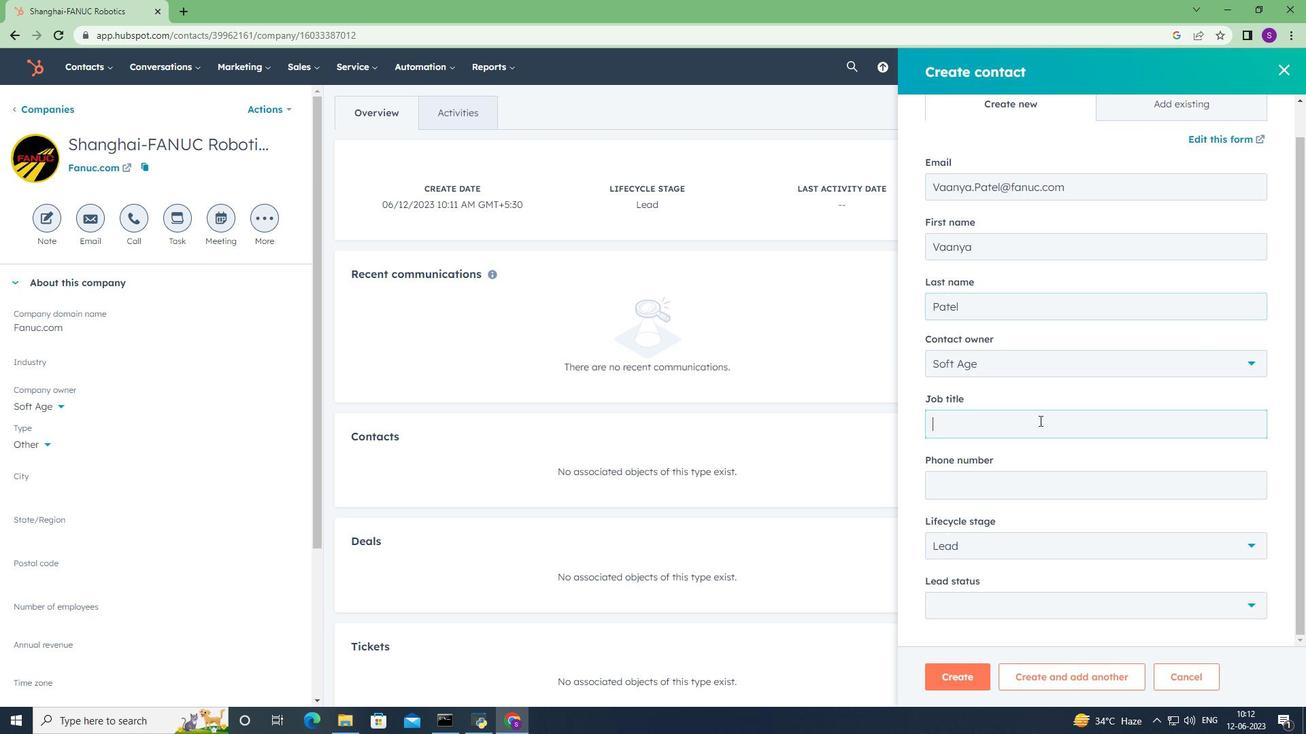 
Action: Key pressed <Key.shift><Key.shift><Key.shift><Key.shift><Key.shift><Key.shift><Key.shift><Key.shift><Key.shift><Key.shift><Key.shift>QA<Key.space>Tester
Screenshot: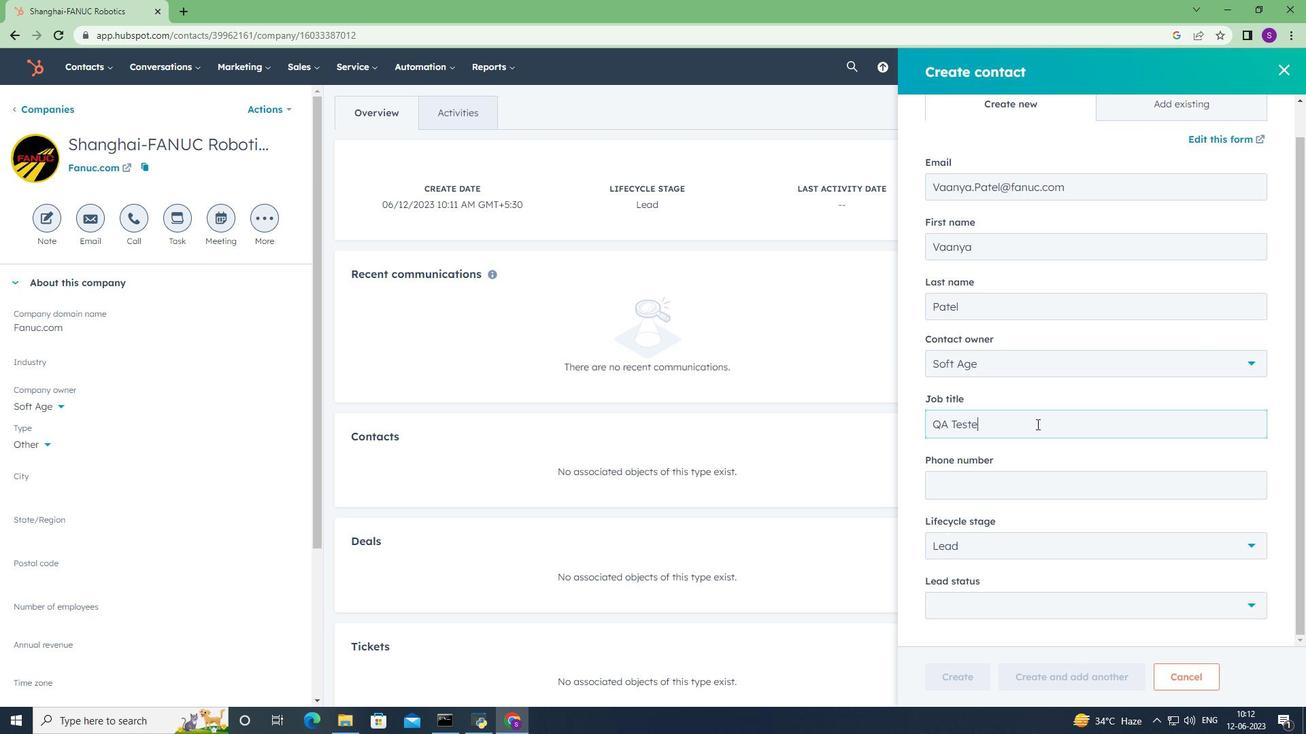 
Action: Mouse moved to (1054, 438)
Screenshot: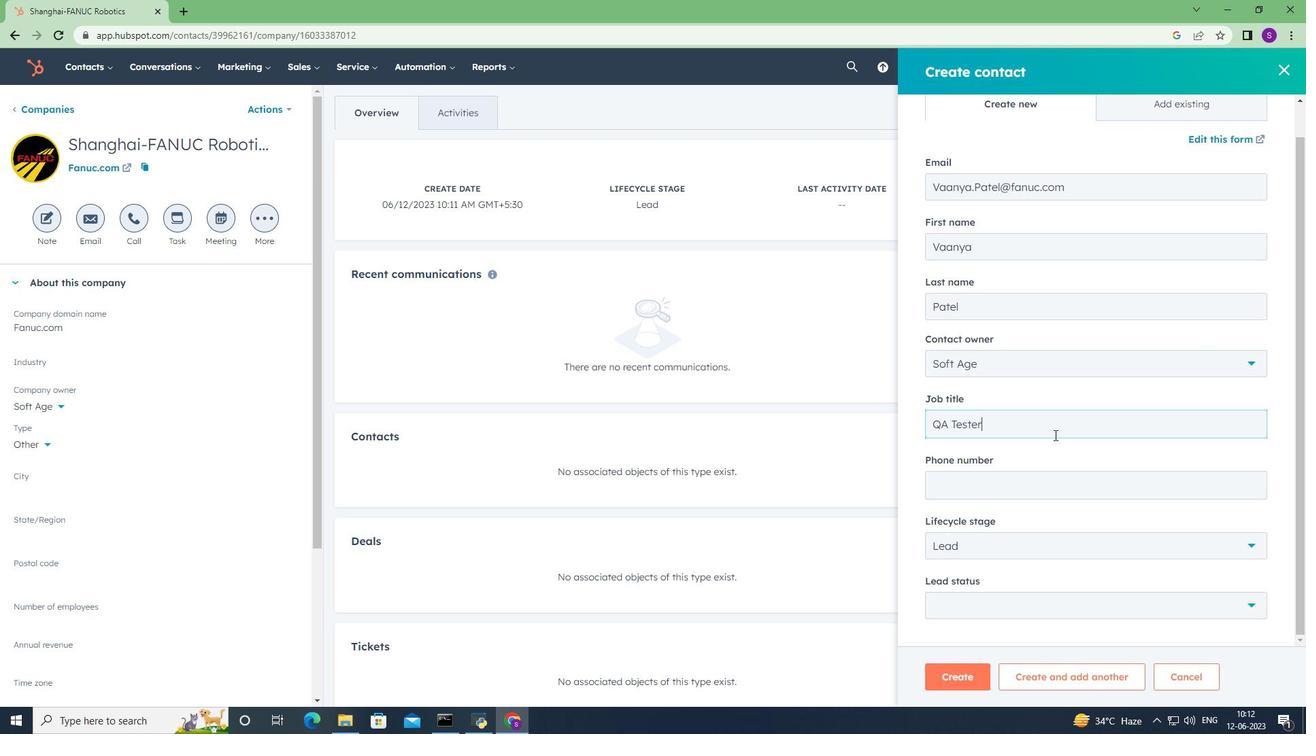 
Action: Mouse scrolled (1054, 438) with delta (0, 0)
Screenshot: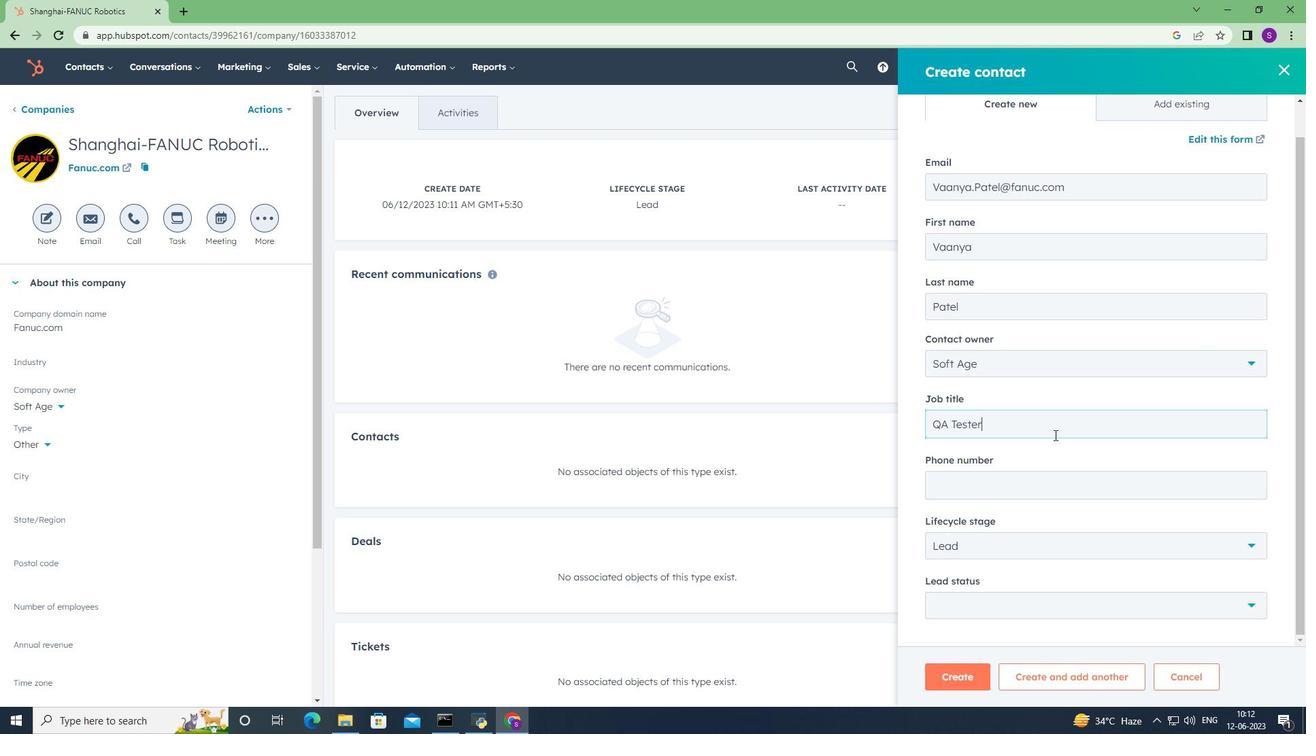 
Action: Key pressed <Key.tab>5125553459
Screenshot: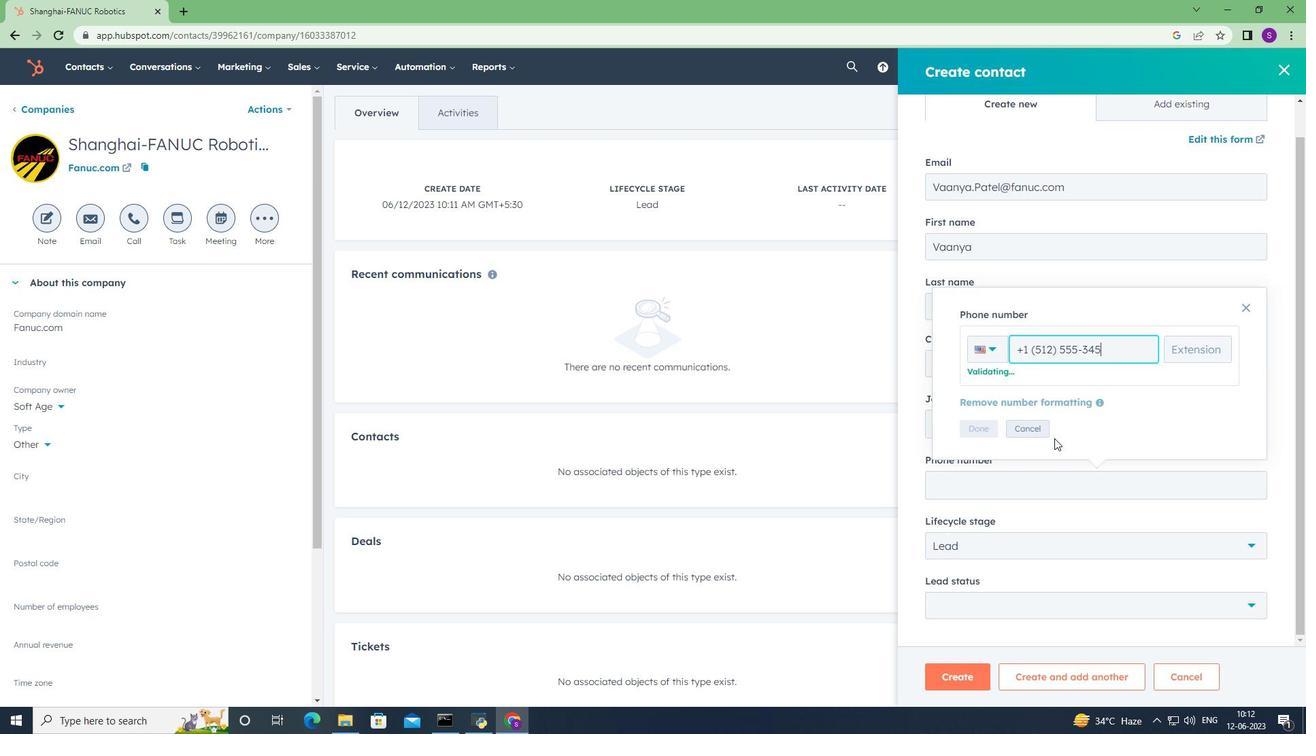 
Action: Mouse moved to (966, 413)
Screenshot: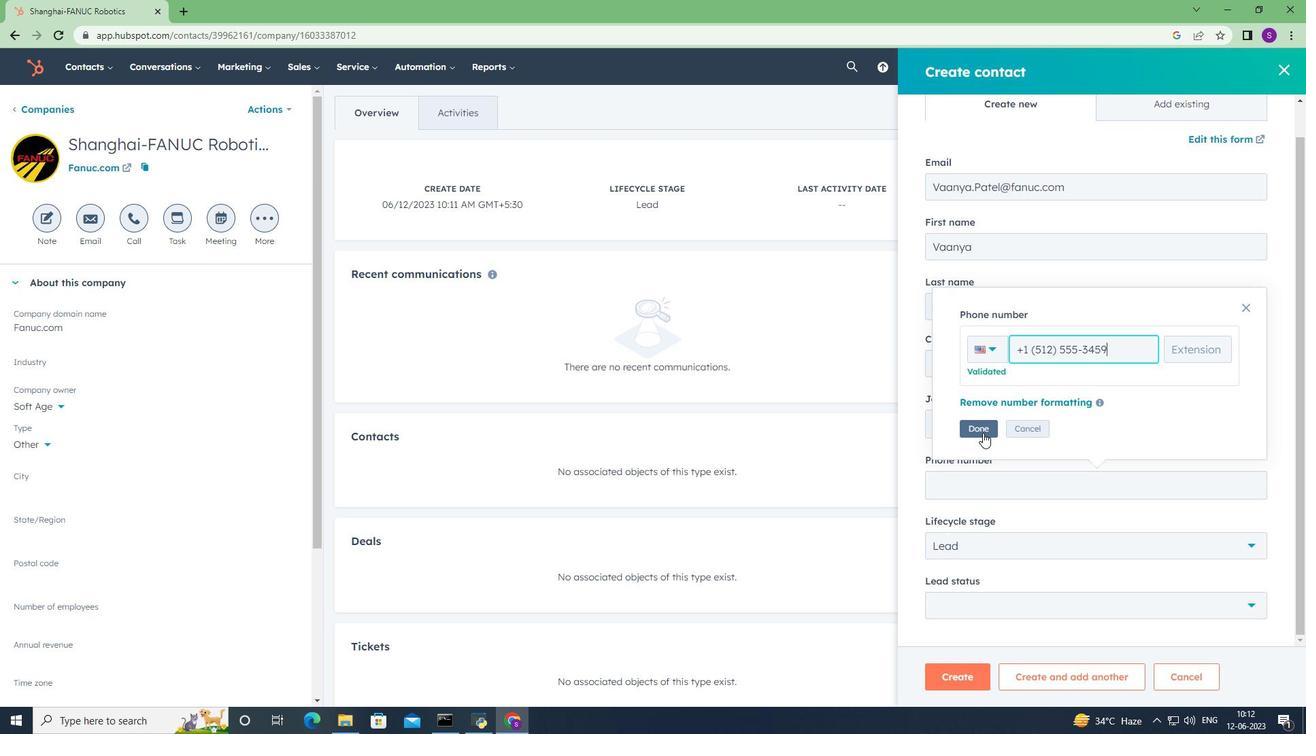 
Action: Mouse pressed left at (966, 413)
Screenshot: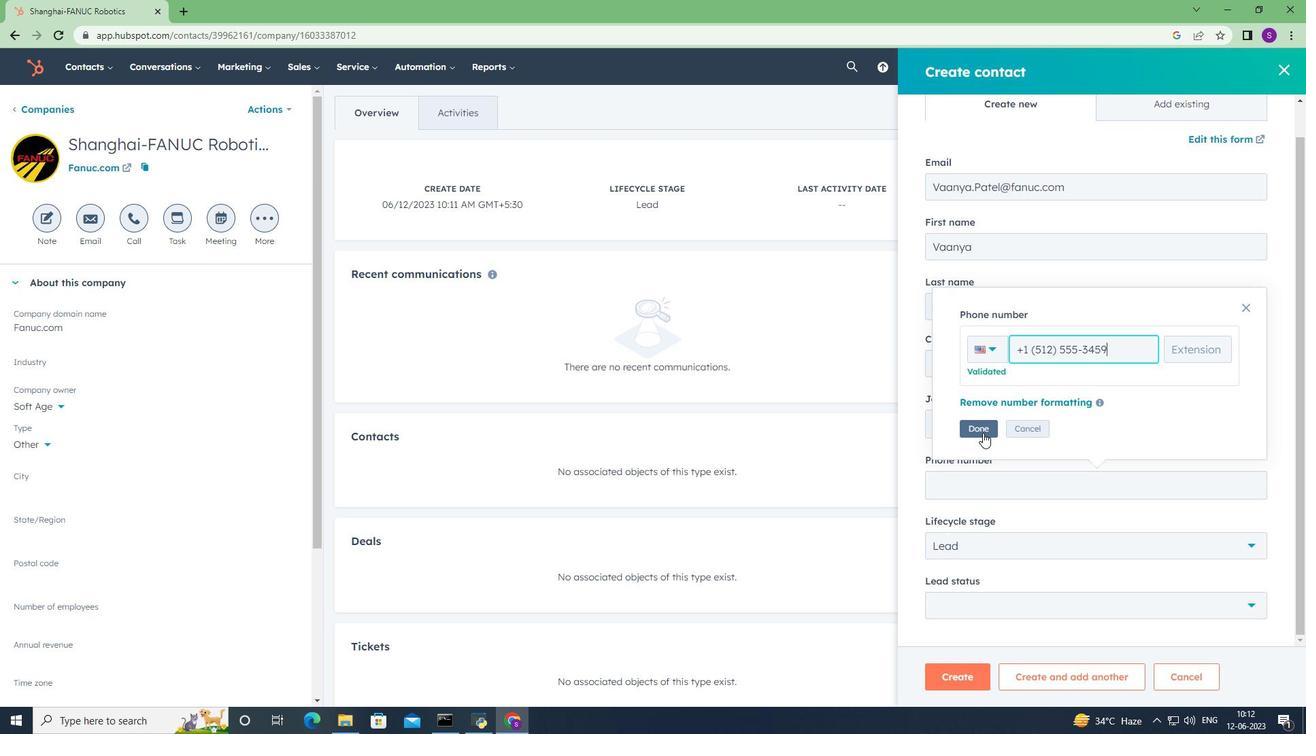 
Action: Mouse moved to (975, 426)
Screenshot: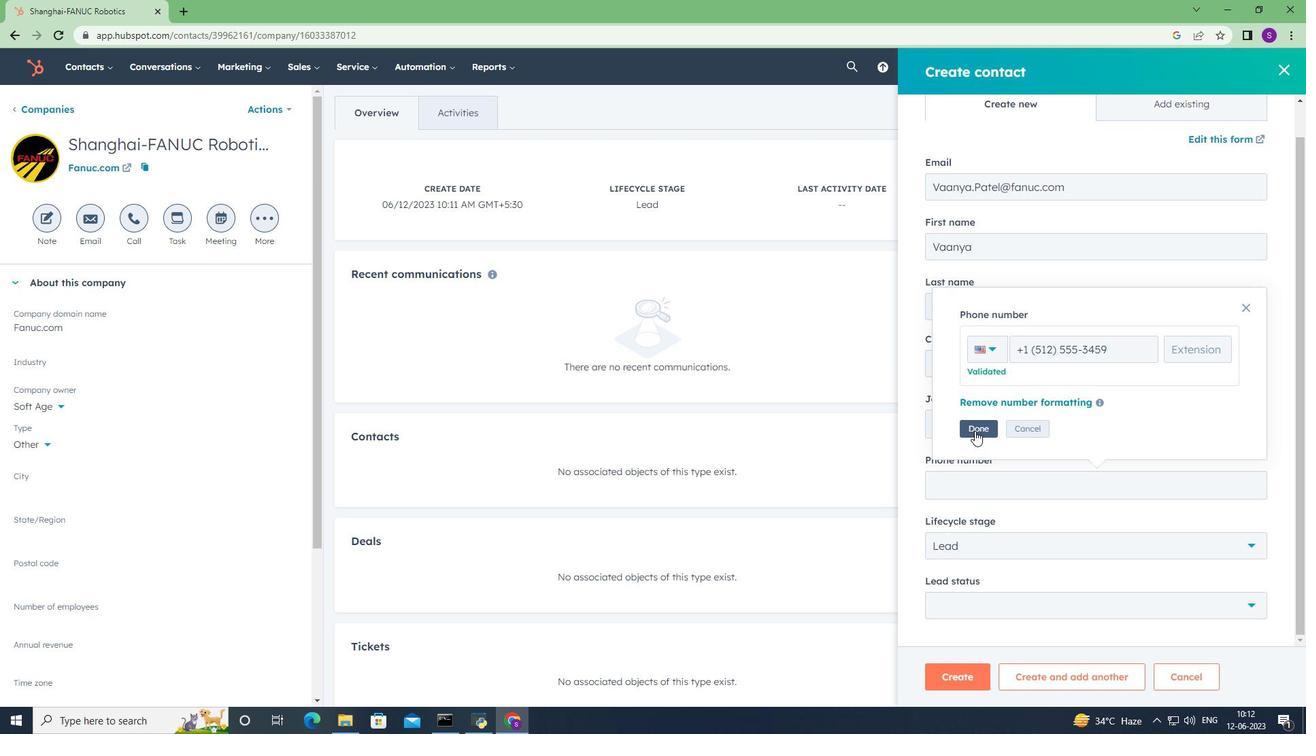 
Action: Mouse pressed left at (975, 426)
Screenshot: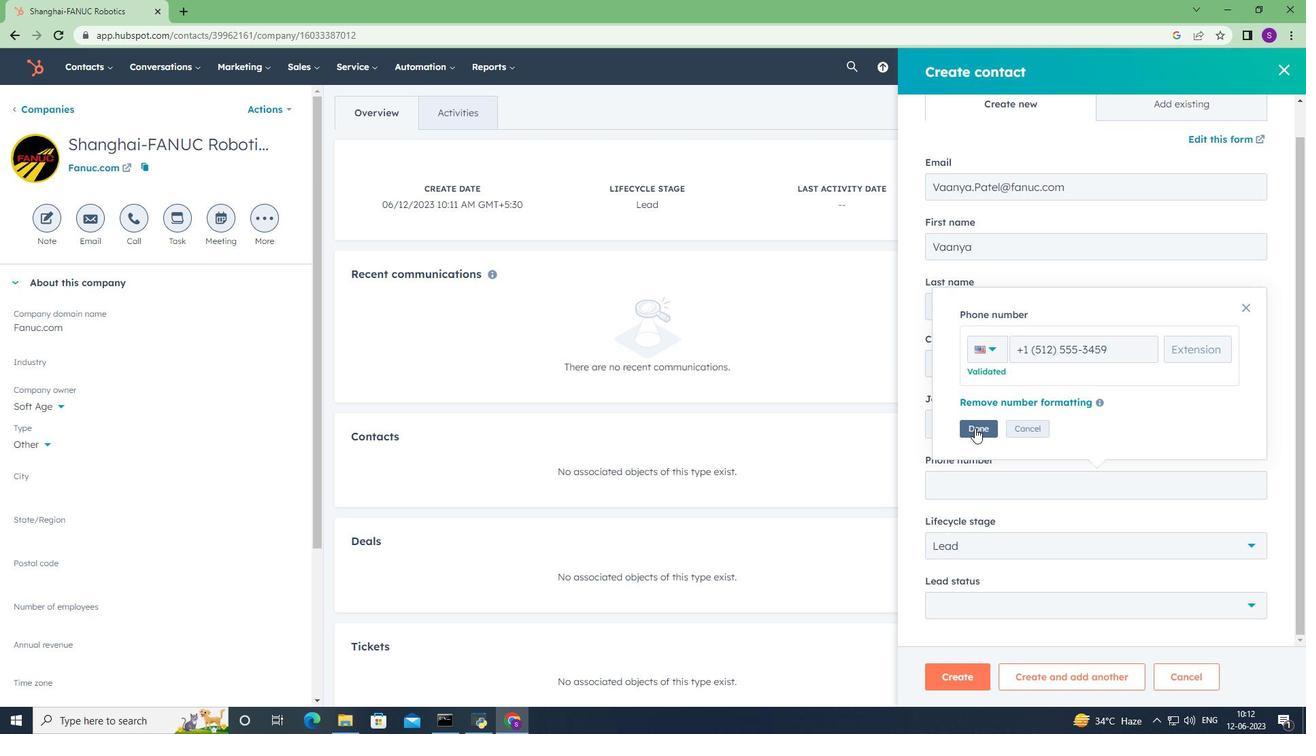 
Action: Mouse moved to (985, 464)
Screenshot: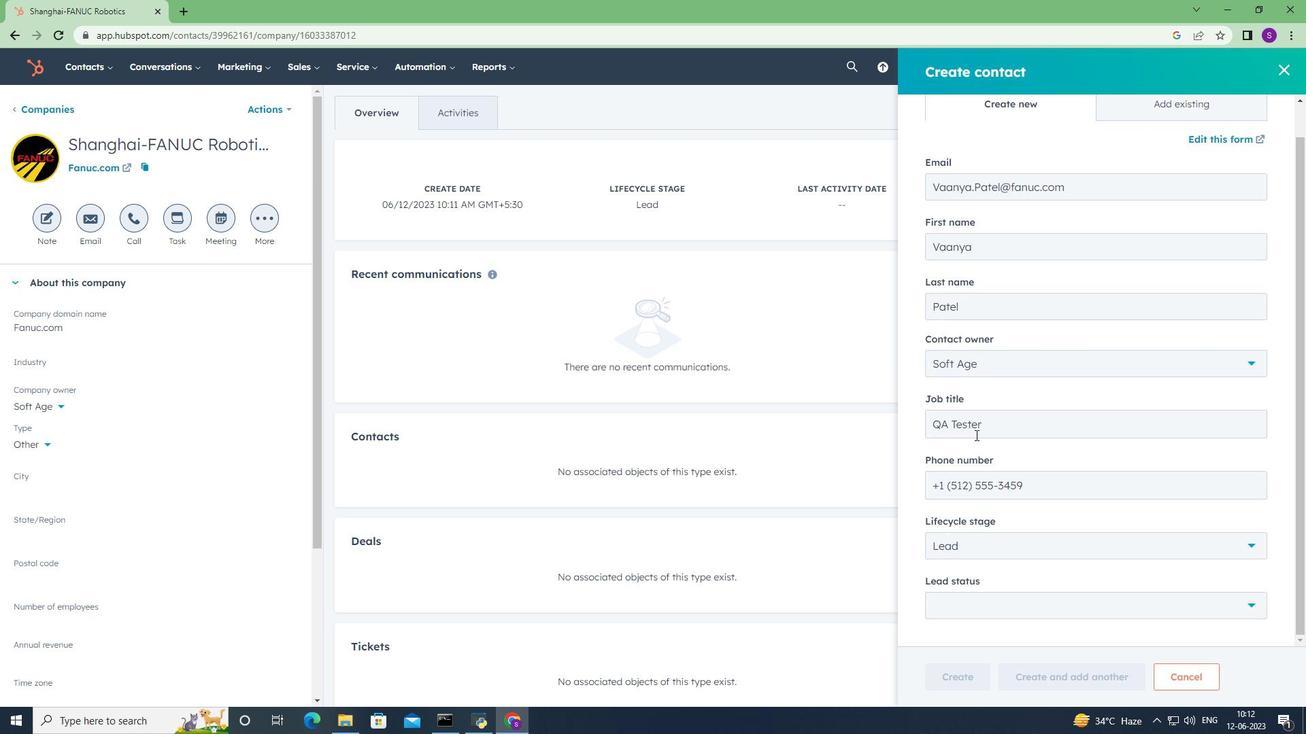 
Action: Mouse scrolled (985, 463) with delta (0, 0)
Screenshot: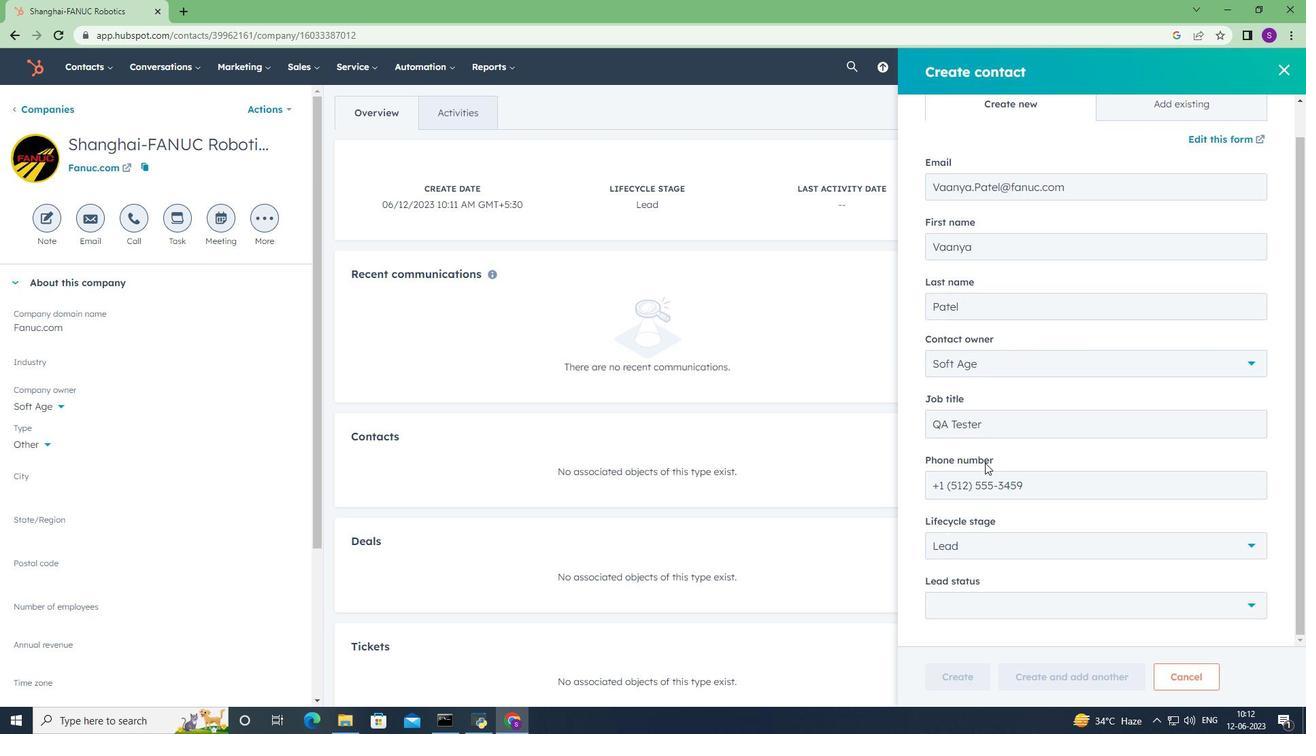 
Action: Mouse scrolled (985, 463) with delta (0, 0)
Screenshot: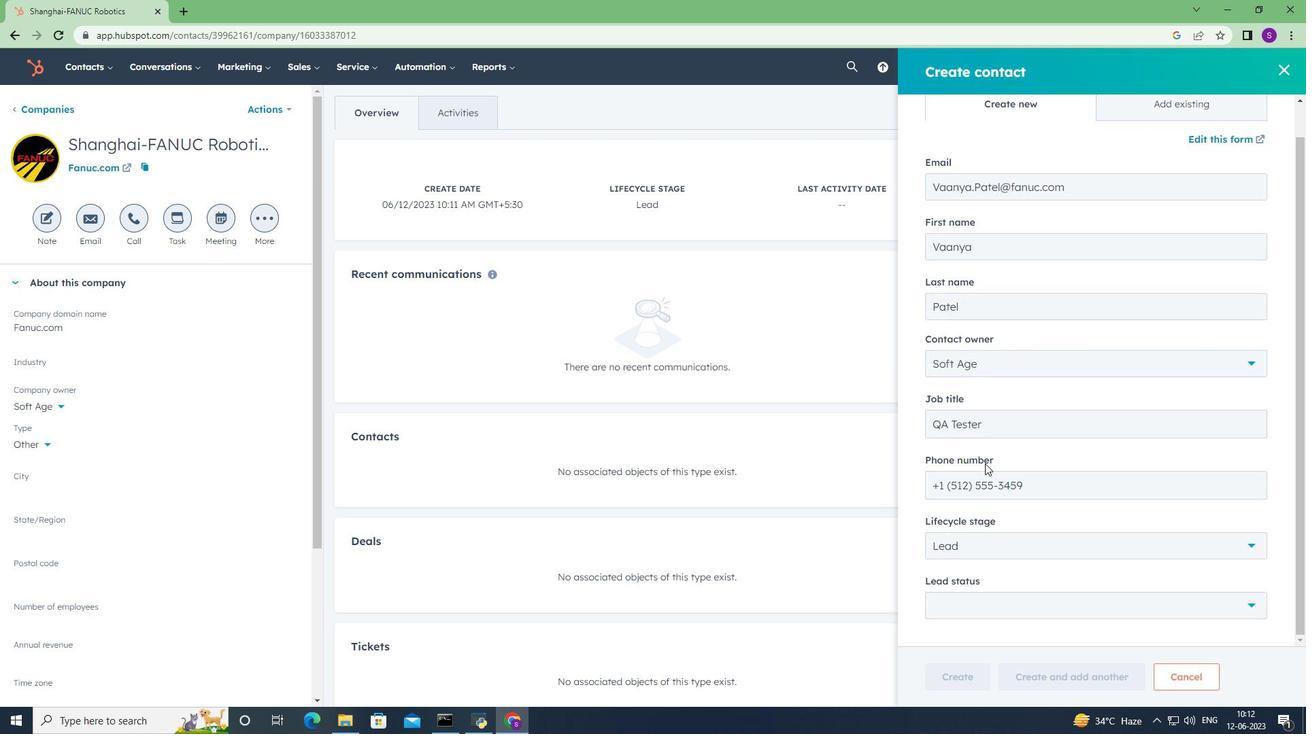 
Action: Mouse scrolled (985, 463) with delta (0, 0)
Screenshot: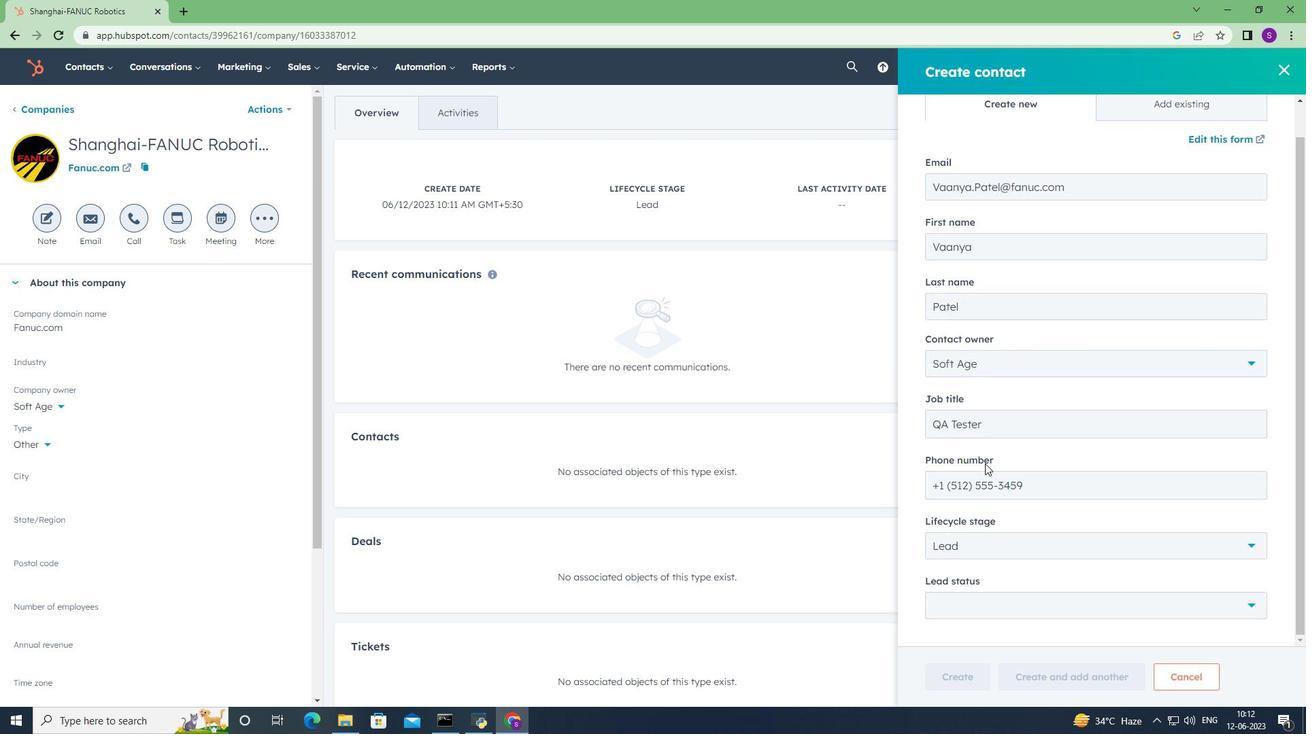 
Action: Mouse moved to (1015, 549)
Screenshot: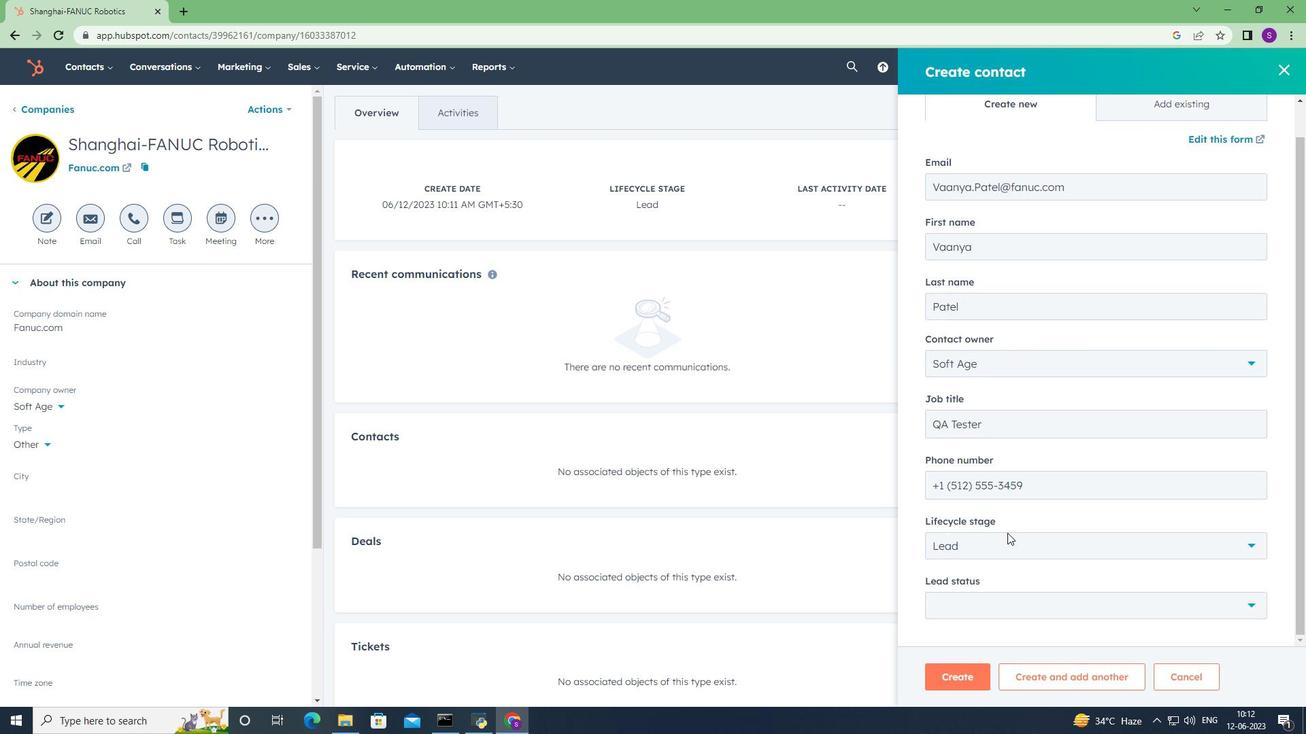 
Action: Mouse pressed left at (1015, 549)
Screenshot: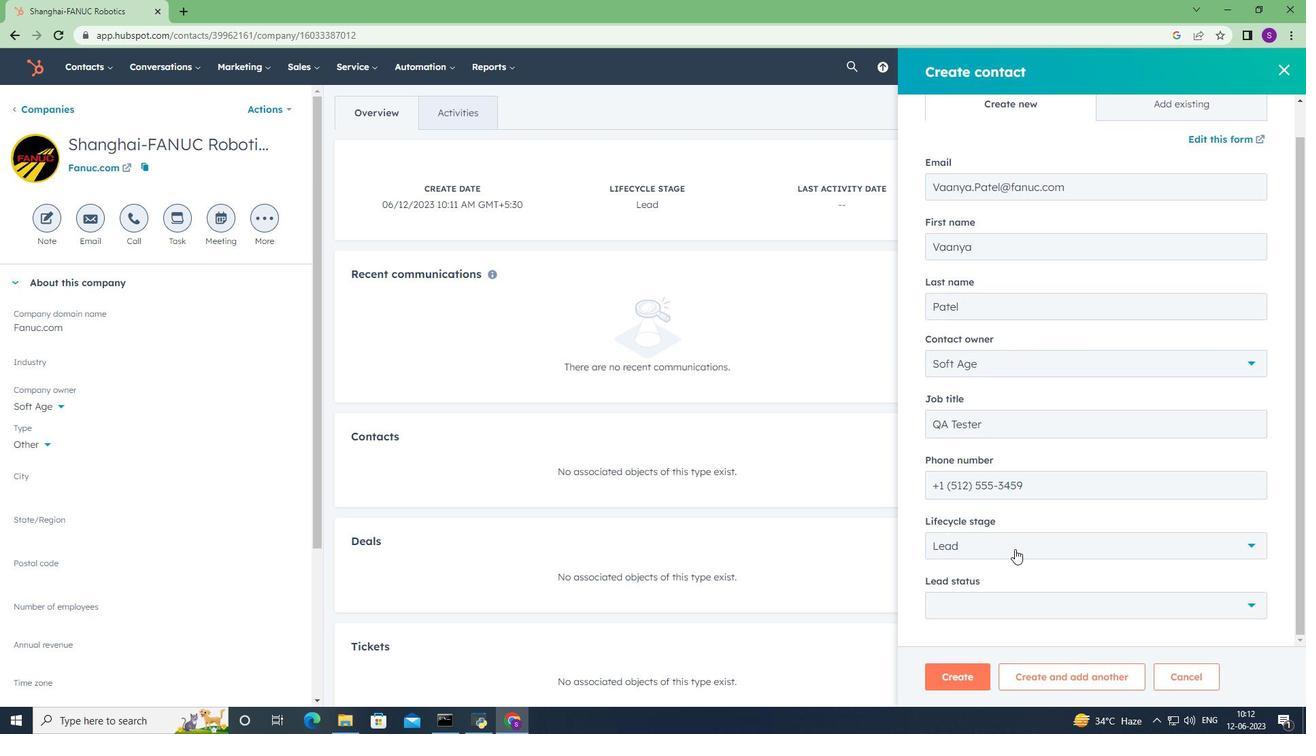 
Action: Mouse moved to (995, 413)
Screenshot: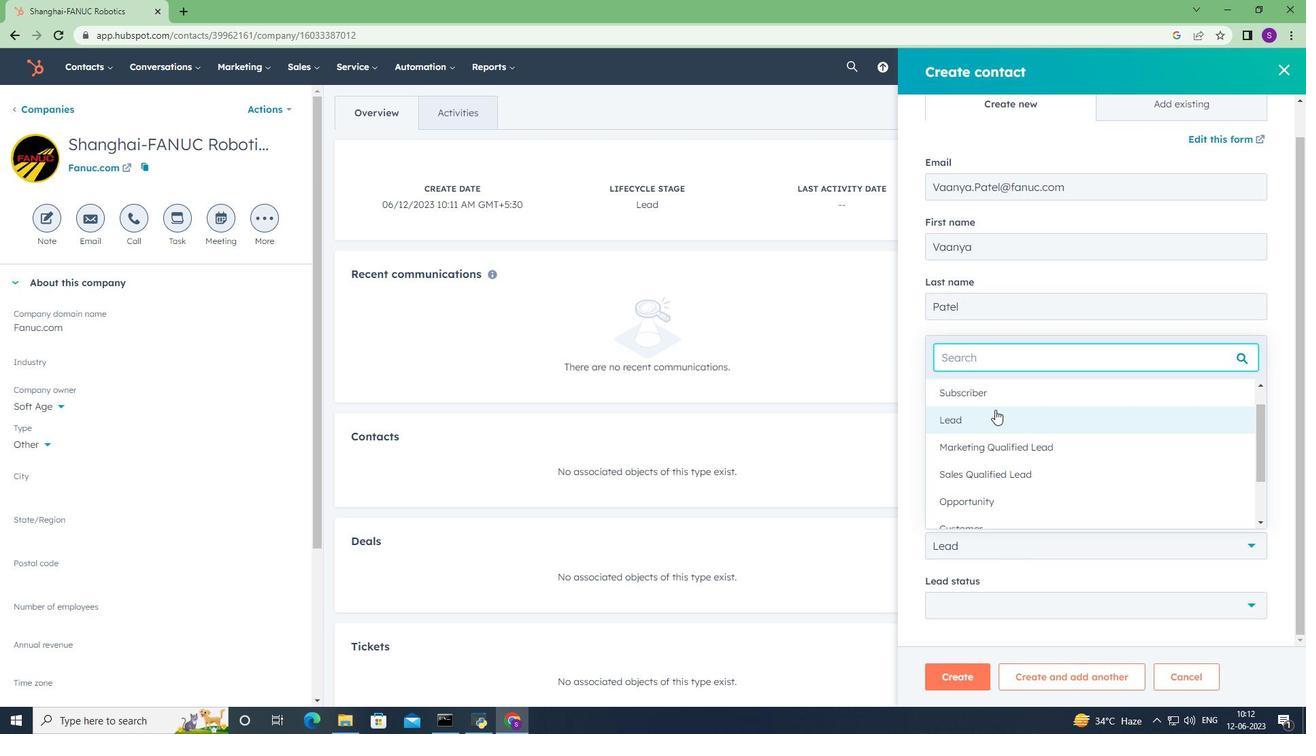 
Action: Mouse pressed left at (995, 413)
Screenshot: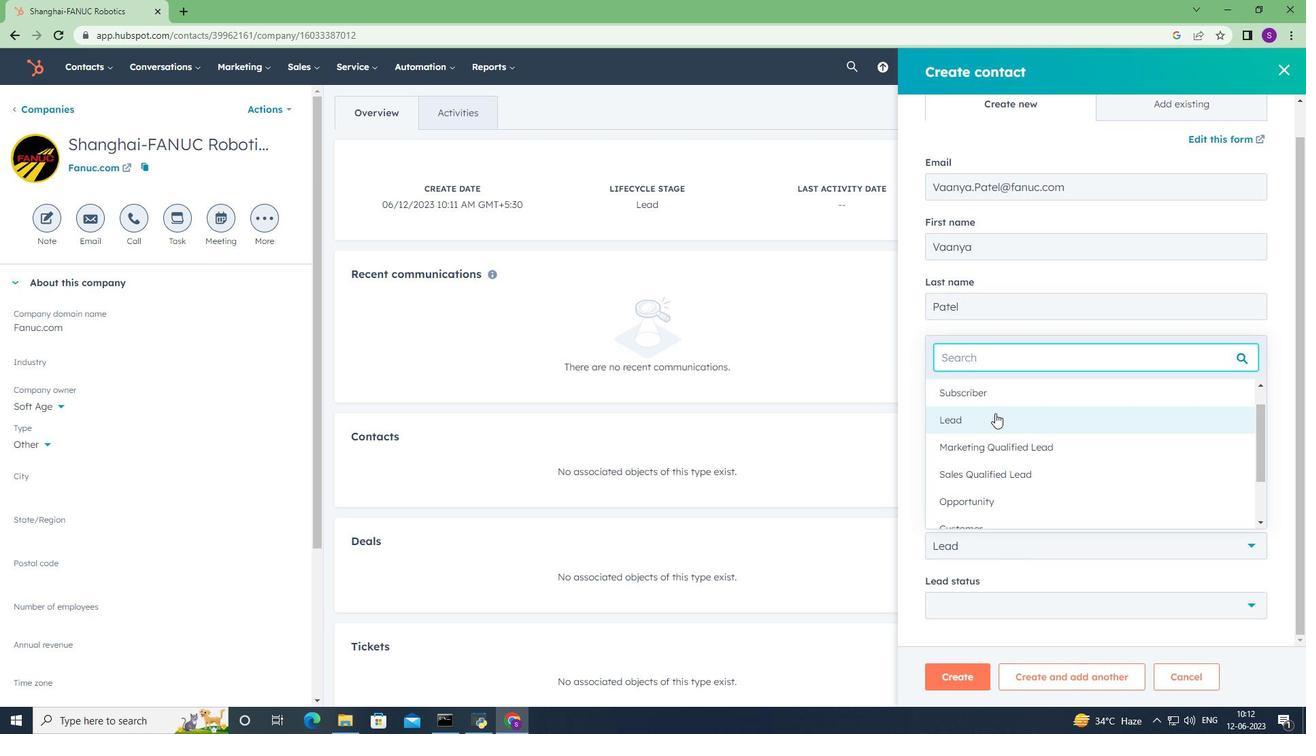 
Action: Mouse moved to (1034, 602)
Screenshot: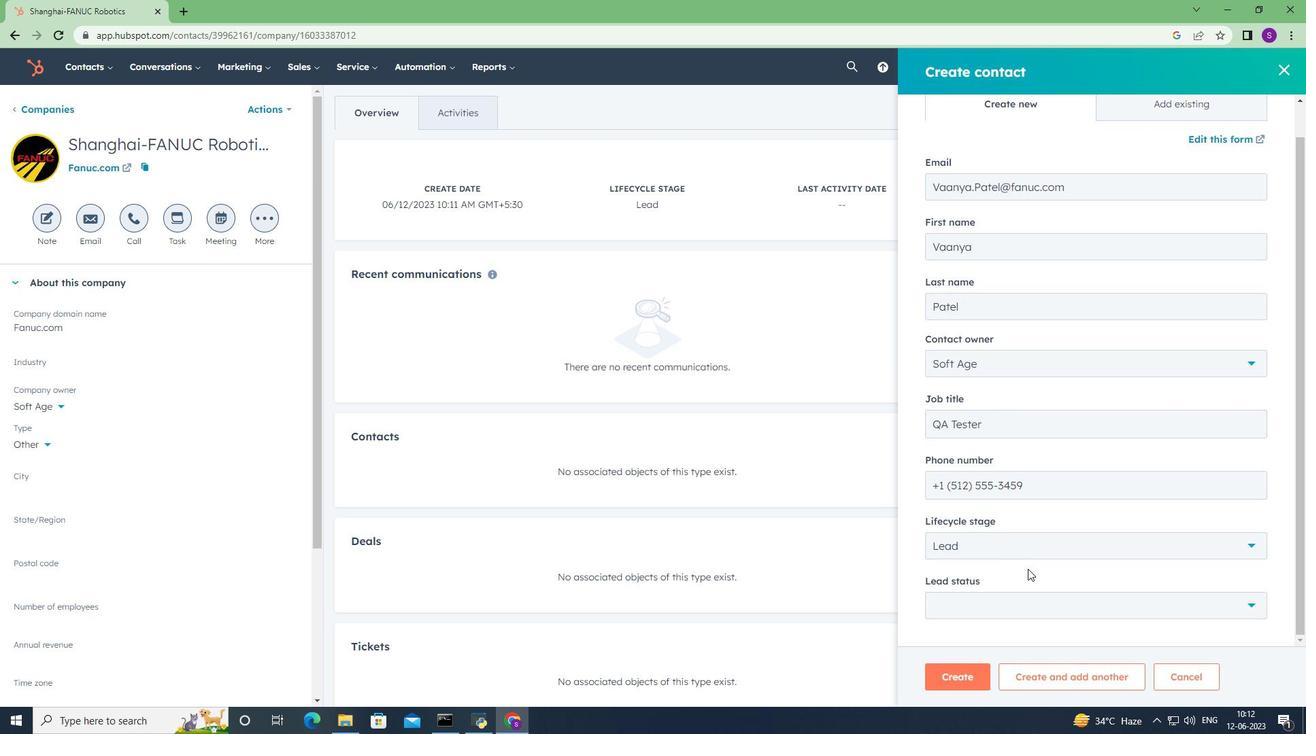 
Action: Mouse pressed left at (1034, 602)
Screenshot: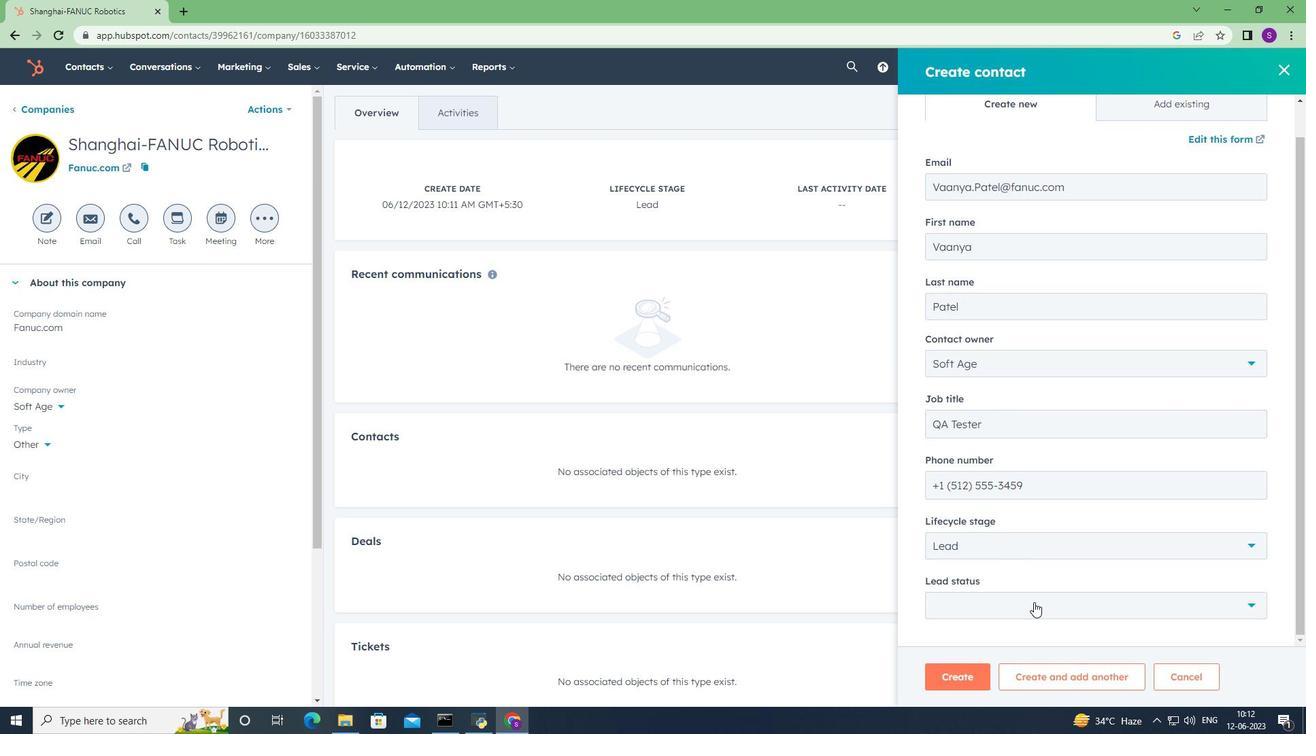 
Action: Mouse moved to (987, 508)
Screenshot: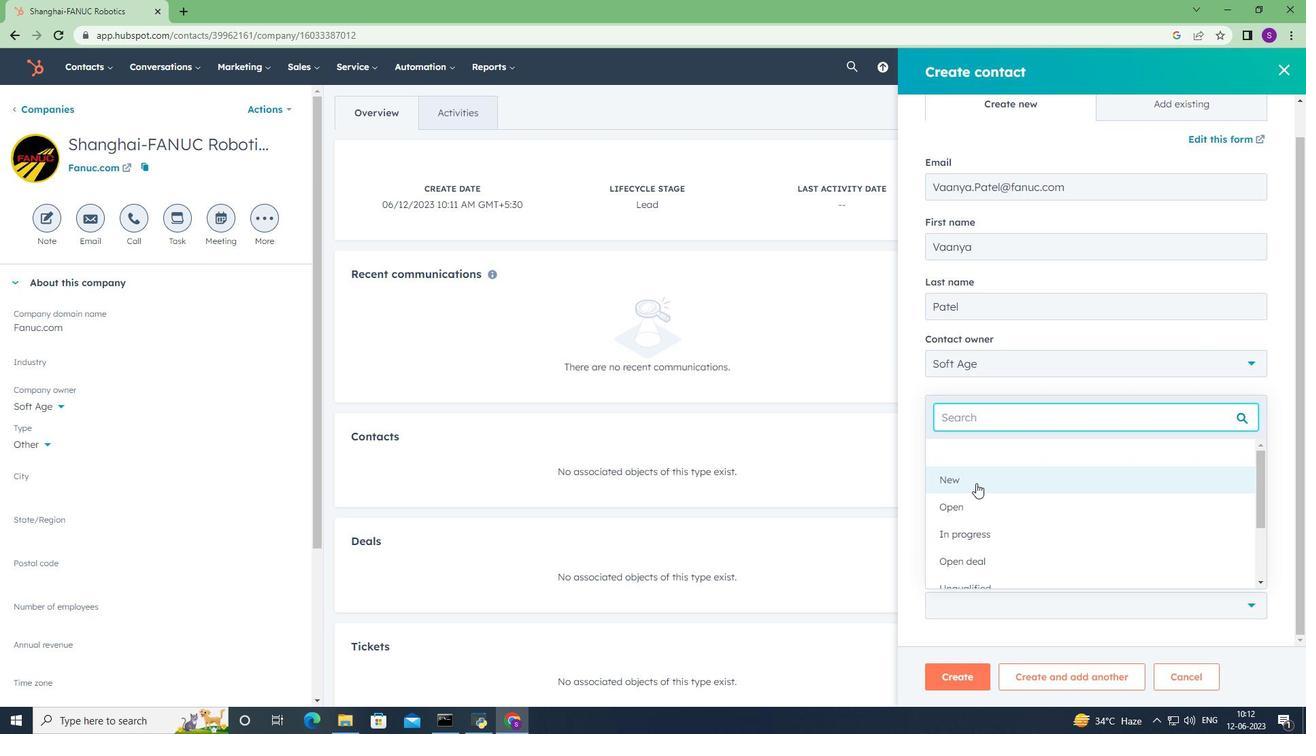 
Action: Mouse scrolled (987, 507) with delta (0, 0)
Screenshot: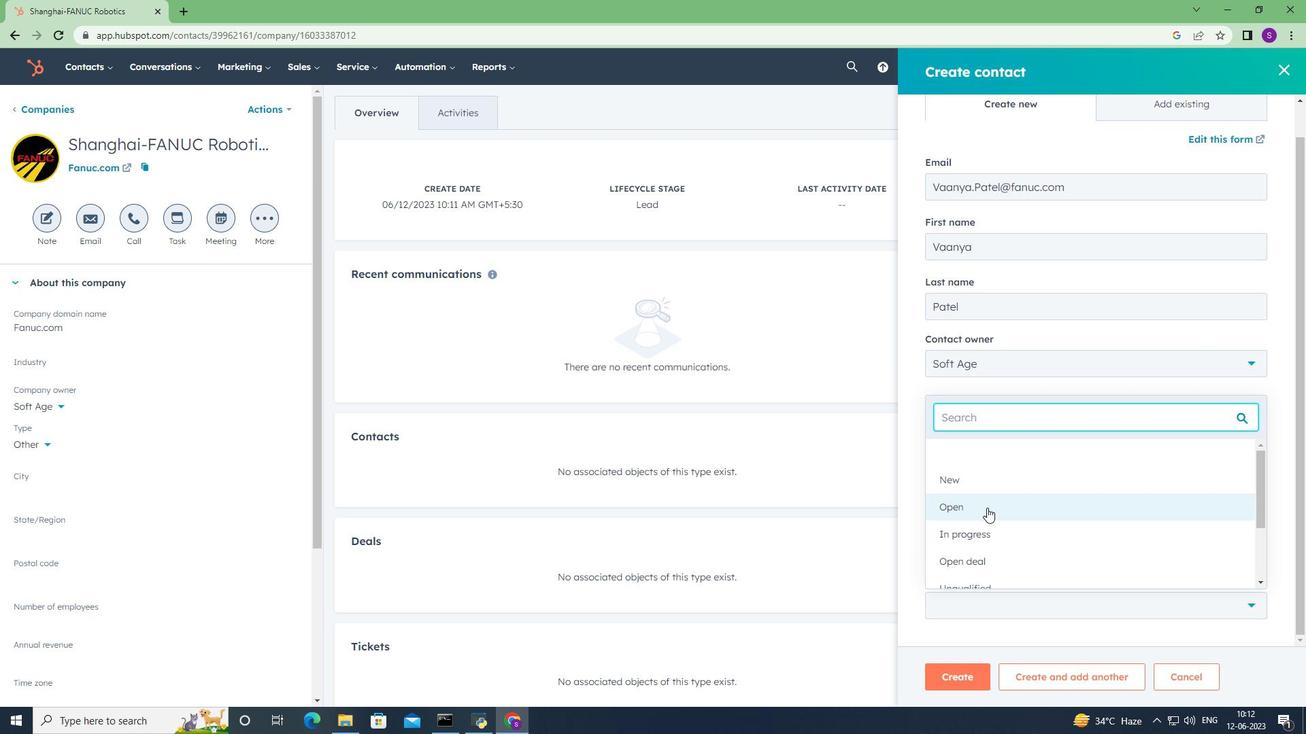 
Action: Mouse moved to (985, 472)
Screenshot: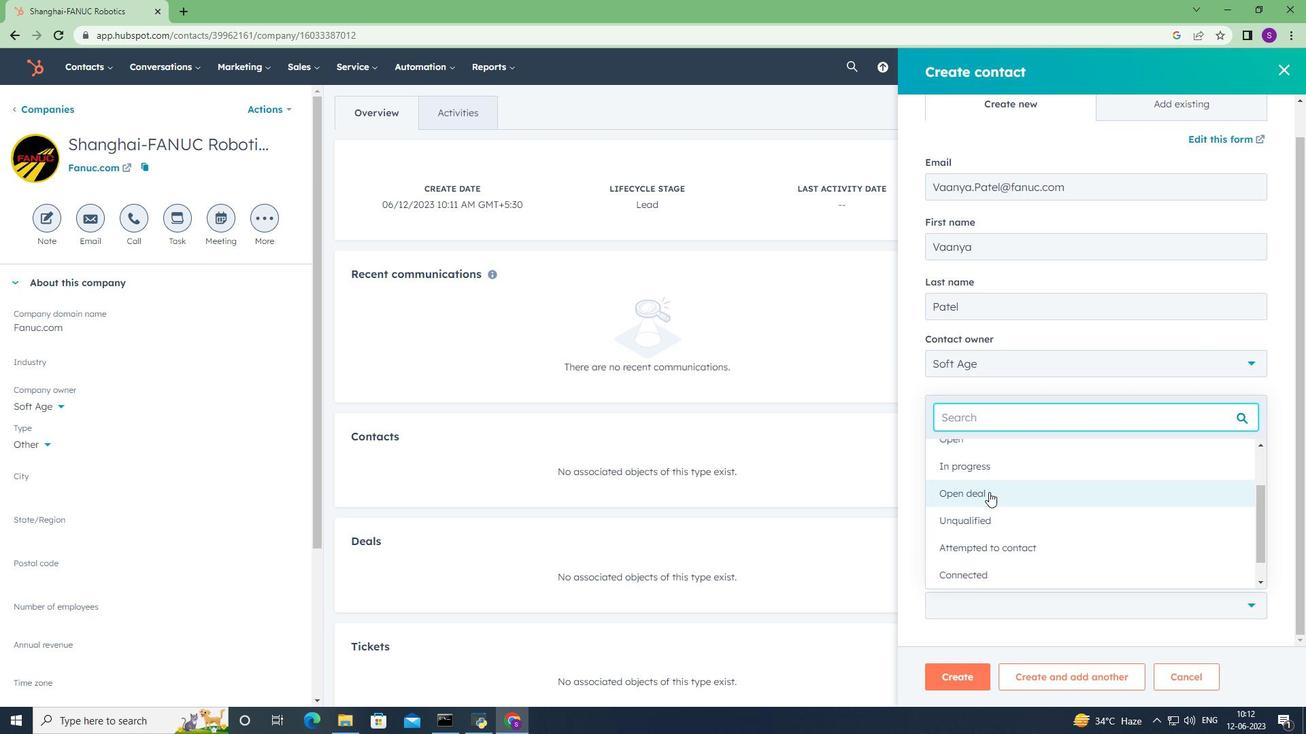 
Action: Mouse pressed left at (985, 472)
Screenshot: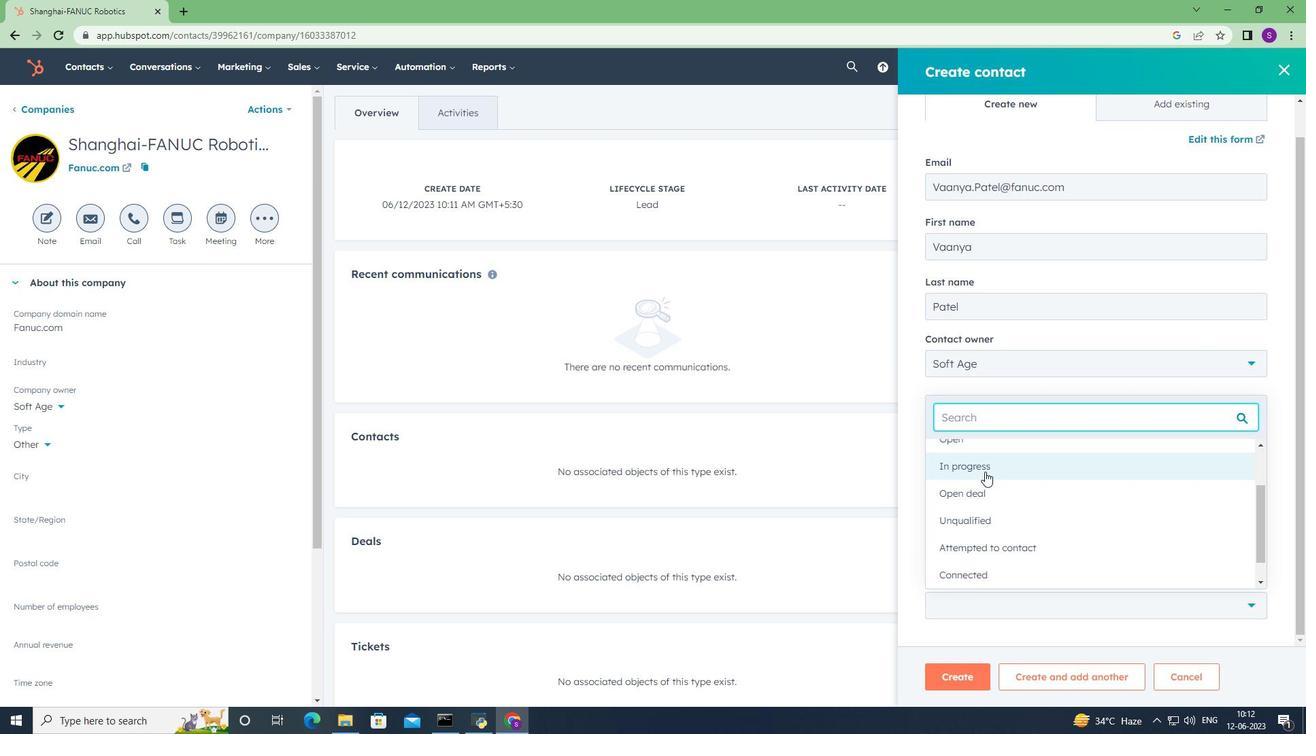 
Action: Mouse moved to (966, 675)
Screenshot: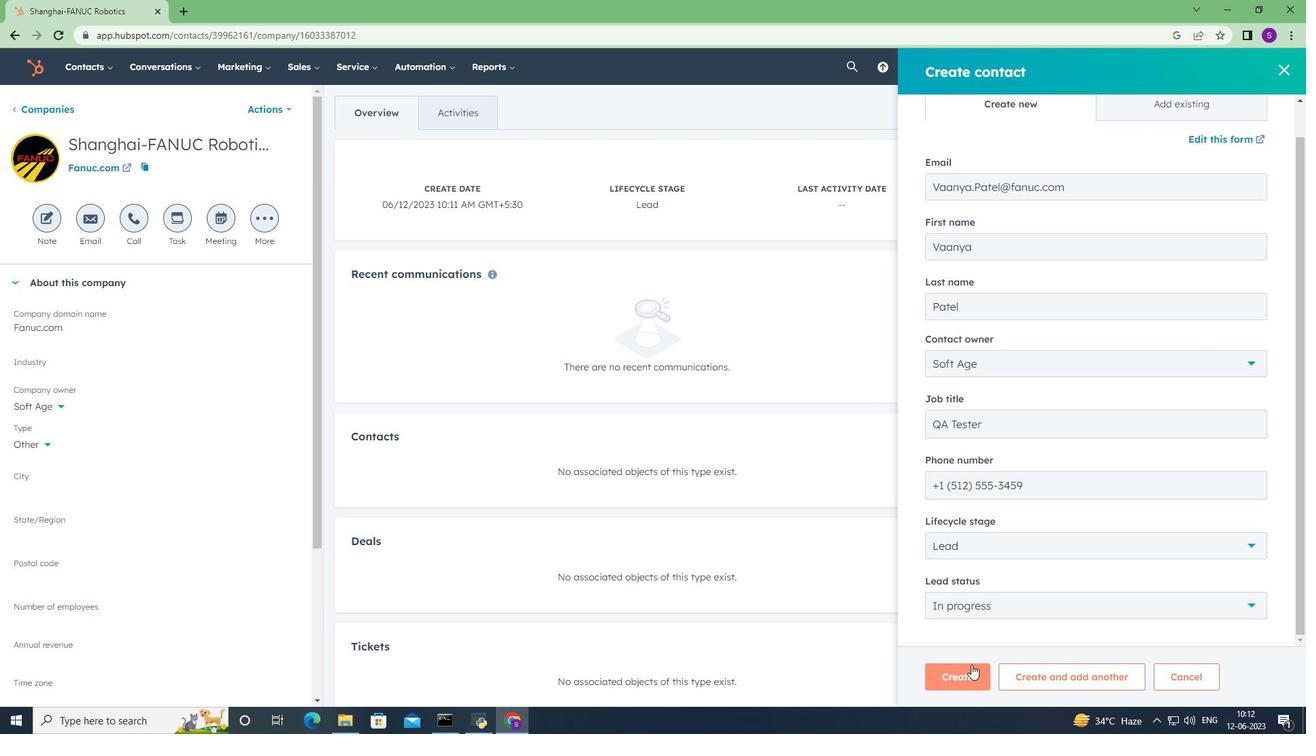 
Action: Mouse pressed left at (966, 675)
Screenshot: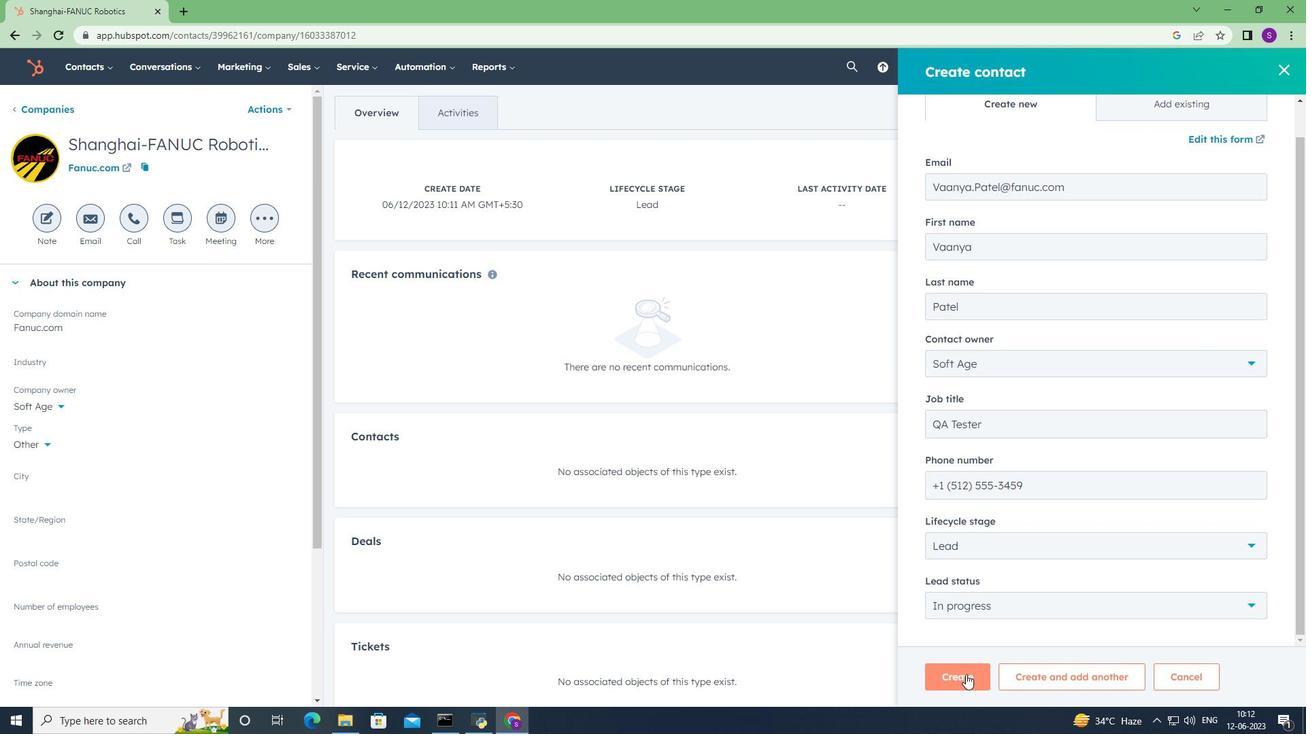 
Action: Mouse scrolled (966, 674) with delta (0, 0)
Screenshot: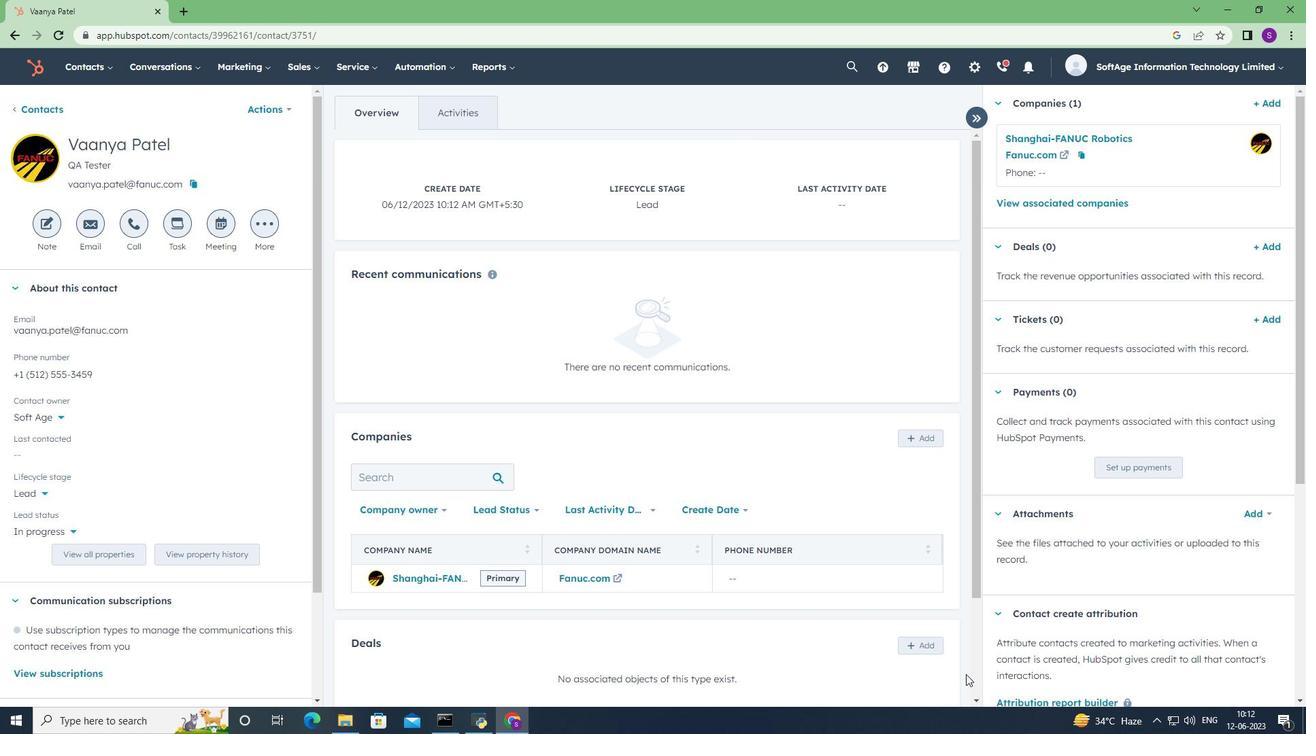 
Action: Mouse scrolled (966, 674) with delta (0, 0)
Screenshot: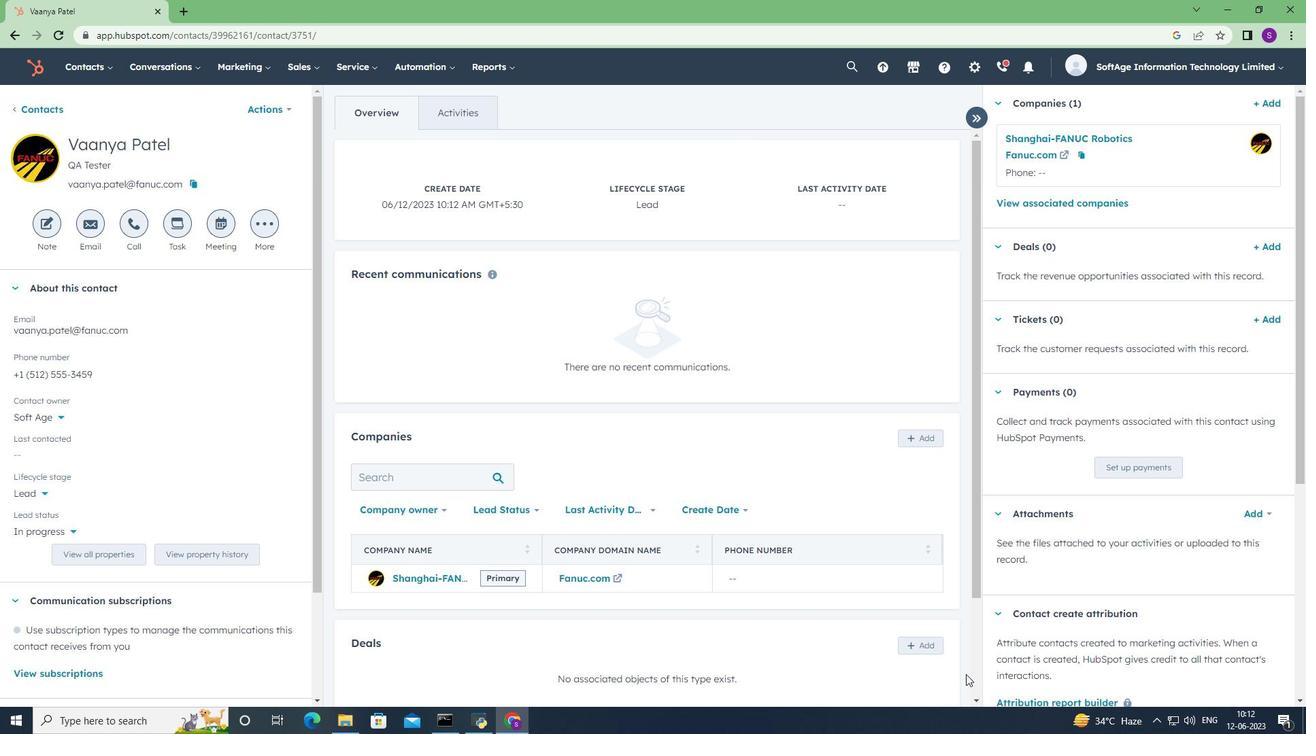 
Action: Mouse scrolled (966, 674) with delta (0, 0)
Screenshot: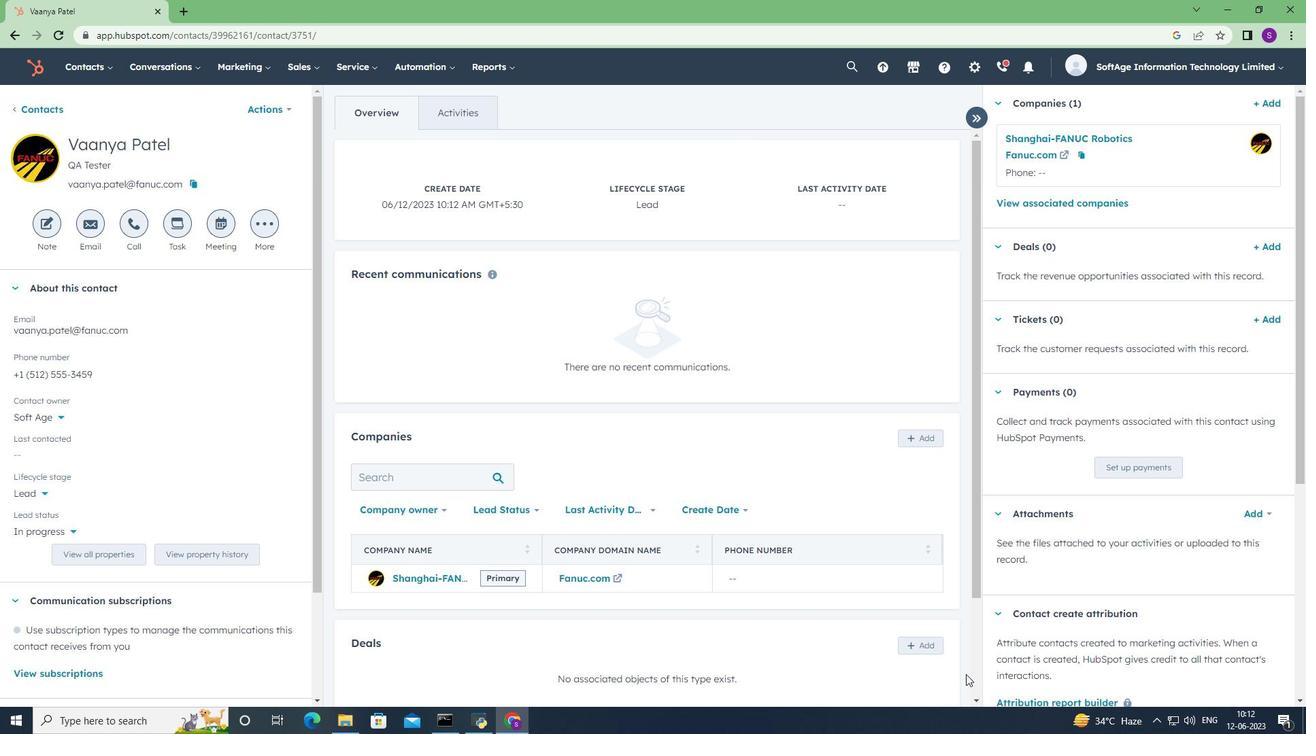 
Action: Mouse scrolled (966, 674) with delta (0, 0)
Screenshot: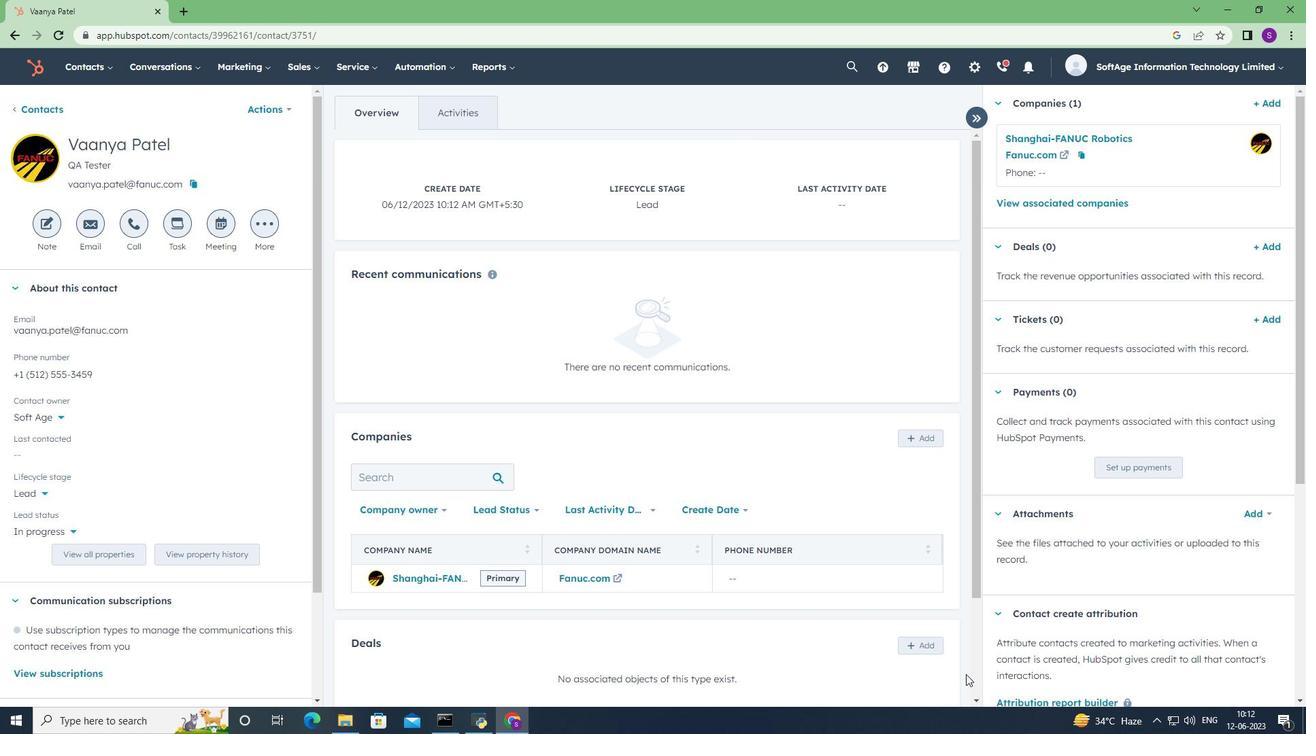 
